 Task: Check the average views per listing of 1 bathroom in the last 1 year.
Action: Mouse moved to (930, 297)
Screenshot: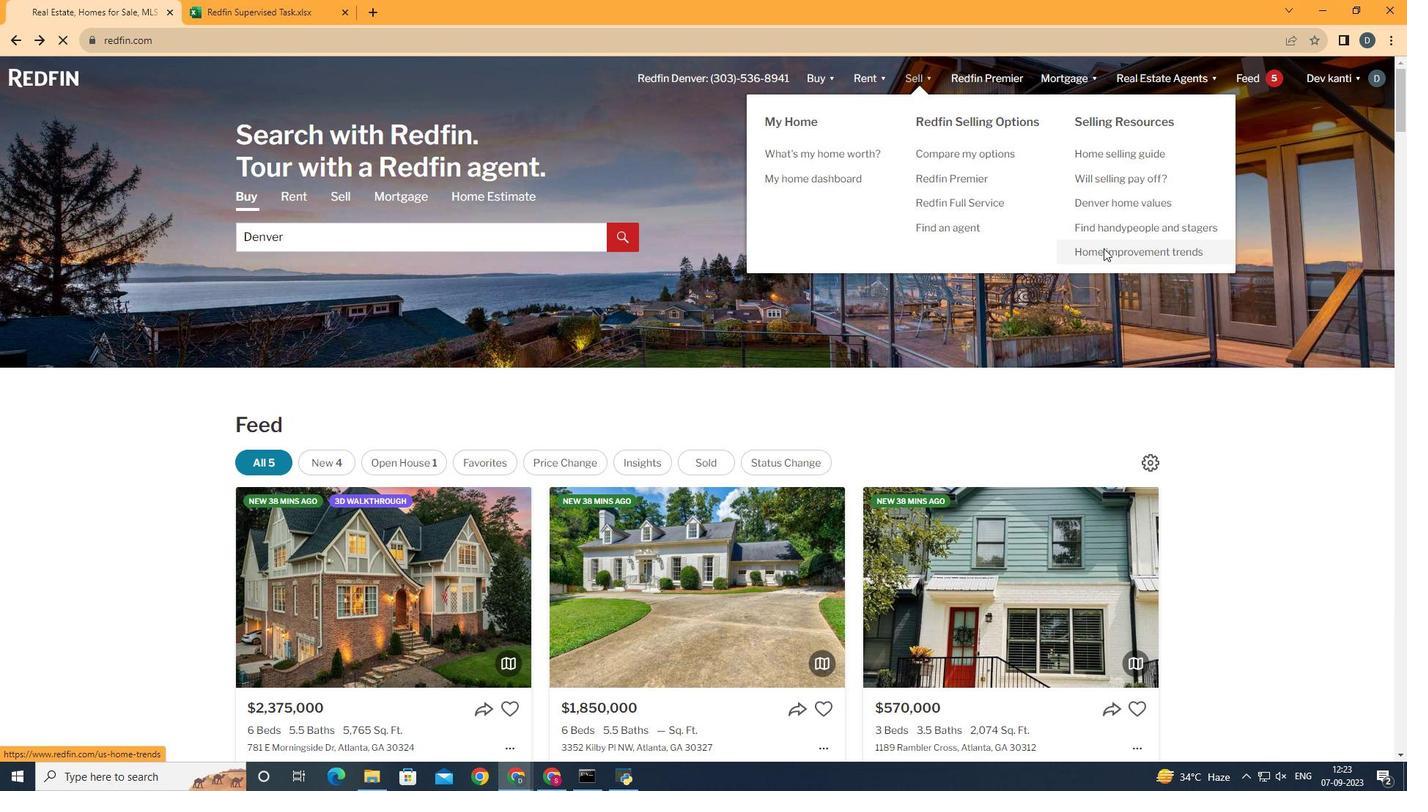 
Action: Mouse pressed left at (930, 297)
Screenshot: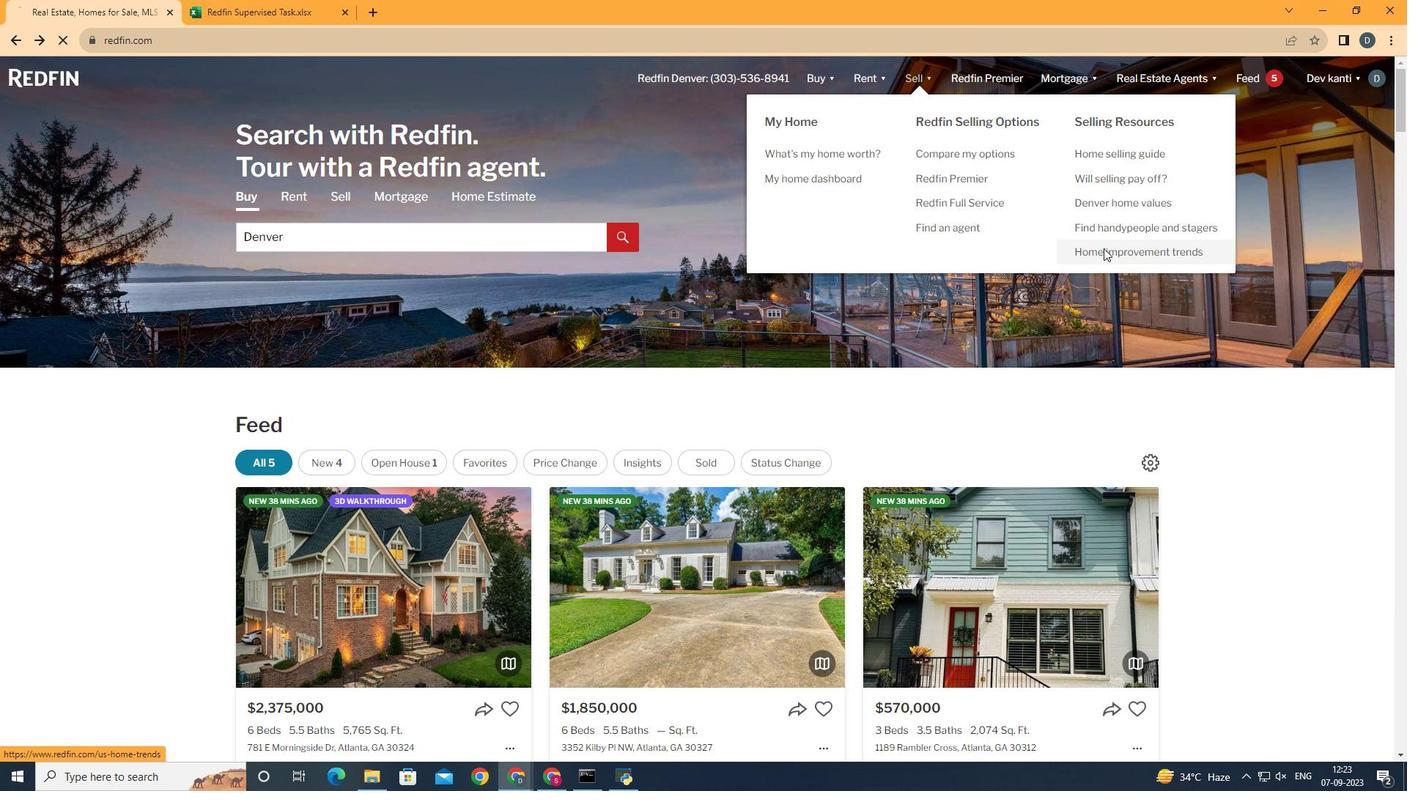 
Action: Mouse moved to (612, 326)
Screenshot: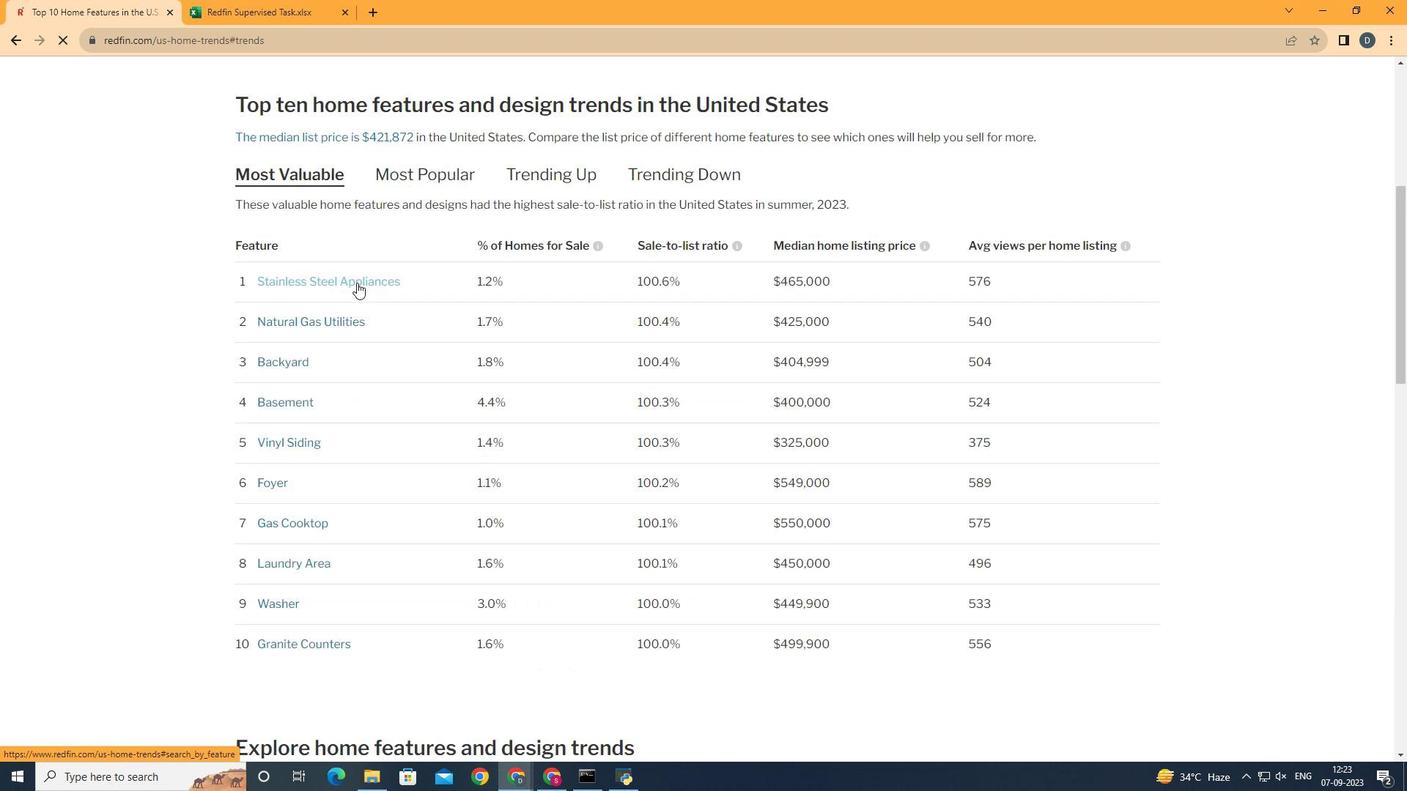 
Action: Mouse pressed left at (612, 326)
Screenshot: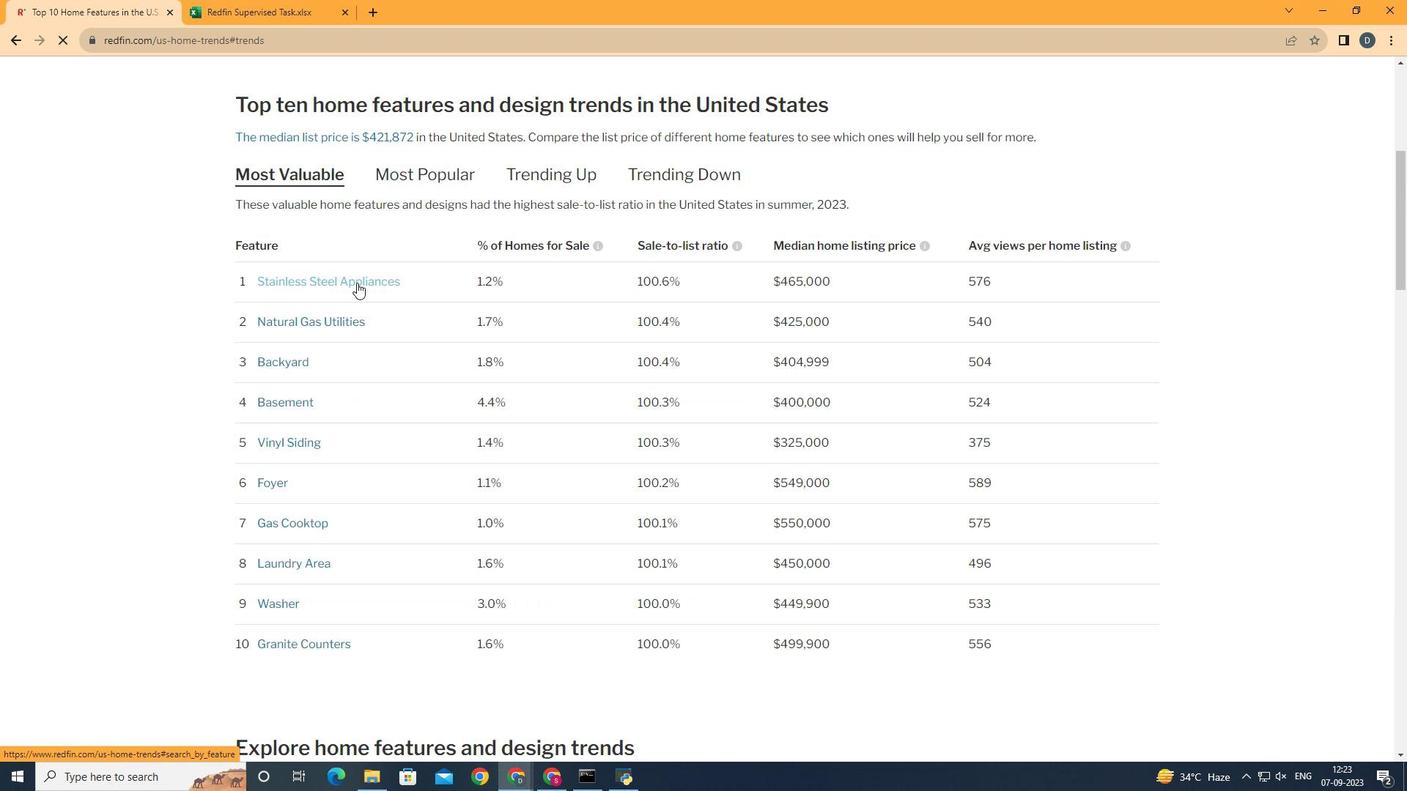 
Action: Mouse moved to (762, 424)
Screenshot: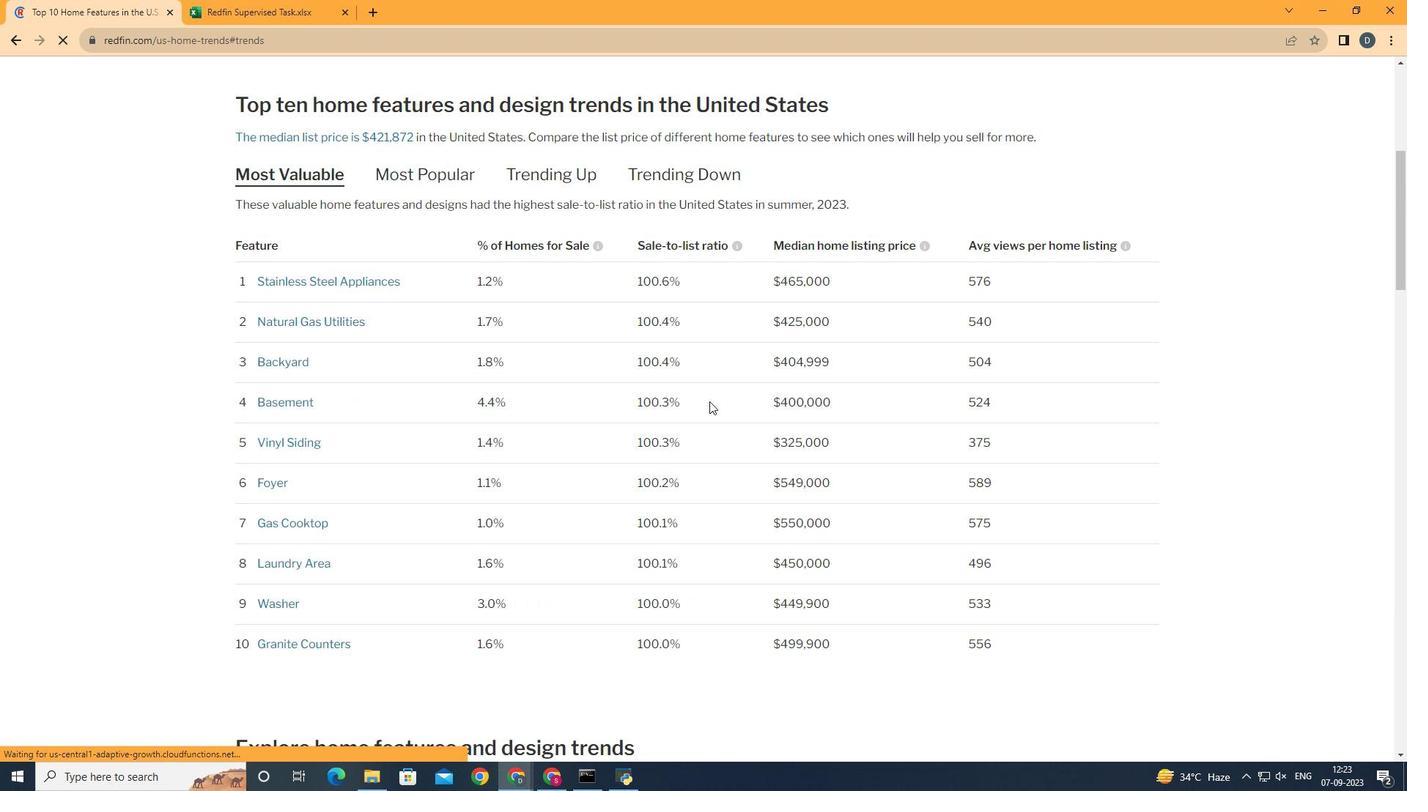 
Action: Mouse scrolled (762, 423) with delta (0, 0)
Screenshot: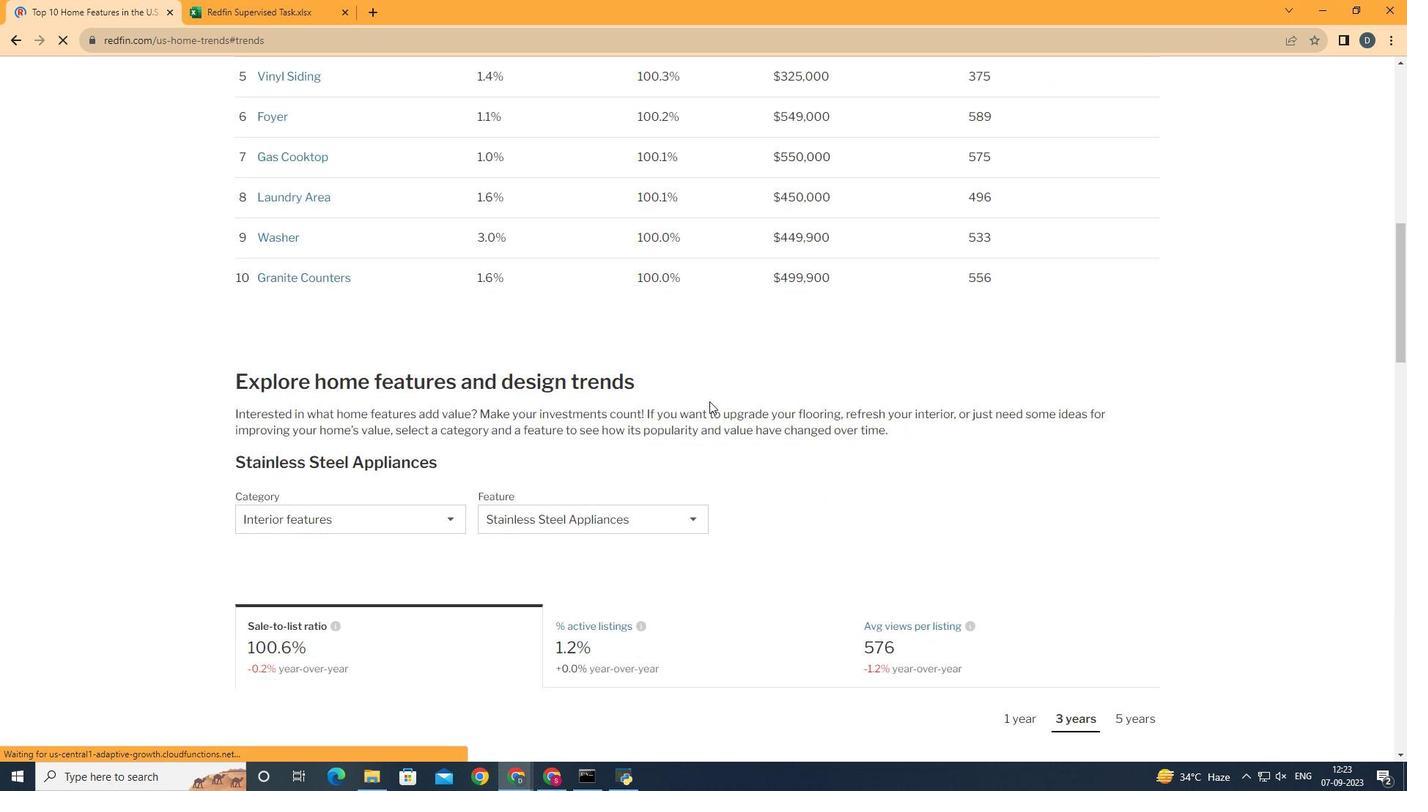 
Action: Mouse scrolled (762, 423) with delta (0, 0)
Screenshot: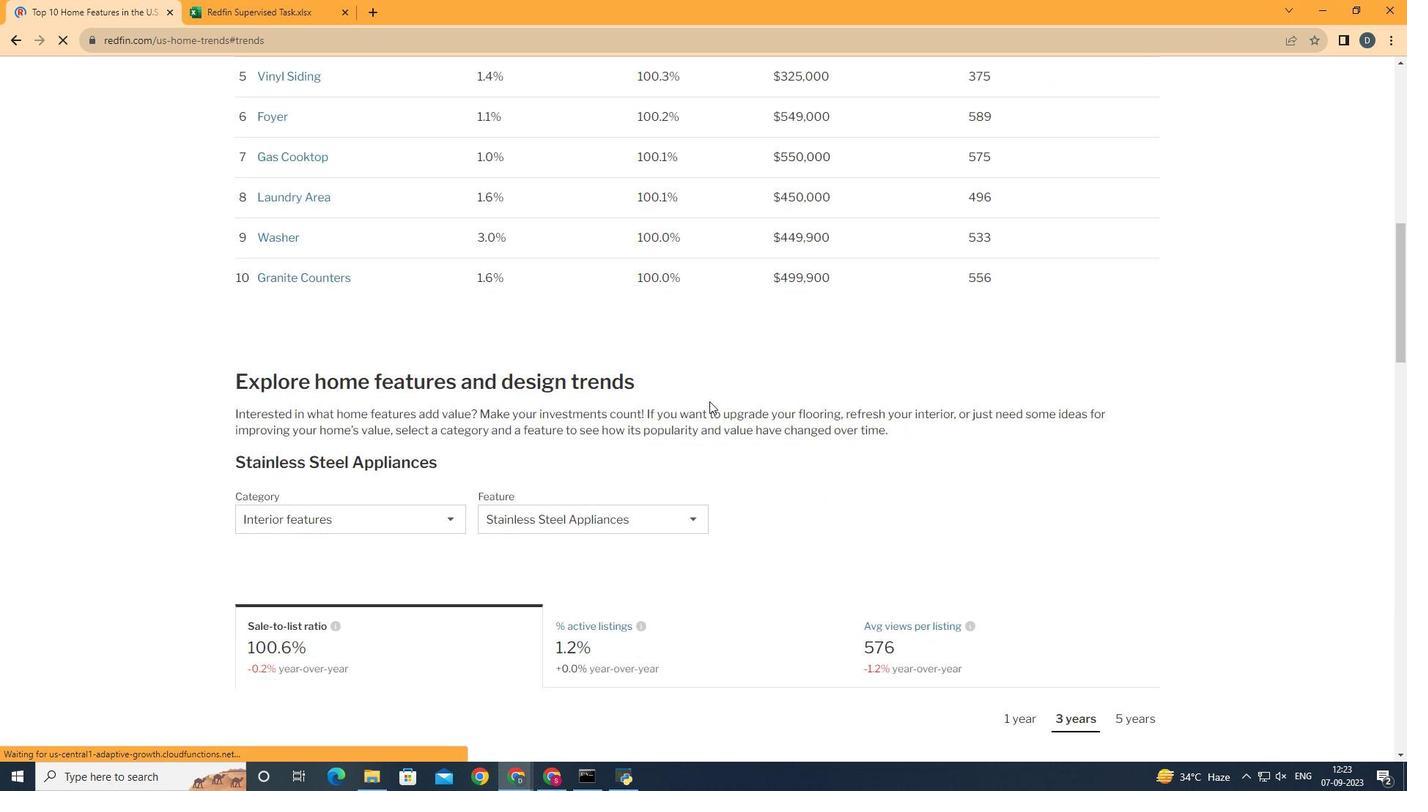 
Action: Mouse scrolled (762, 423) with delta (0, 0)
Screenshot: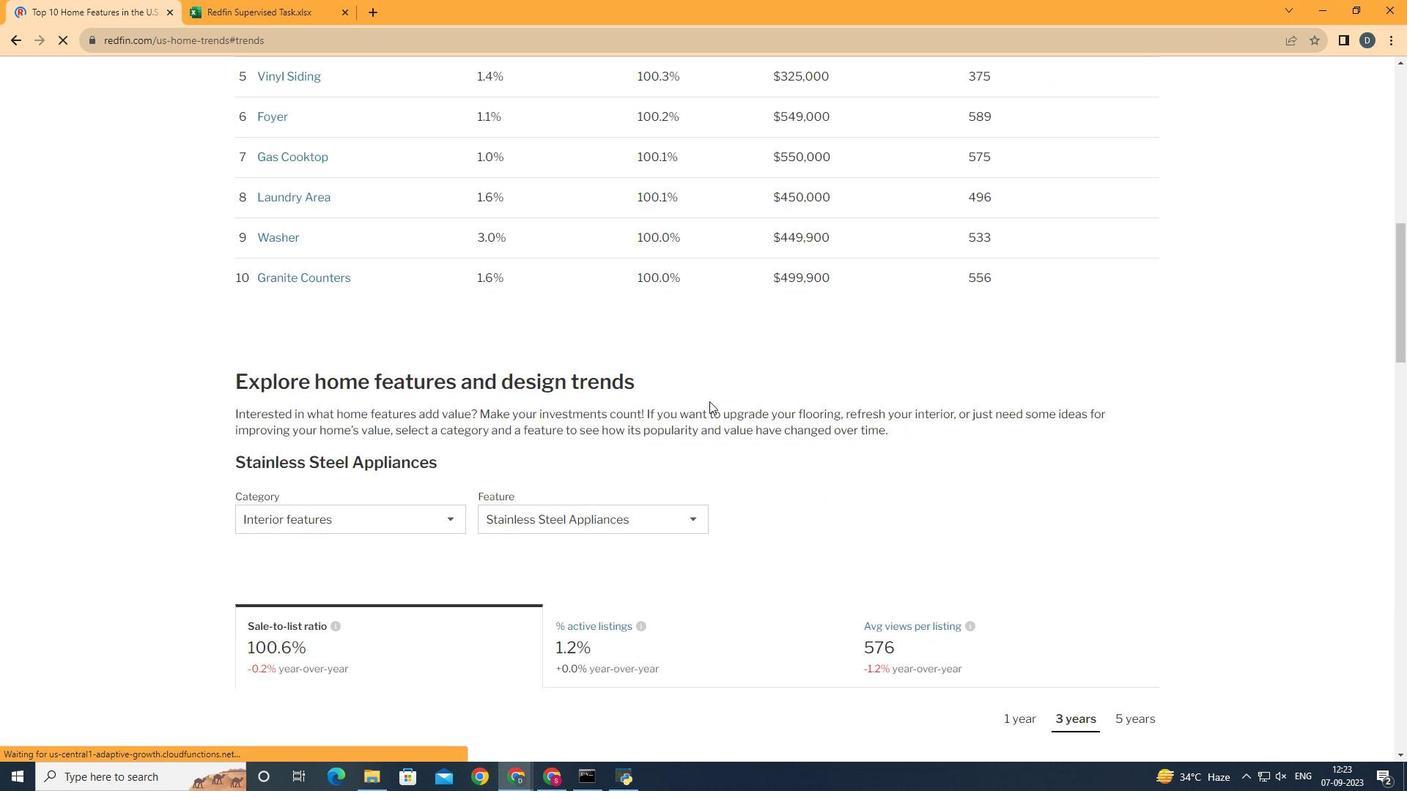 
Action: Mouse scrolled (762, 423) with delta (0, 0)
Screenshot: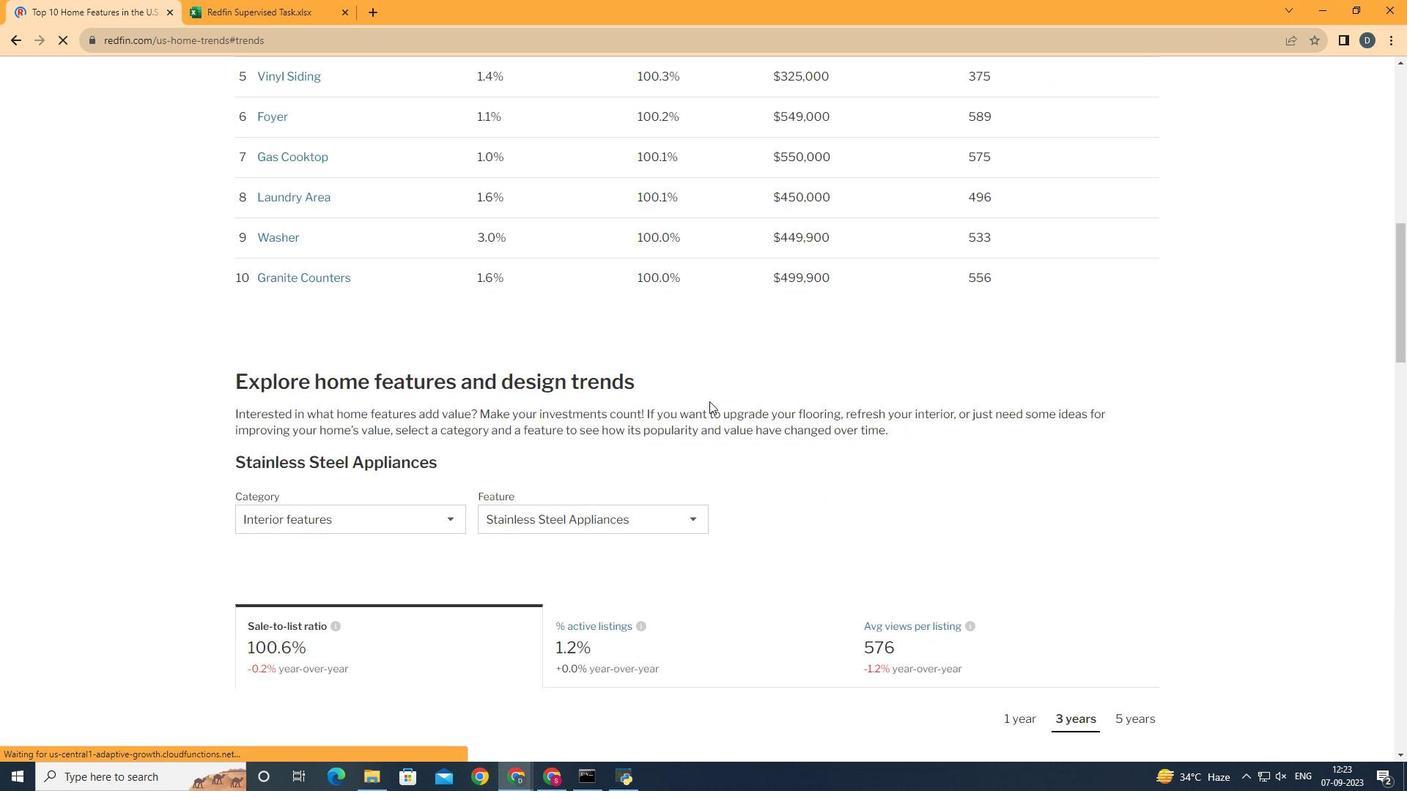 
Action: Mouse scrolled (762, 423) with delta (0, 0)
Screenshot: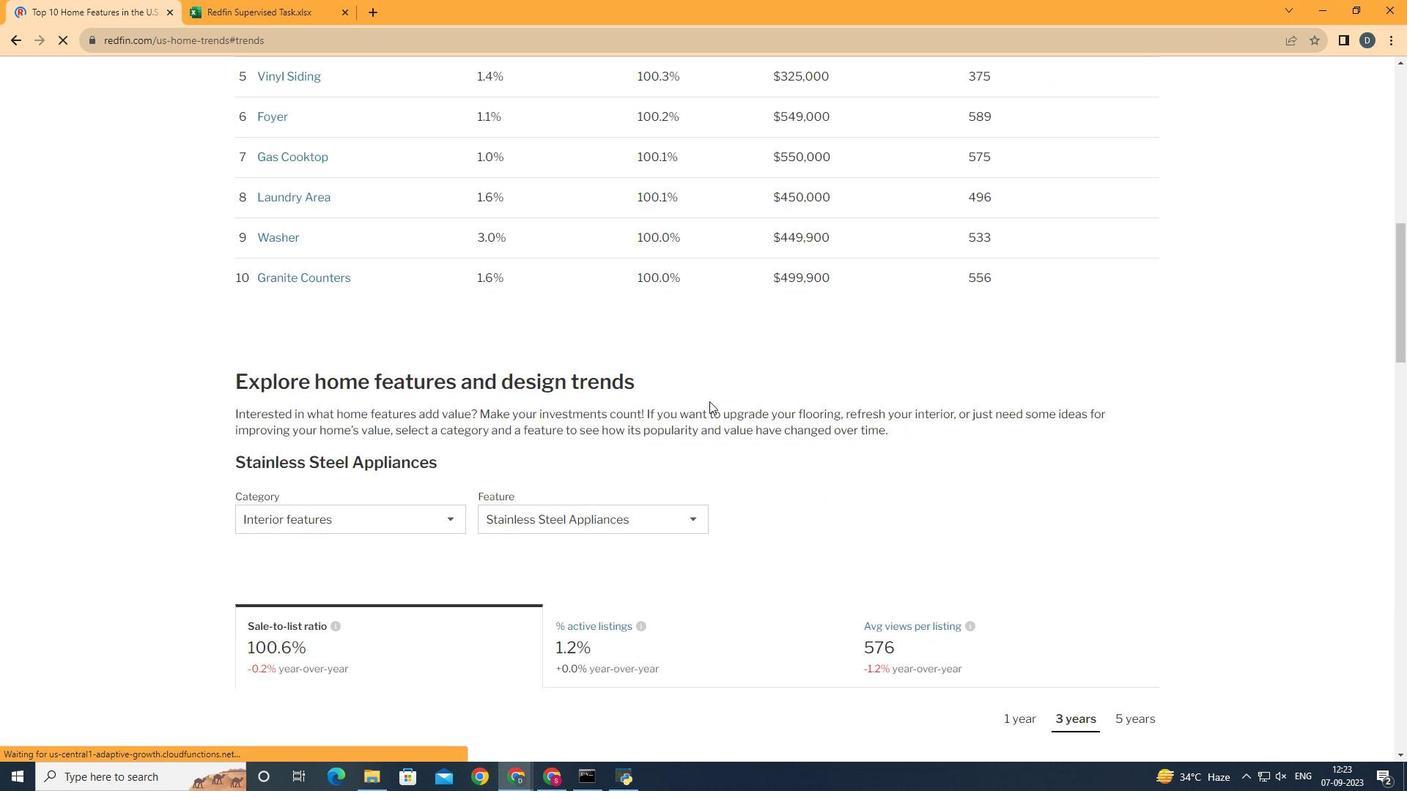 
Action: Mouse moved to (762, 424)
Screenshot: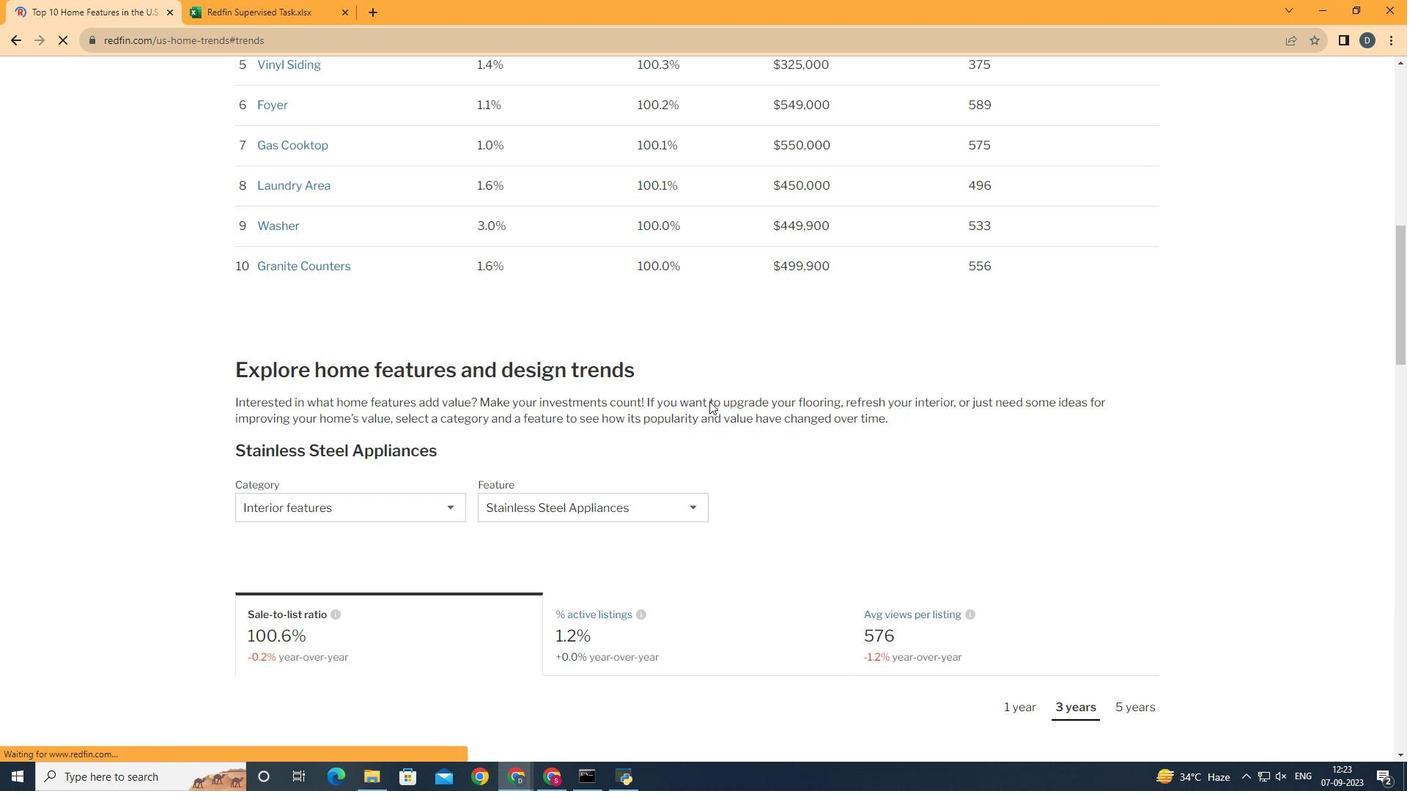 
Action: Mouse scrolled (762, 423) with delta (0, 0)
Screenshot: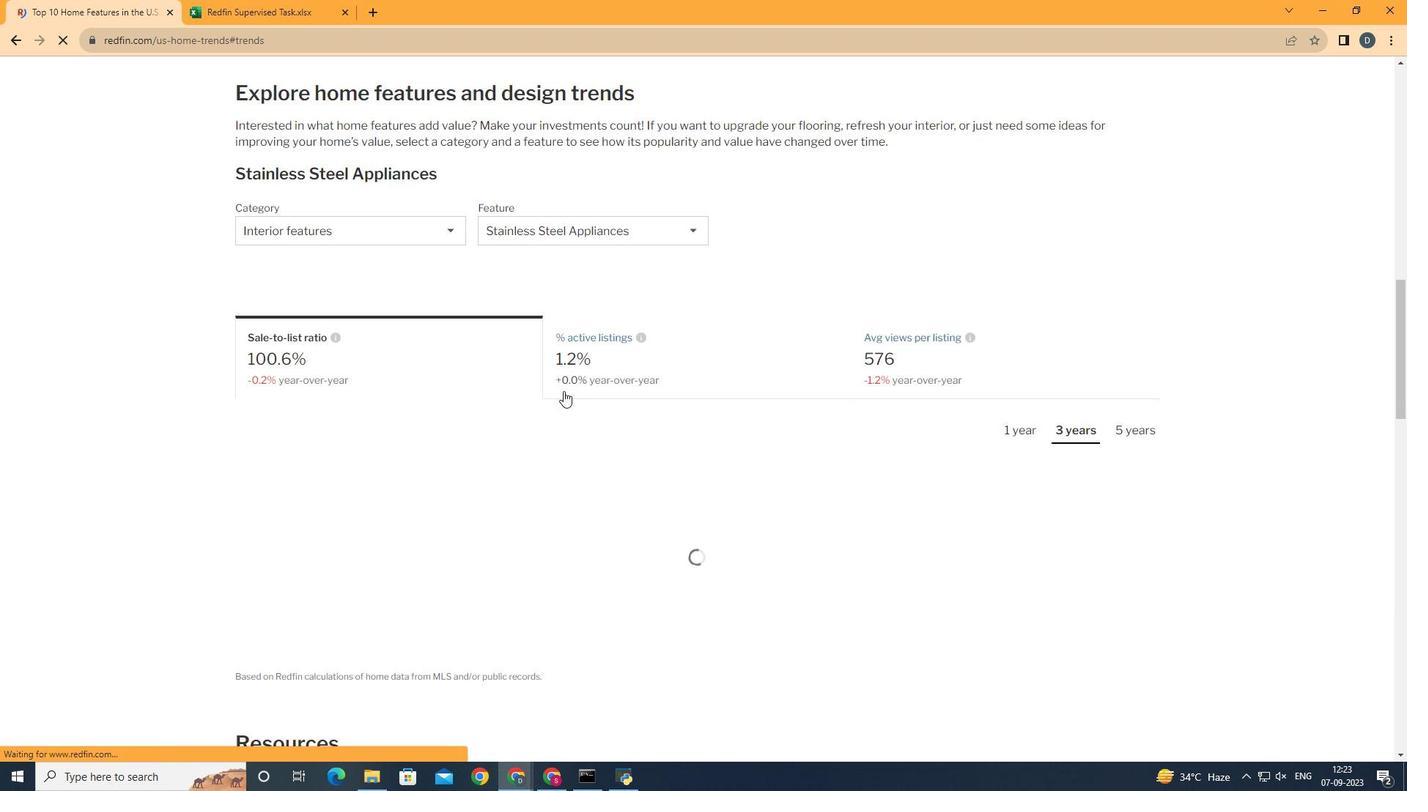 
Action: Mouse scrolled (762, 423) with delta (0, 0)
Screenshot: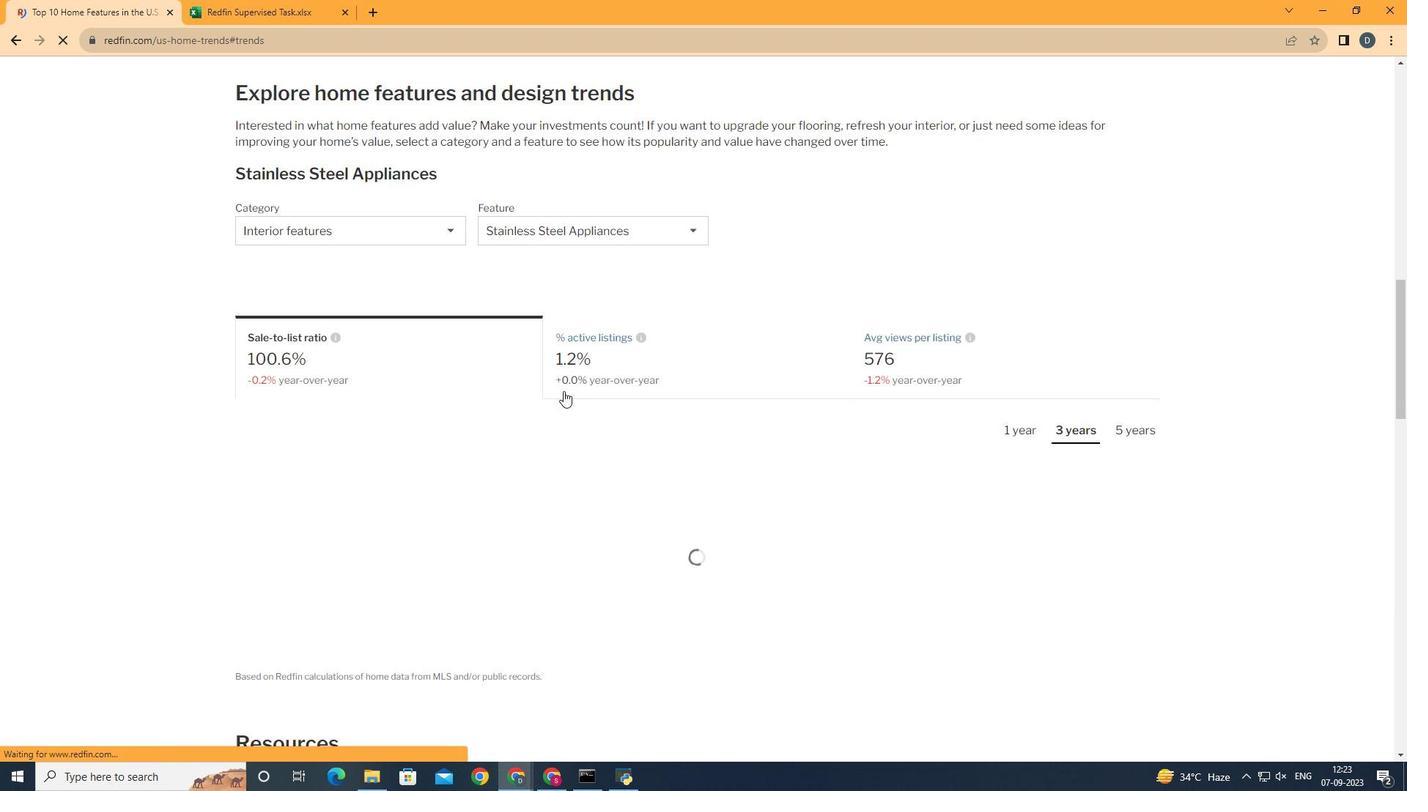 
Action: Mouse scrolled (762, 423) with delta (0, 0)
Screenshot: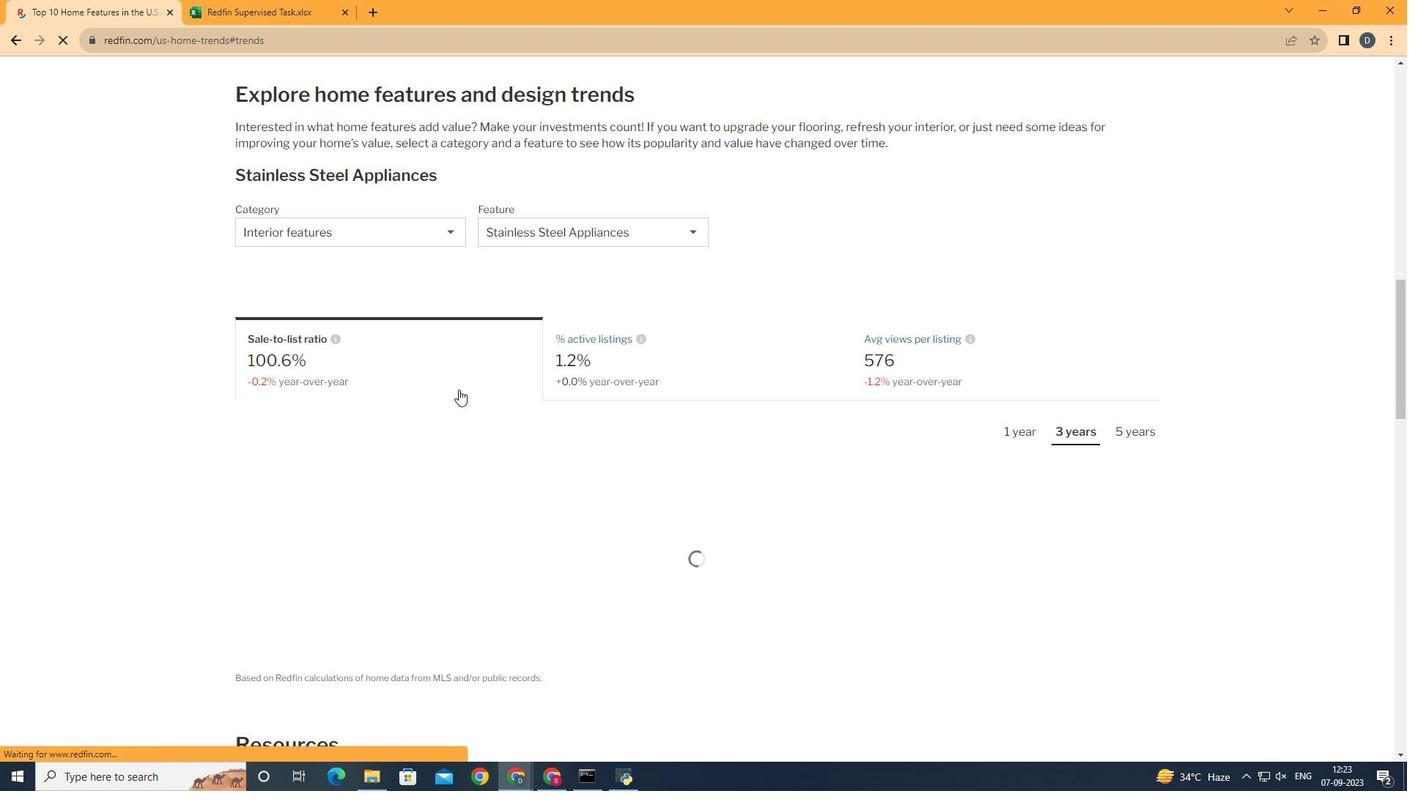 
Action: Mouse scrolled (762, 423) with delta (0, 0)
Screenshot: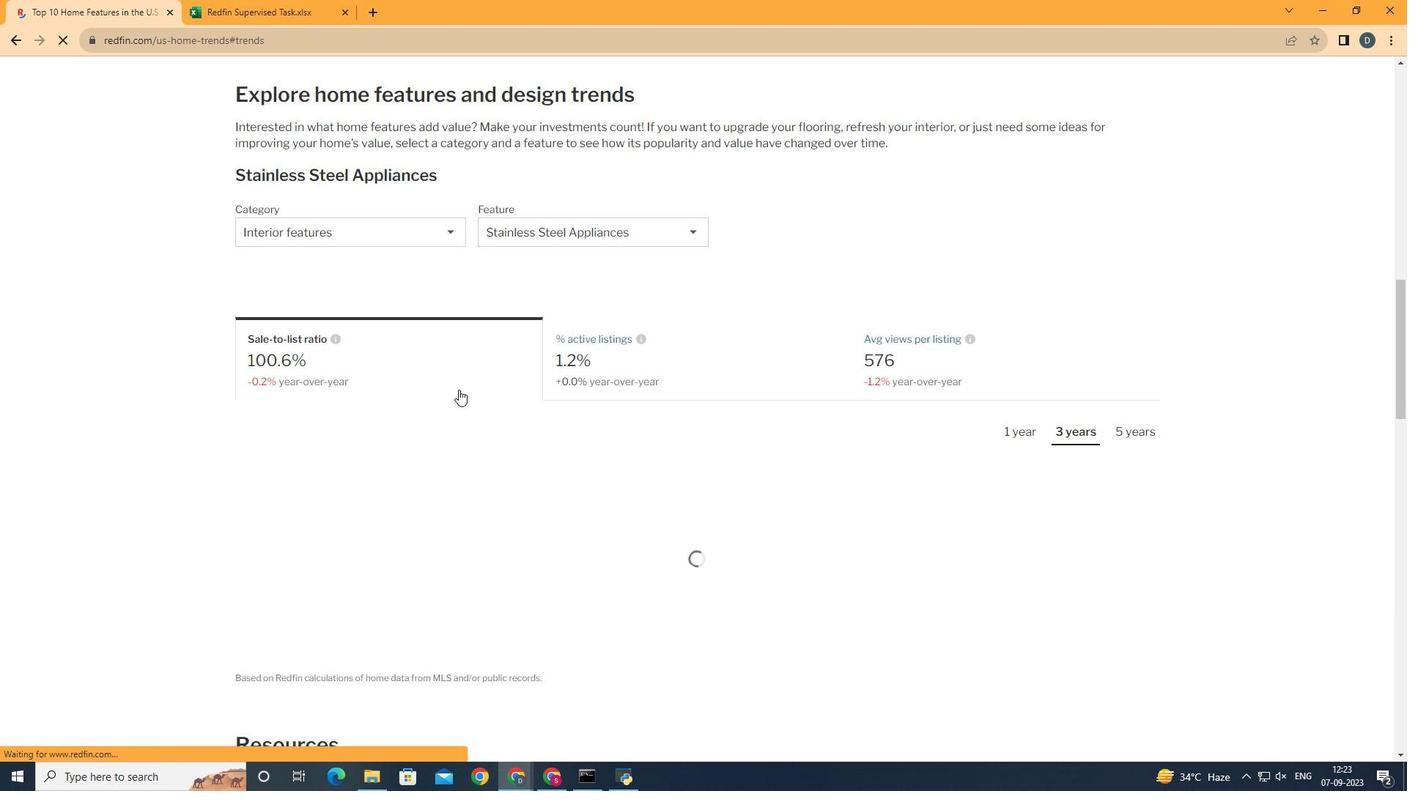 
Action: Mouse moved to (619, 368)
Screenshot: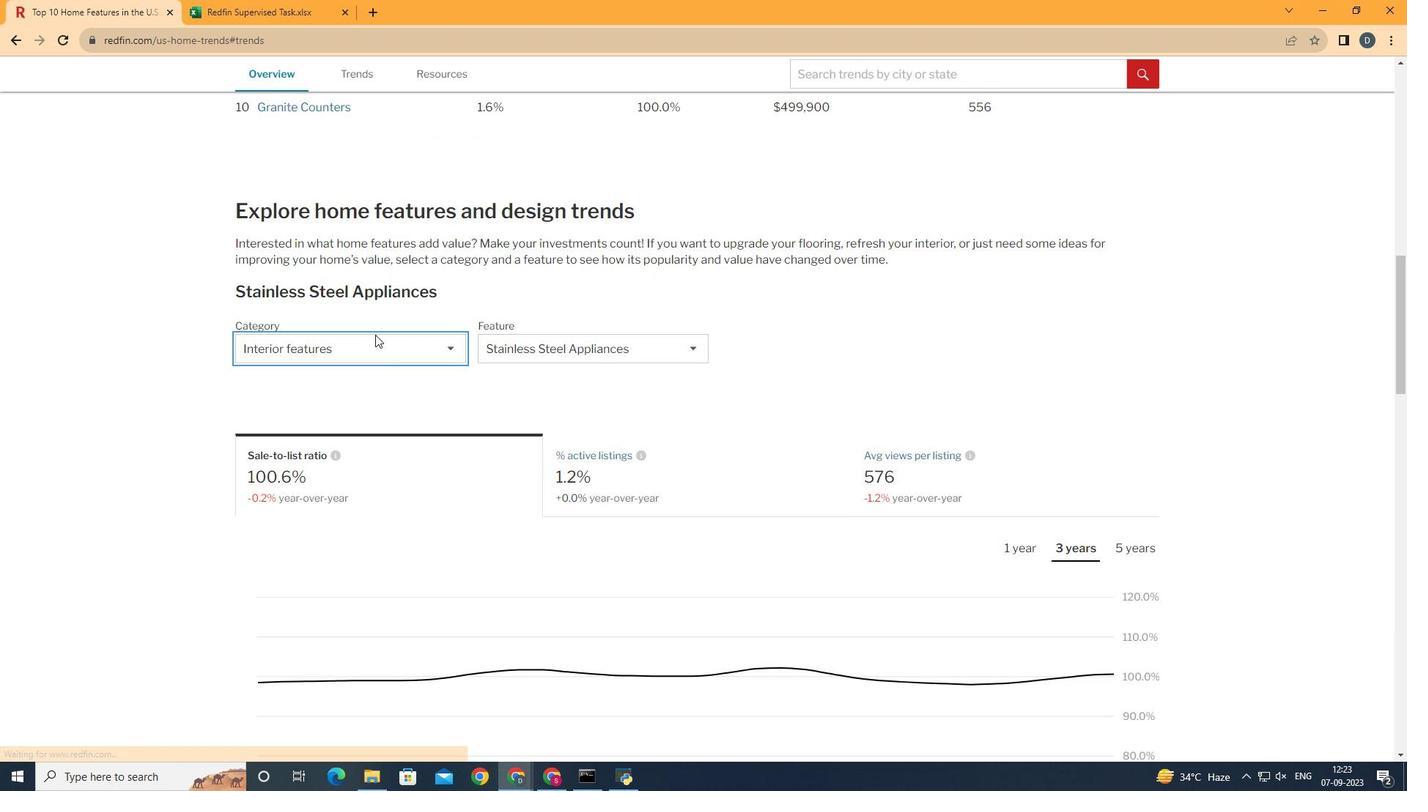
Action: Mouse pressed left at (619, 368)
Screenshot: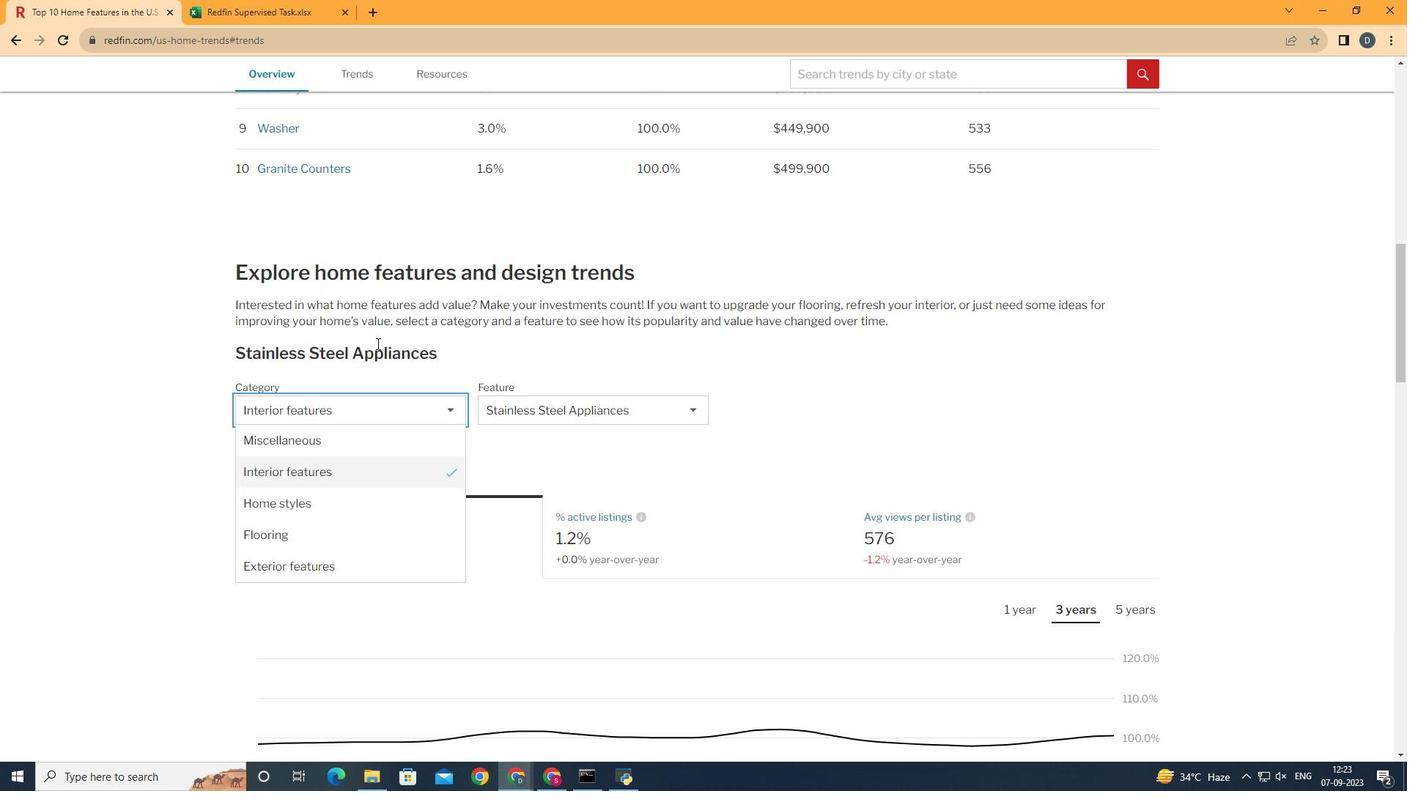 
Action: Mouse moved to (623, 438)
Screenshot: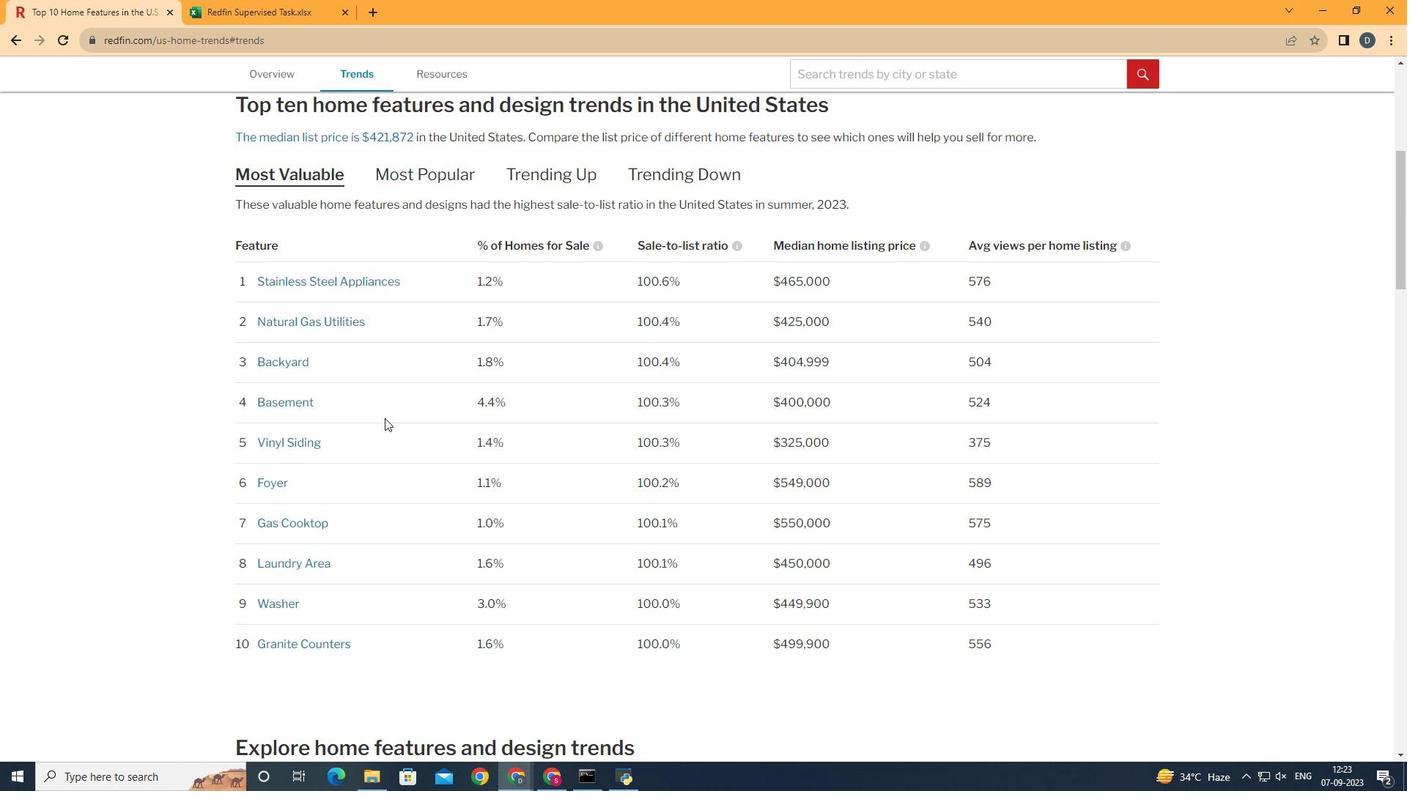 
Action: Mouse scrolled (623, 437) with delta (0, 0)
Screenshot: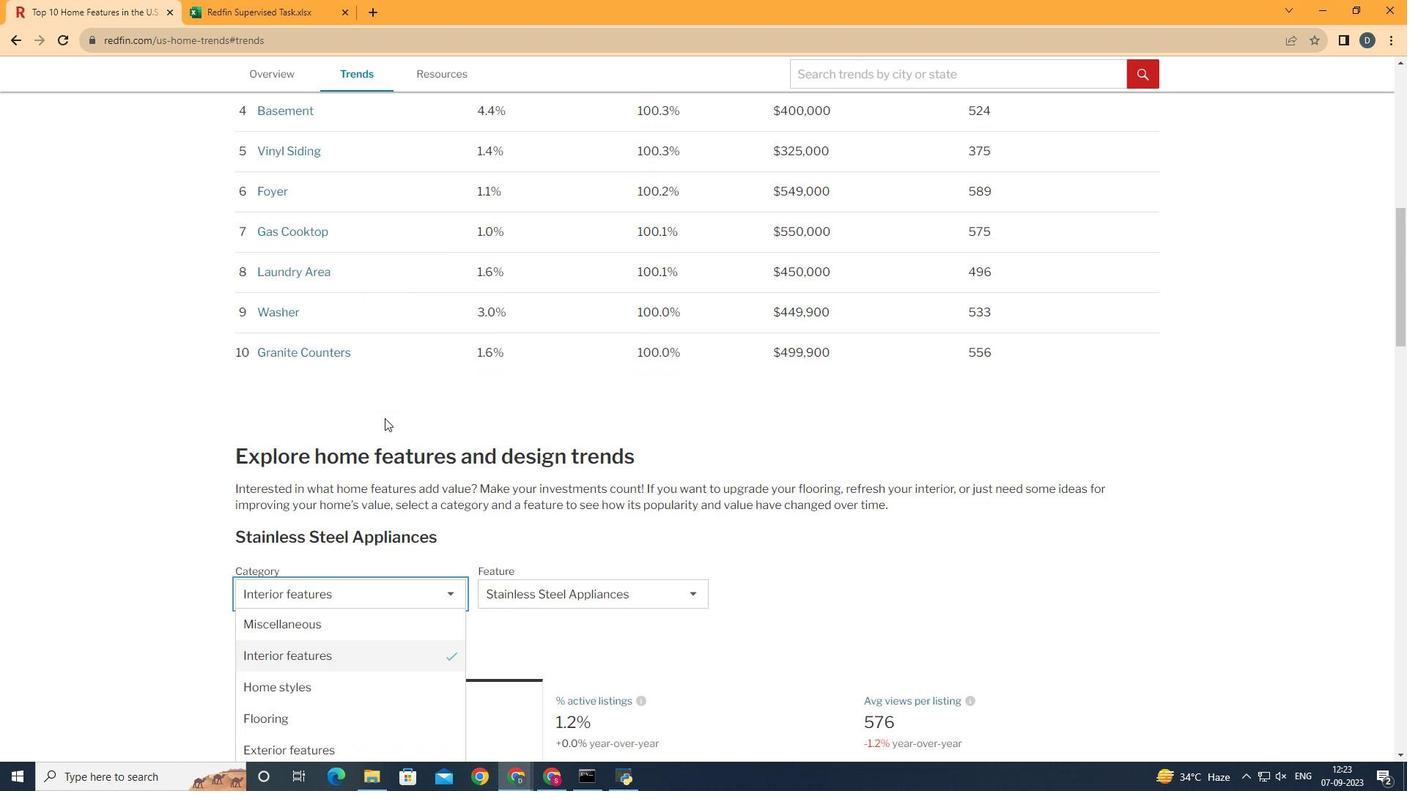 
Action: Mouse scrolled (623, 437) with delta (0, 0)
Screenshot: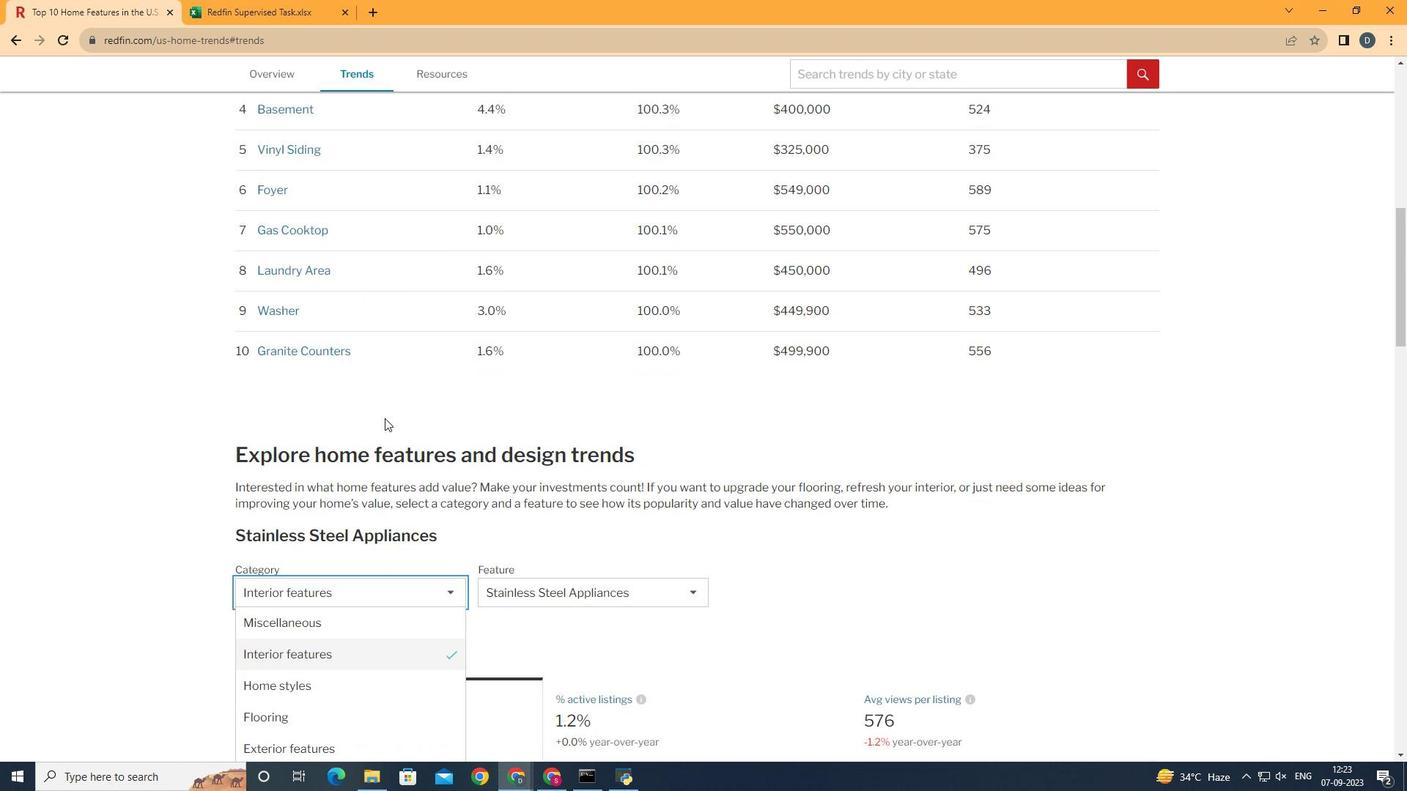 
Action: Mouse scrolled (623, 437) with delta (0, 0)
Screenshot: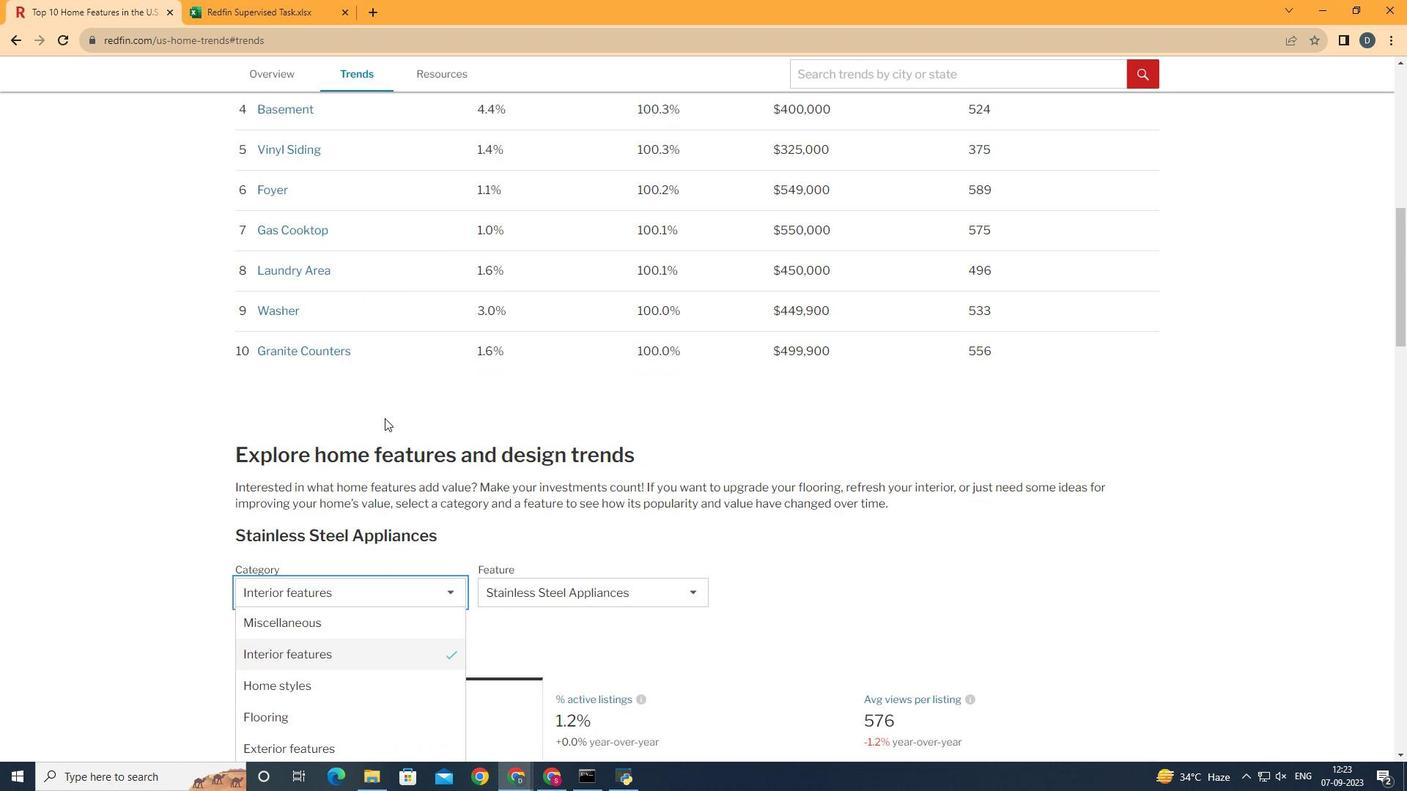 
Action: Mouse scrolled (623, 437) with delta (0, 0)
Screenshot: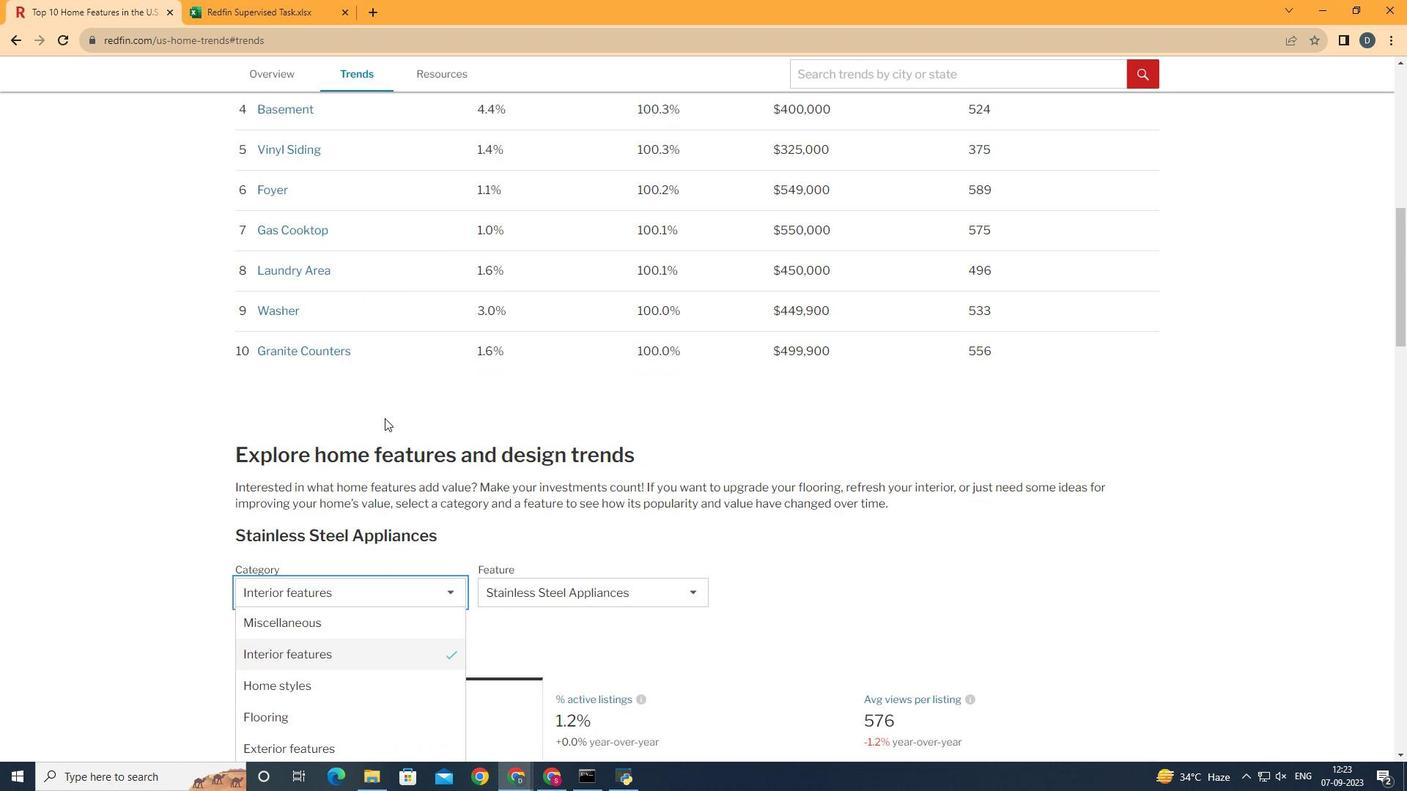 
Action: Mouse moved to (623, 494)
Screenshot: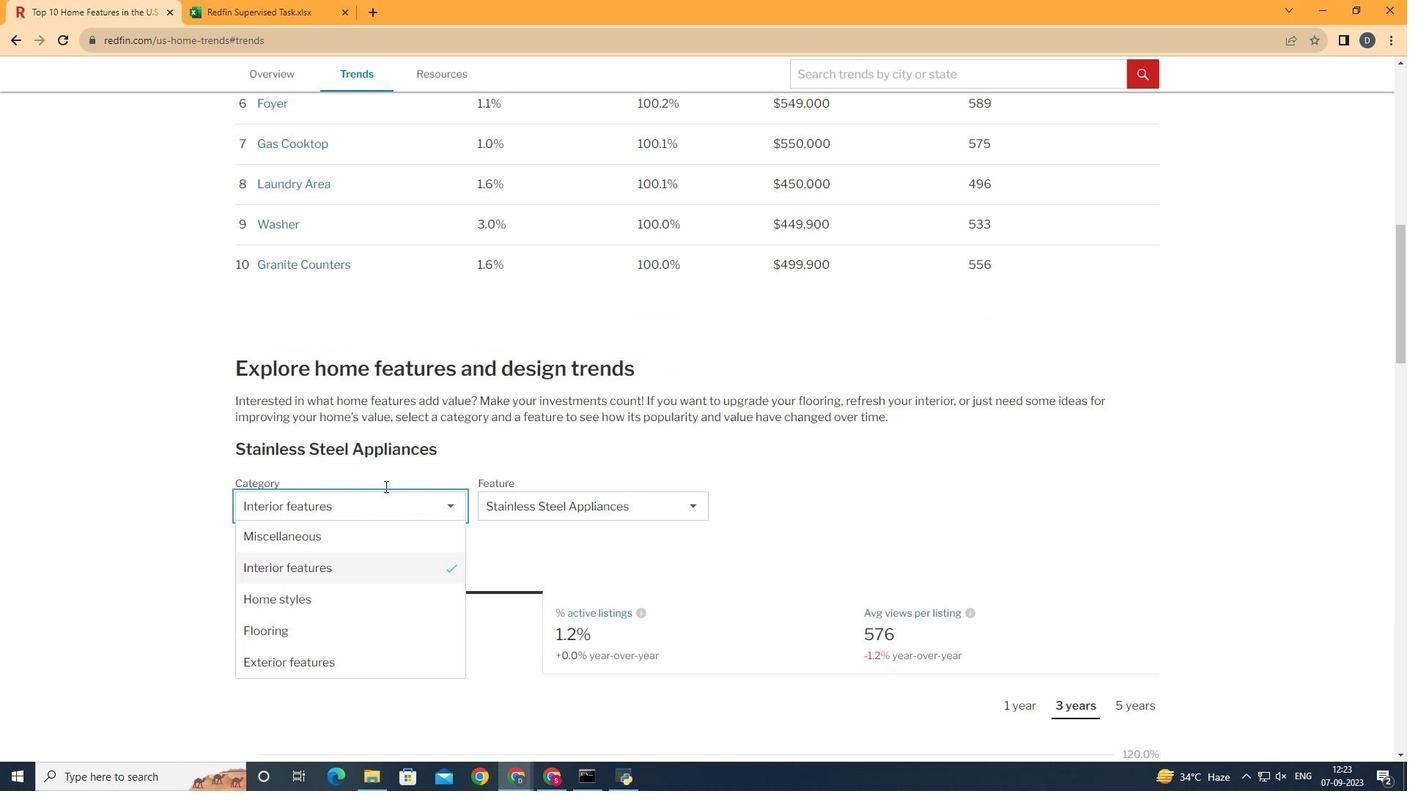 
Action: Mouse scrolled (623, 493) with delta (0, 0)
Screenshot: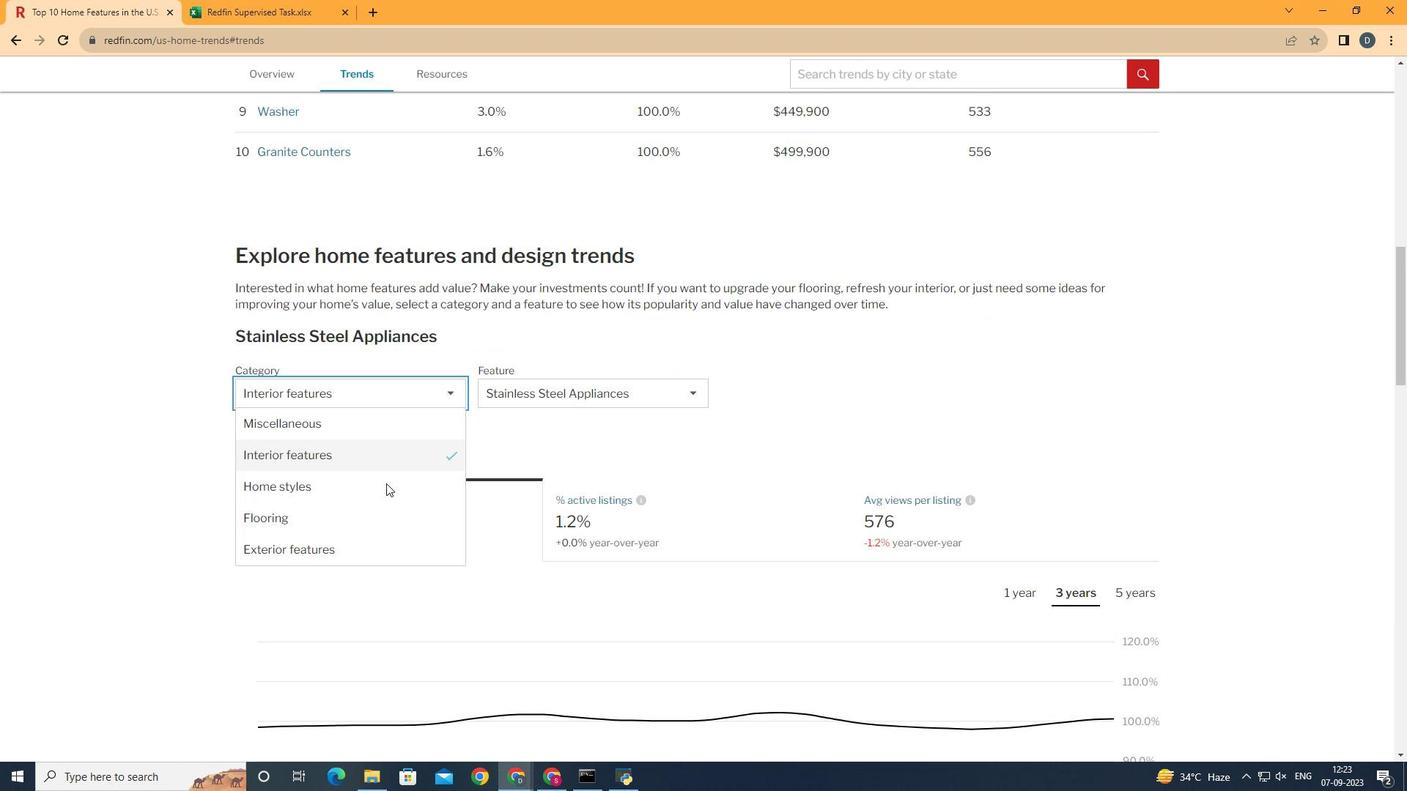
Action: Mouse scrolled (623, 493) with delta (0, 0)
Screenshot: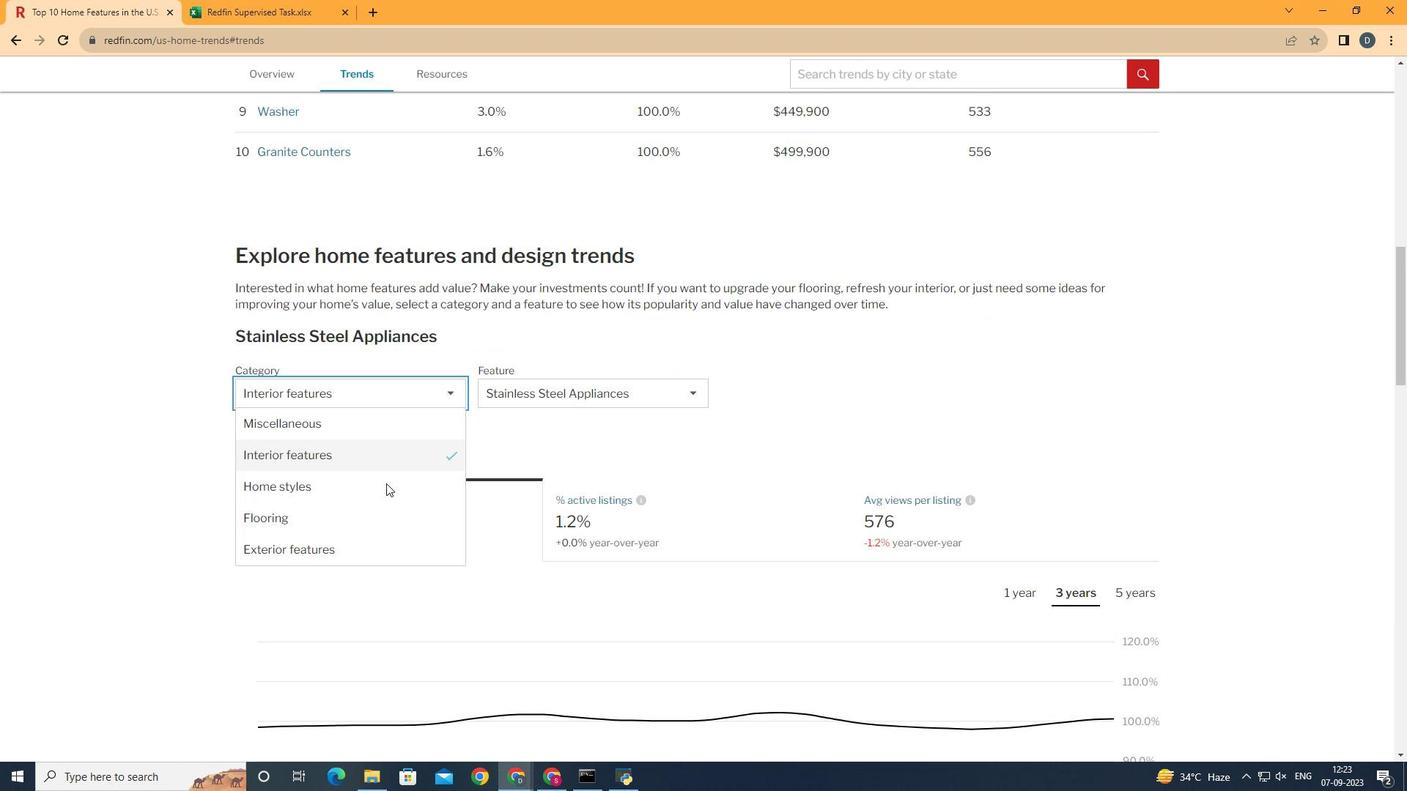 
Action: Mouse moved to (623, 494)
Screenshot: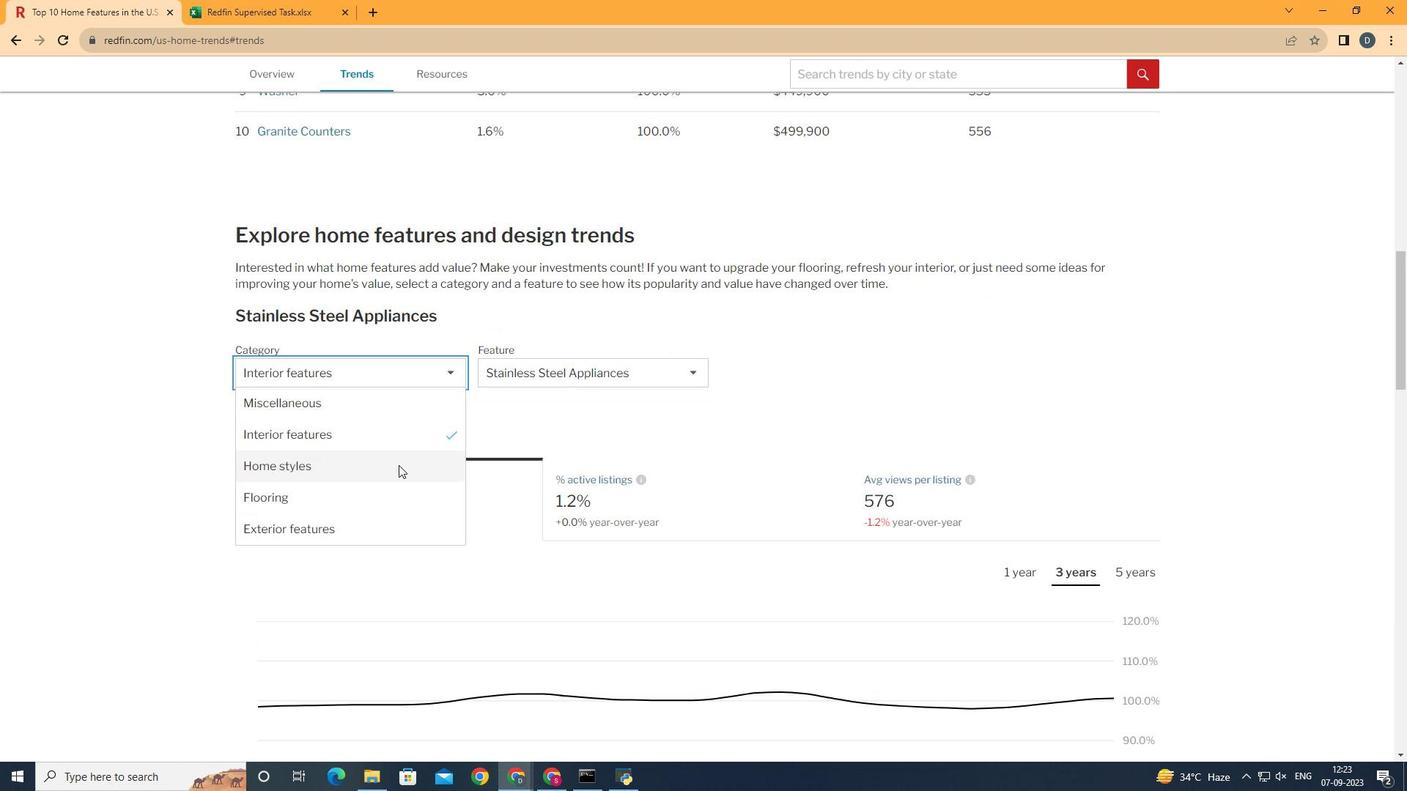 
Action: Mouse scrolled (623, 493) with delta (0, 0)
Screenshot: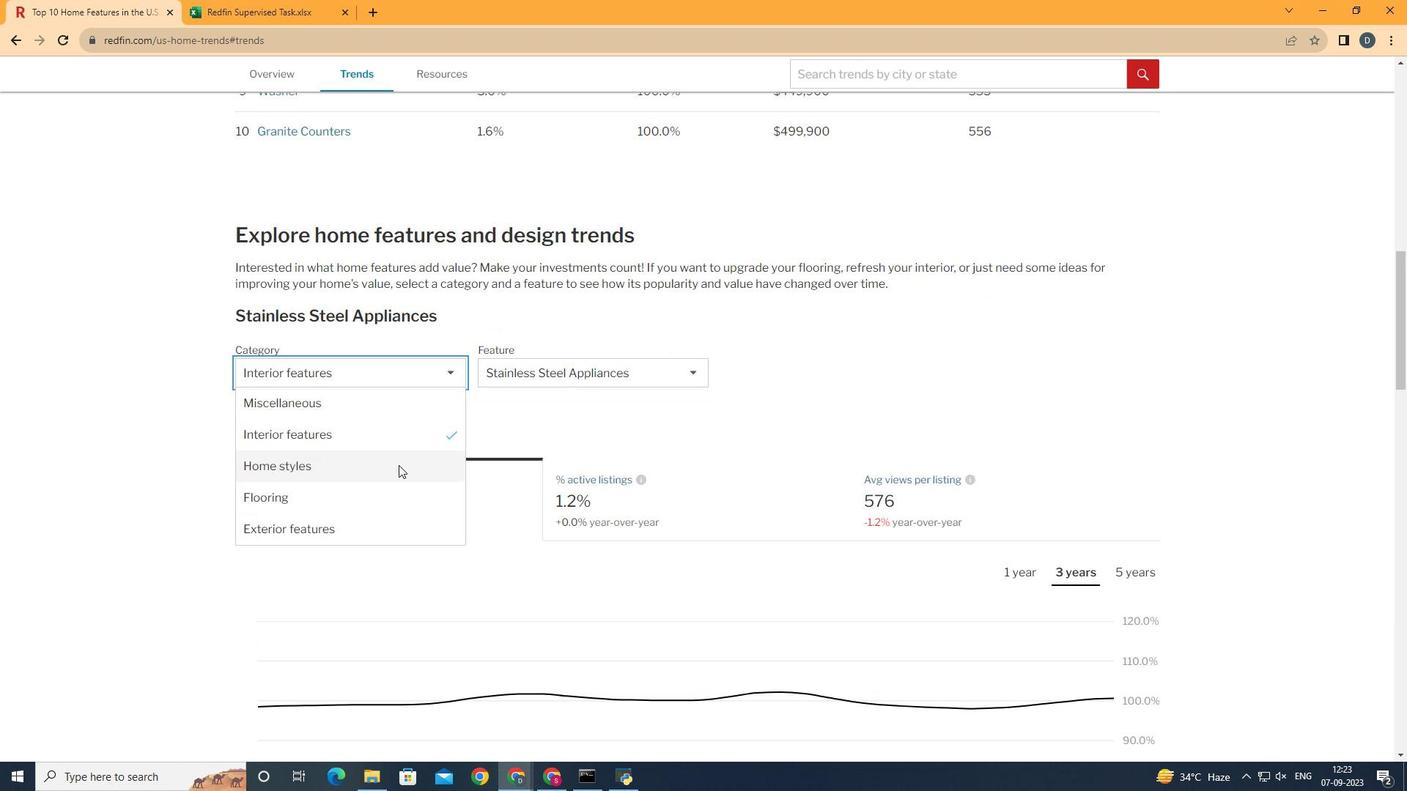 
Action: Mouse moved to (632, 456)
Screenshot: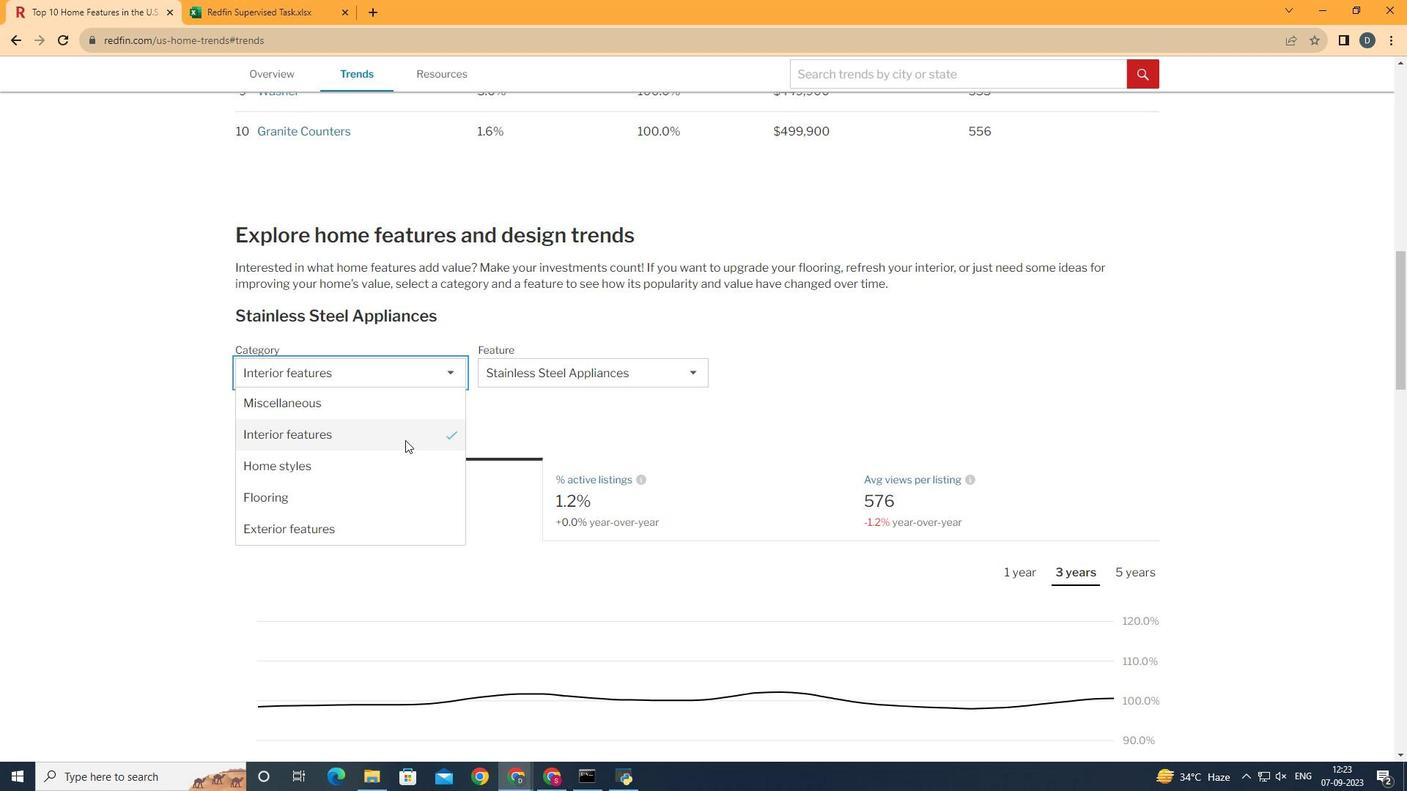 
Action: Mouse pressed left at (632, 456)
Screenshot: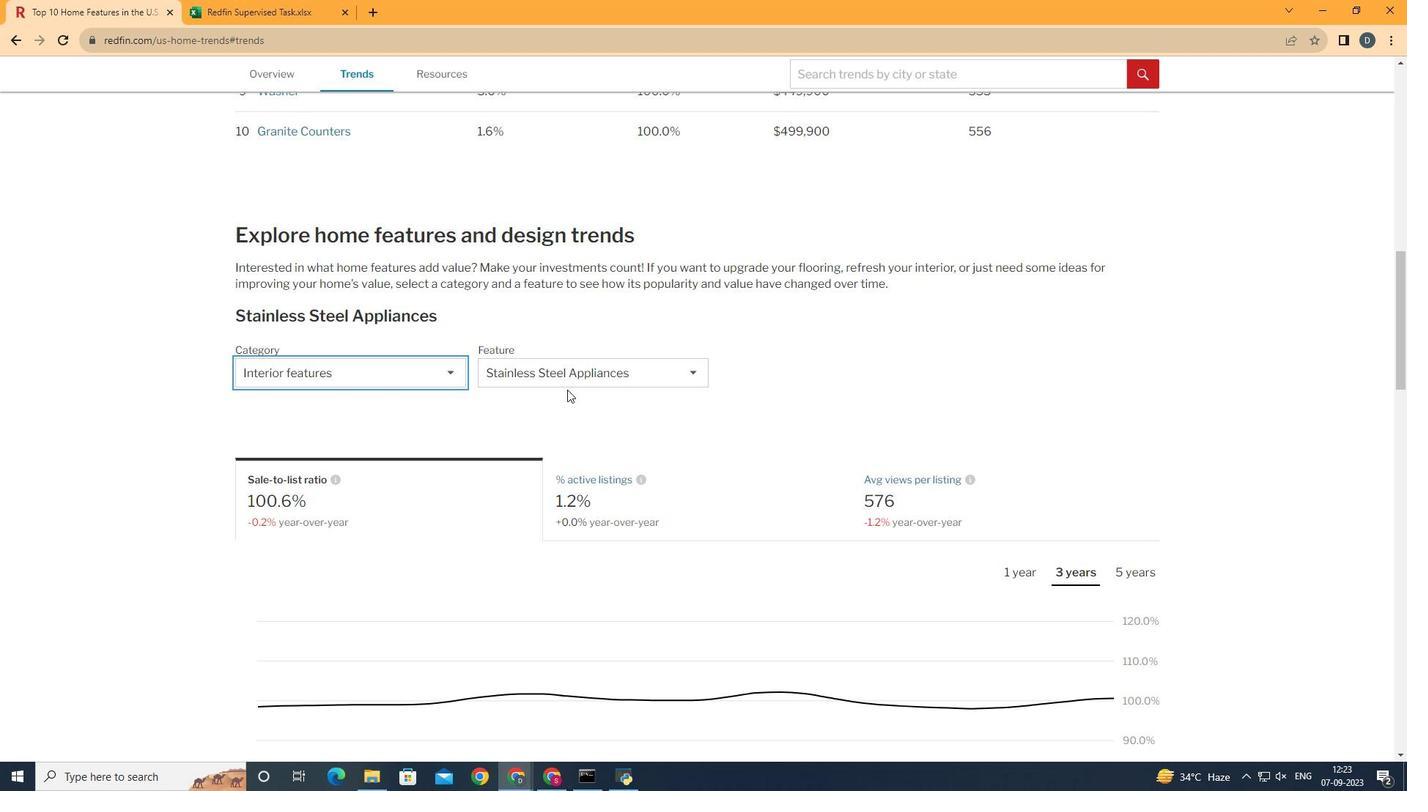 
Action: Mouse moved to (708, 407)
Screenshot: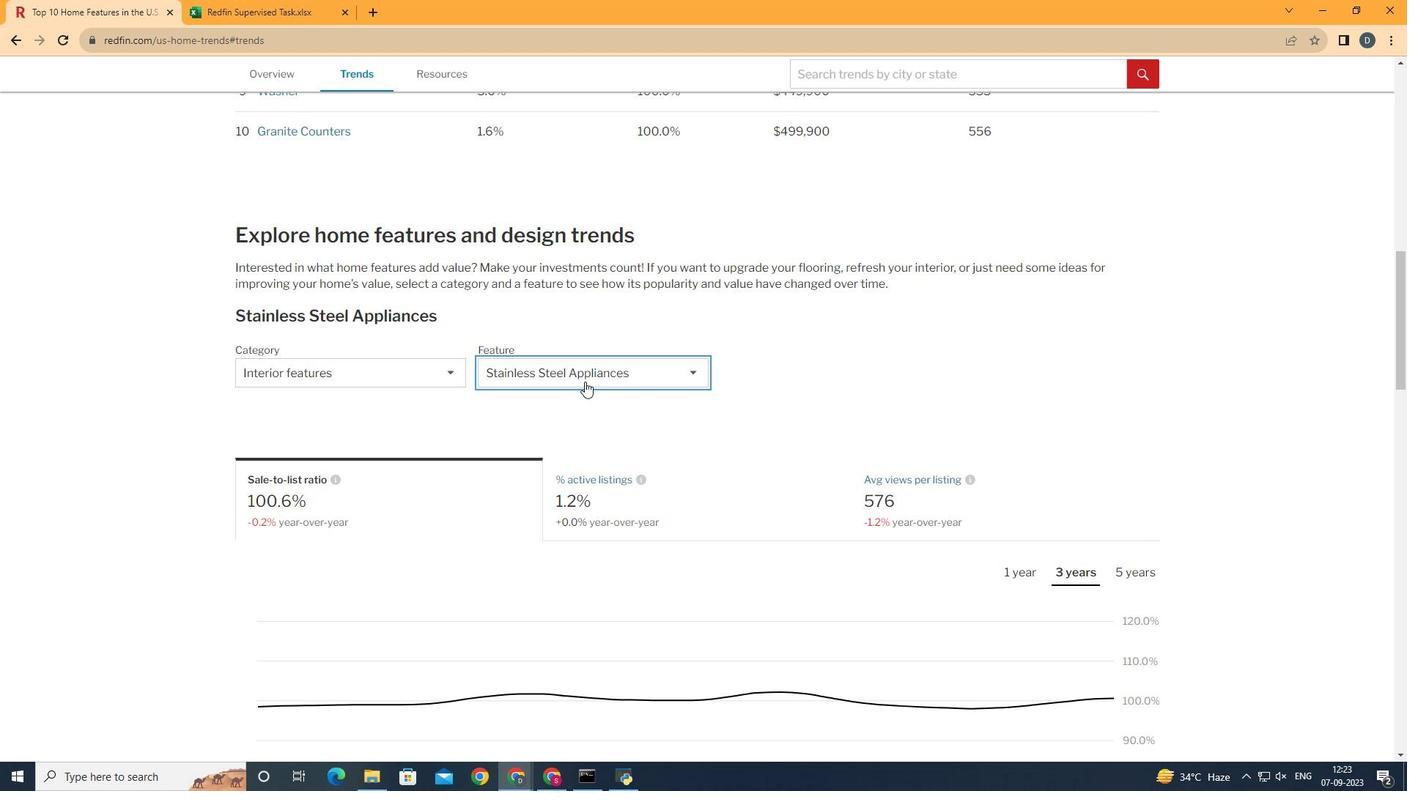 
Action: Mouse pressed left at (708, 407)
Screenshot: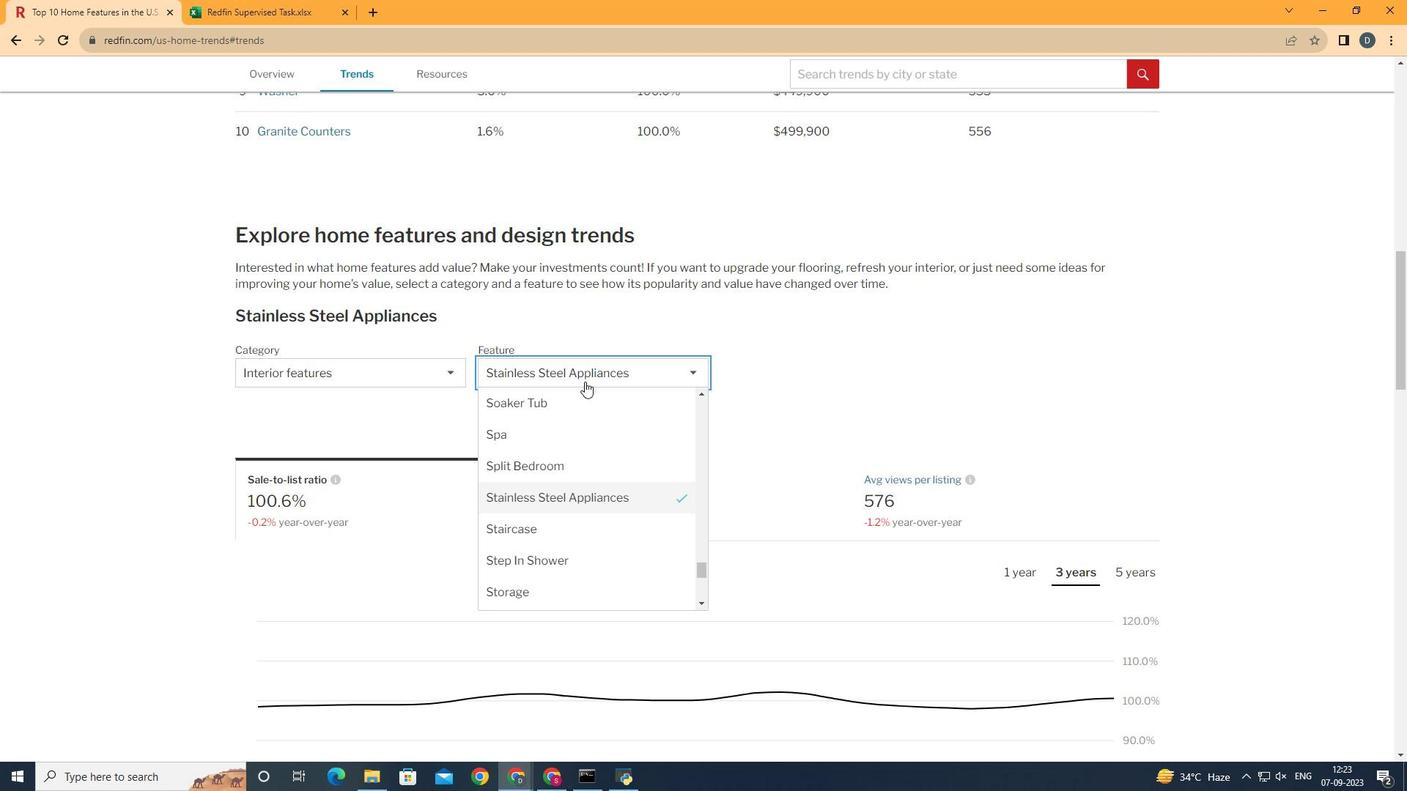 
Action: Mouse moved to (736, 461)
Screenshot: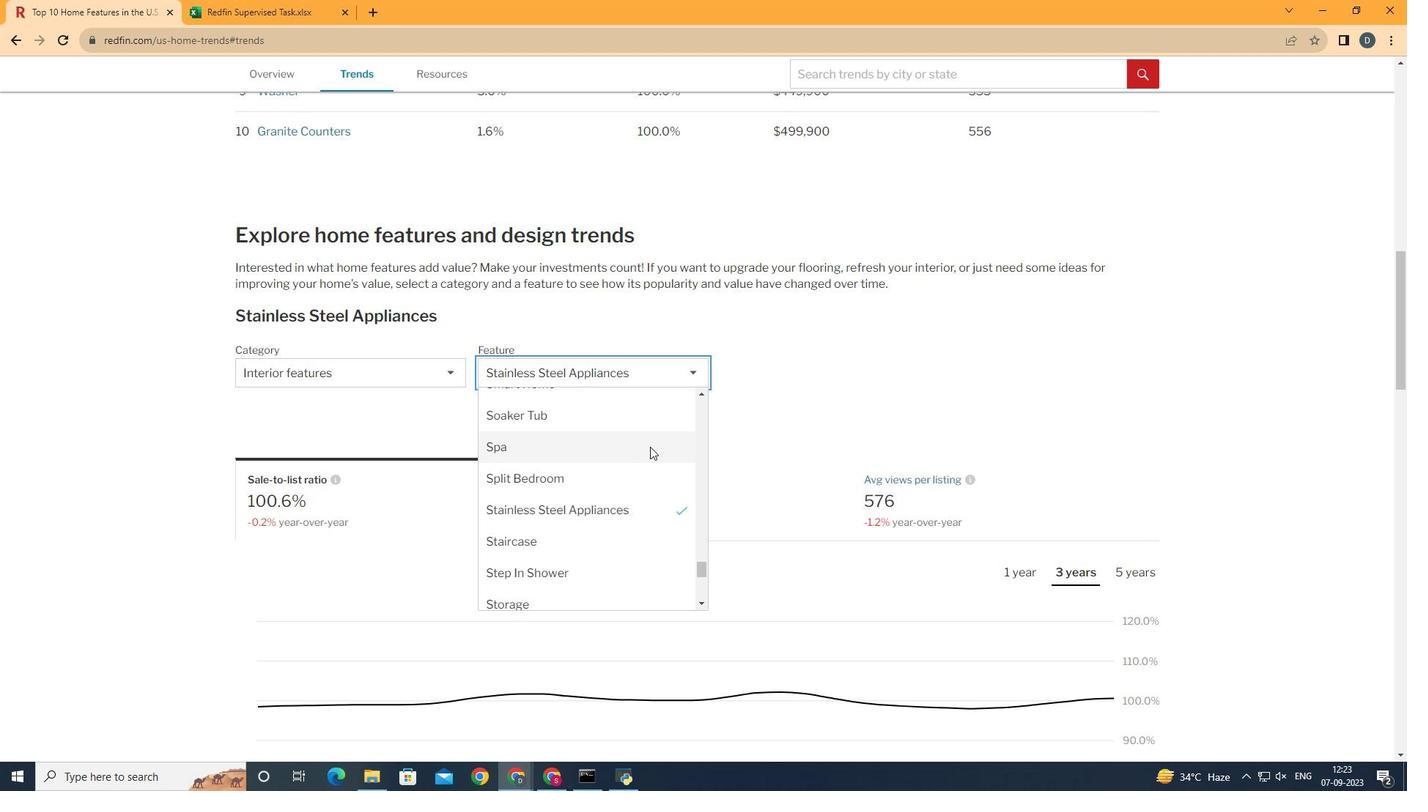 
Action: Mouse scrolled (736, 462) with delta (0, 0)
Screenshot: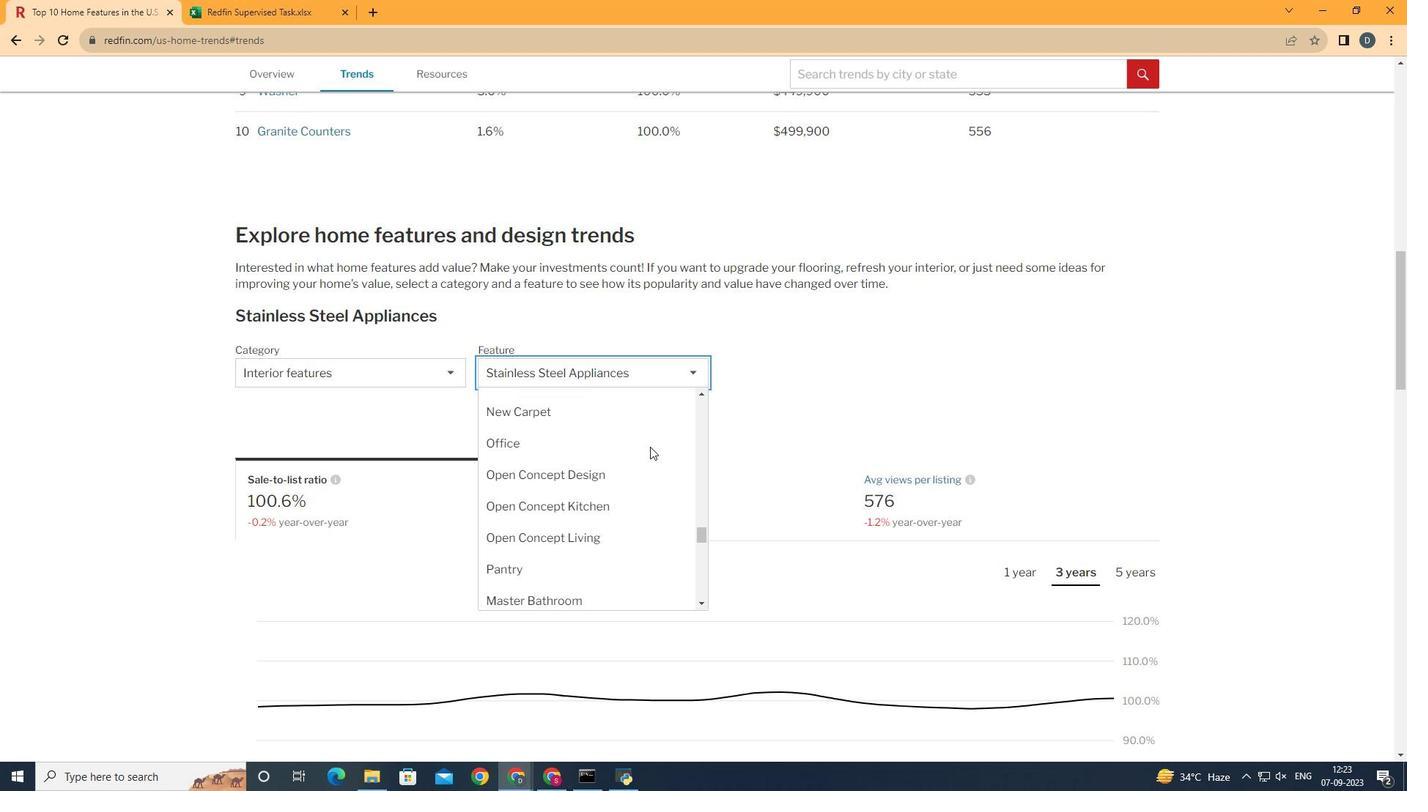 
Action: Mouse scrolled (736, 462) with delta (0, 0)
Screenshot: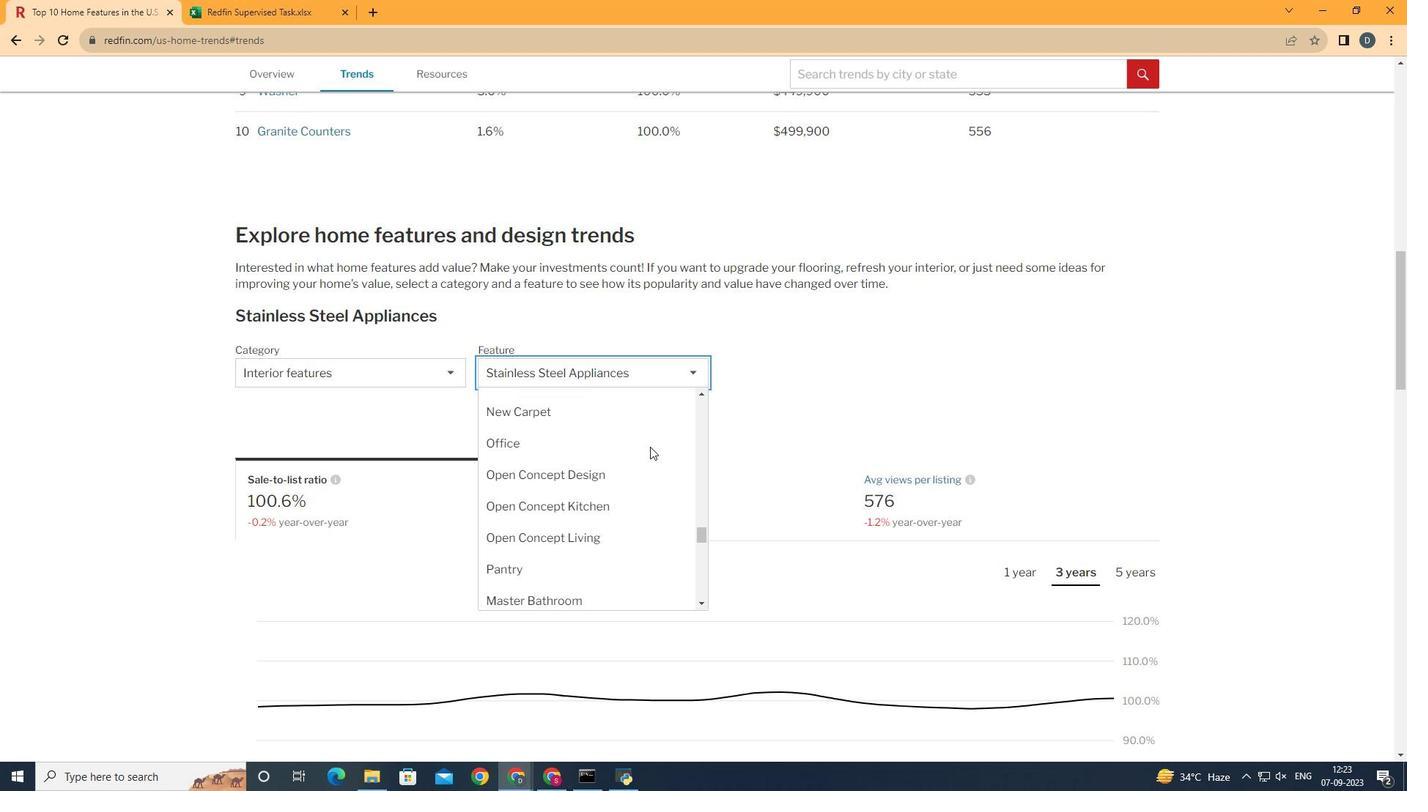 
Action: Mouse scrolled (736, 462) with delta (0, 0)
Screenshot: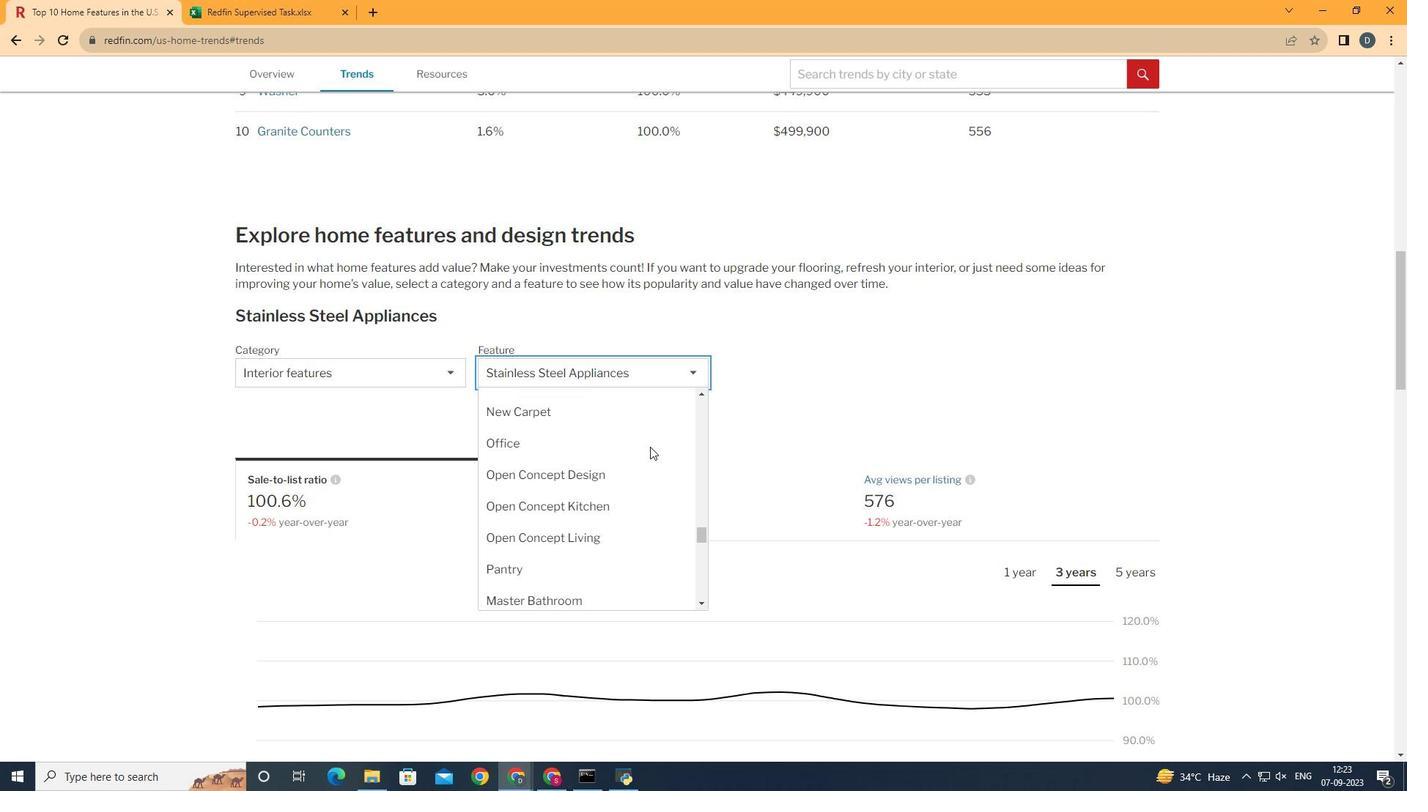 
Action: Mouse scrolled (736, 462) with delta (0, 0)
Screenshot: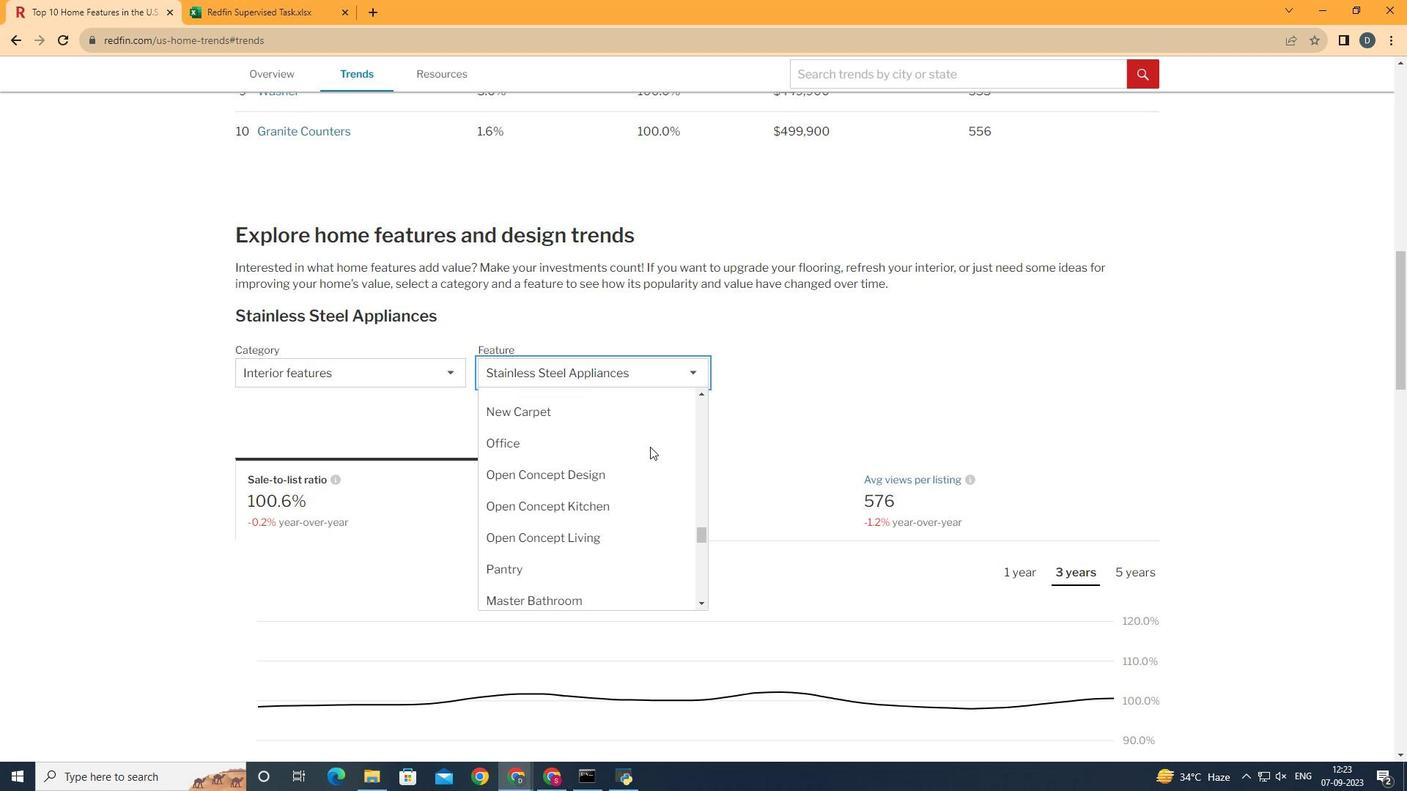 
Action: Mouse scrolled (736, 462) with delta (0, 0)
Screenshot: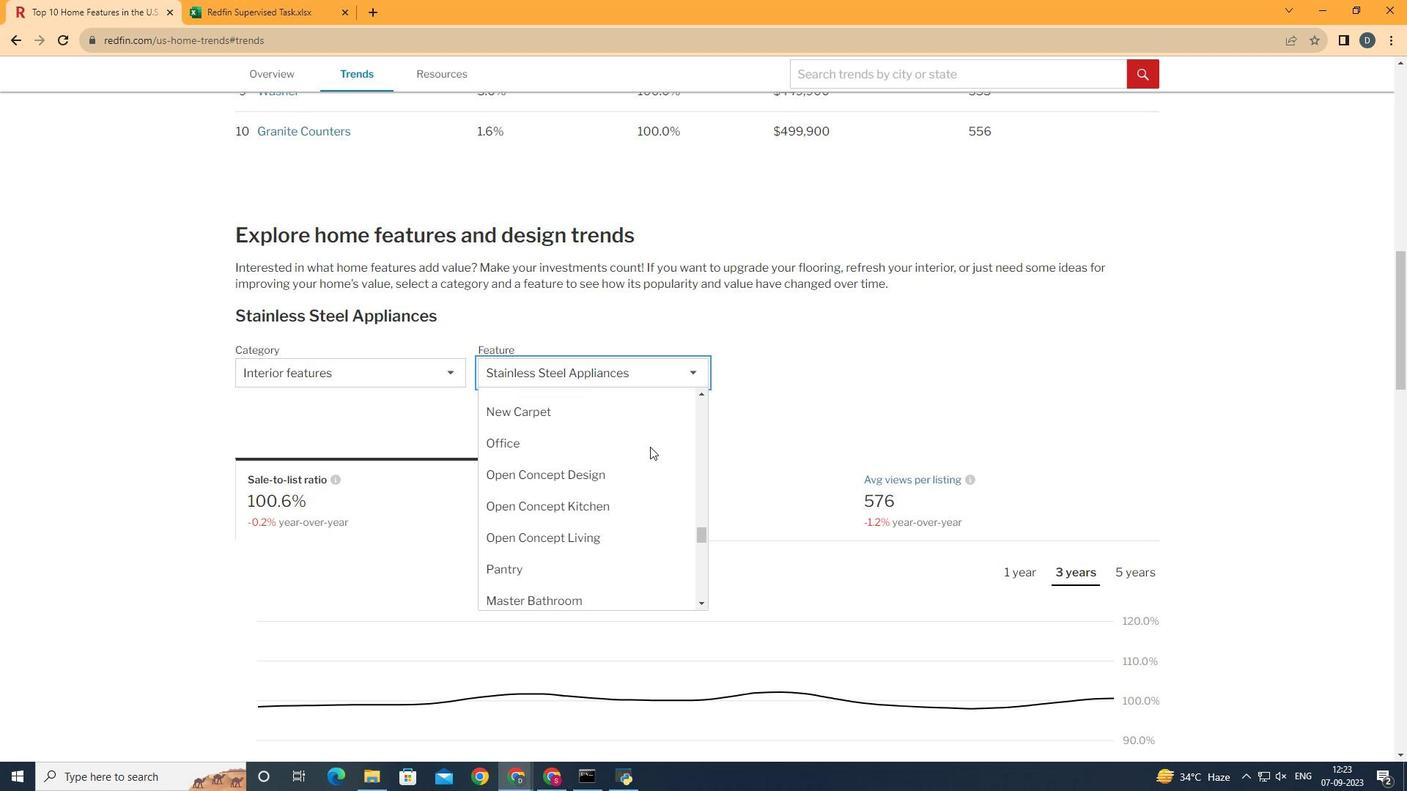
Action: Mouse scrolled (736, 462) with delta (0, 0)
Screenshot: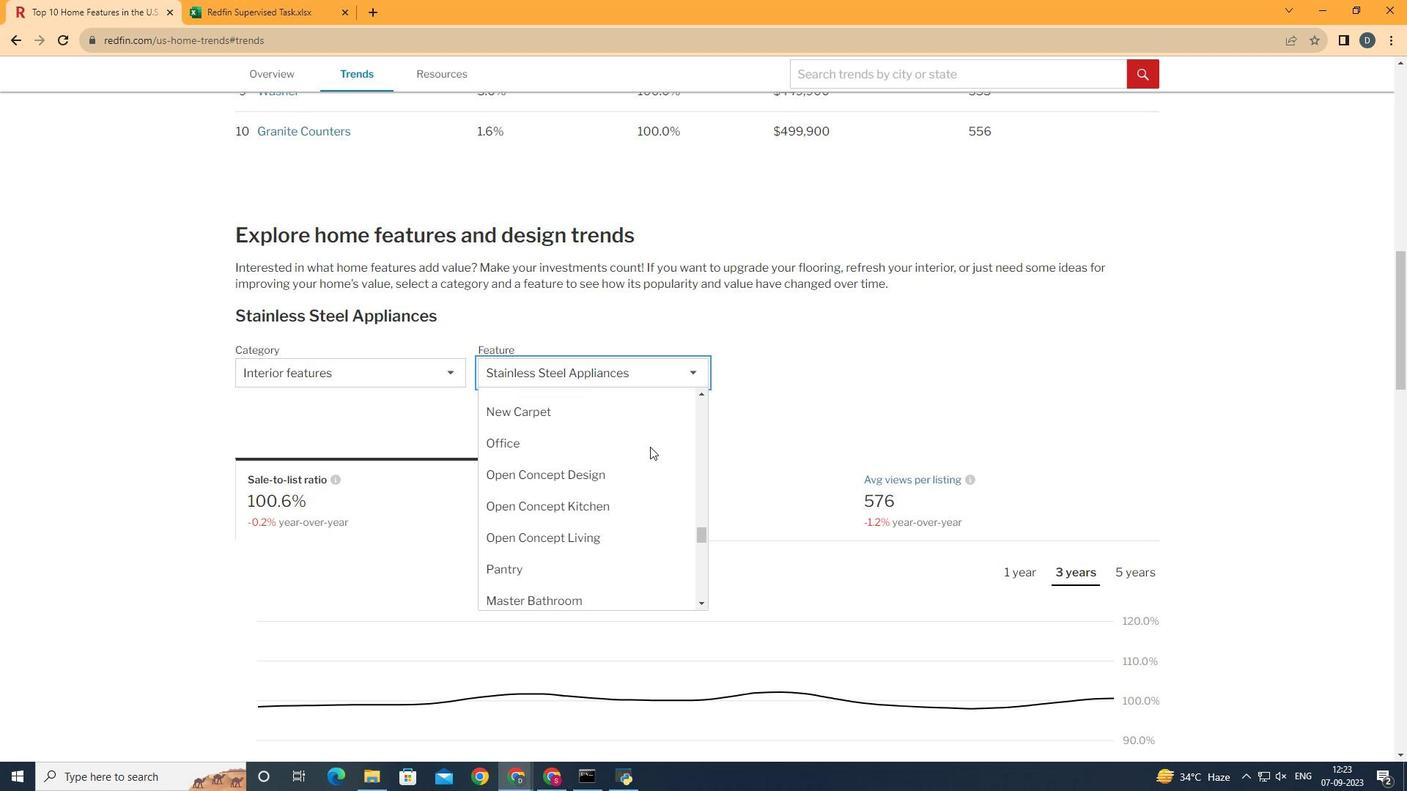 
Action: Mouse scrolled (736, 462) with delta (0, 0)
Screenshot: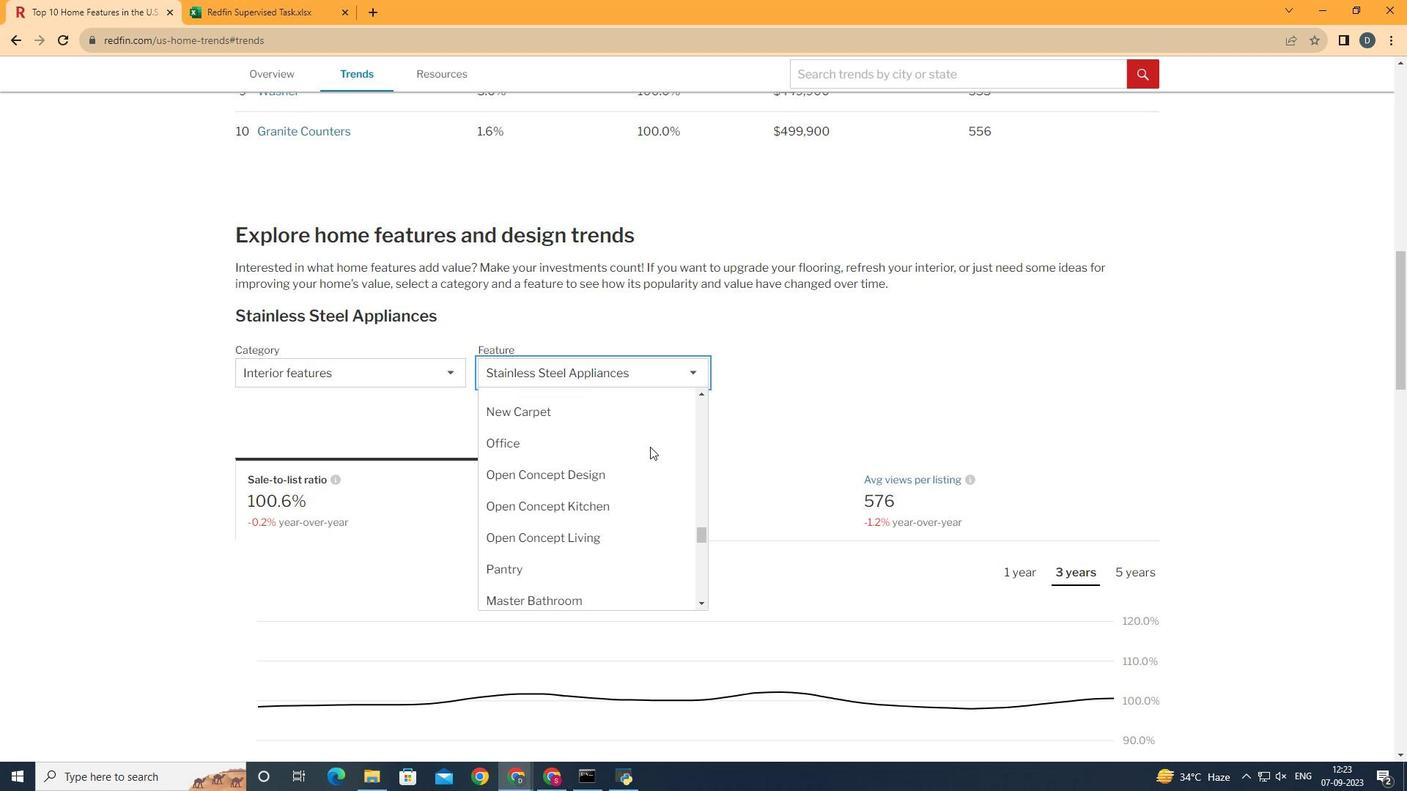 
Action: Mouse scrolled (736, 462) with delta (0, 0)
Screenshot: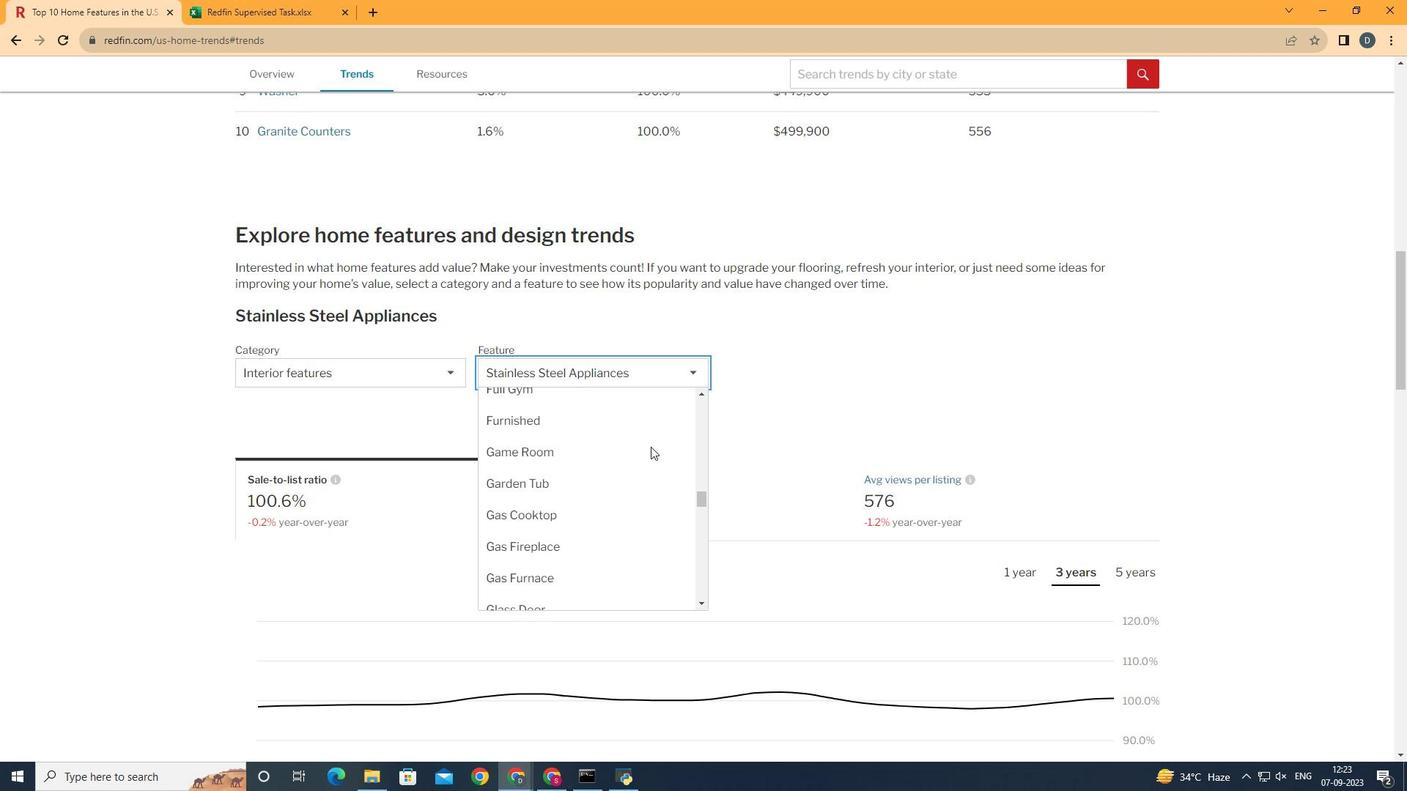 
Action: Mouse scrolled (736, 462) with delta (0, 0)
Screenshot: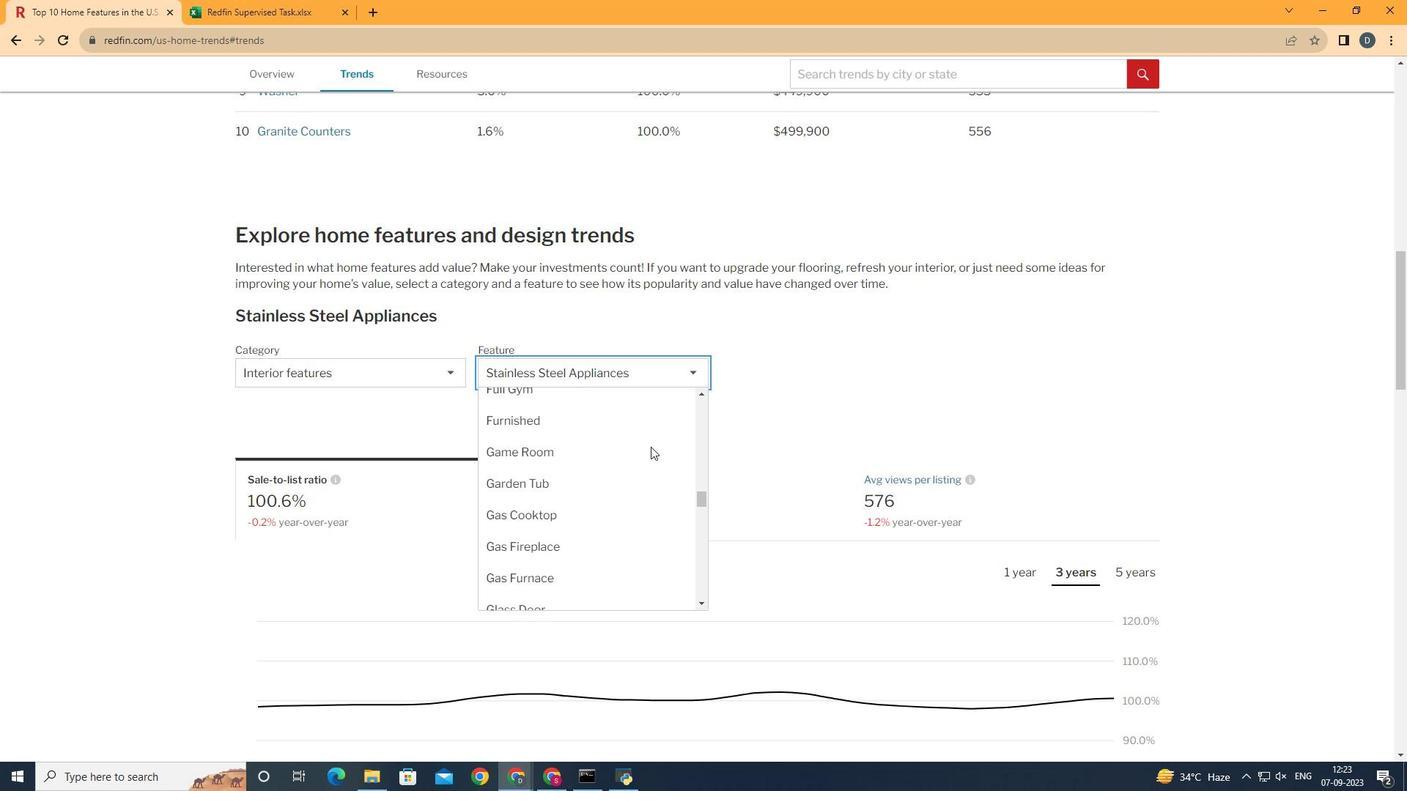 
Action: Mouse moved to (737, 461)
Screenshot: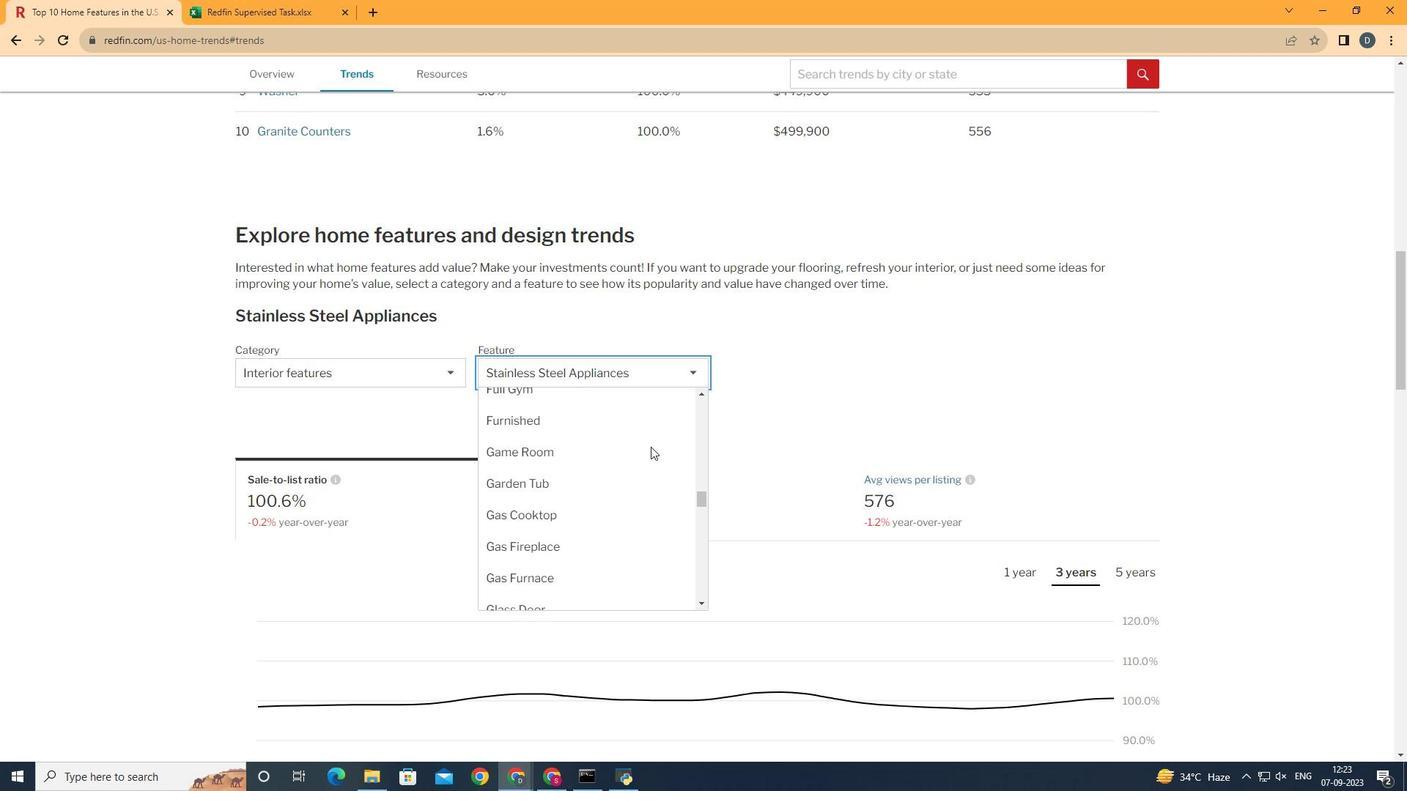 
Action: Mouse scrolled (737, 462) with delta (0, 0)
Screenshot: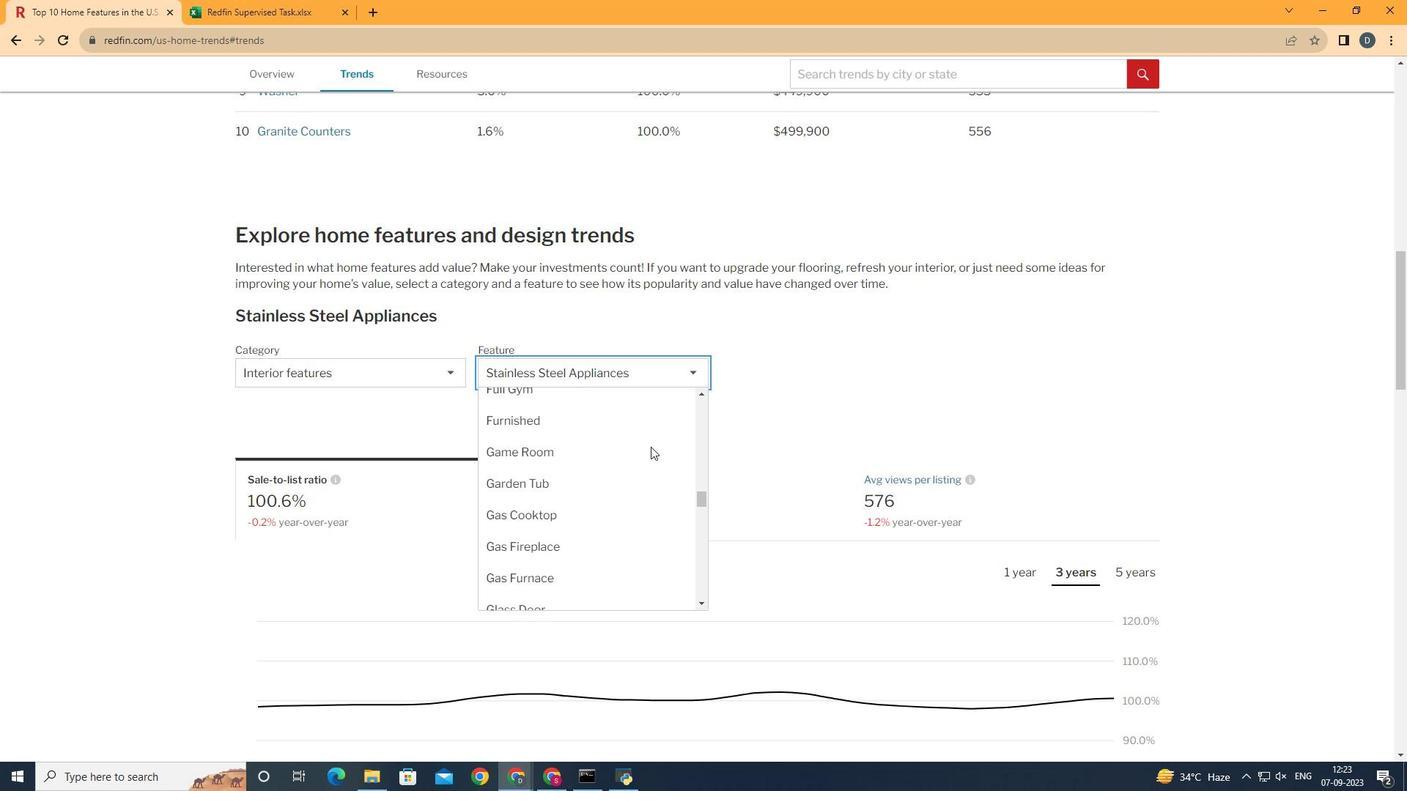 
Action: Mouse scrolled (737, 462) with delta (0, 0)
Screenshot: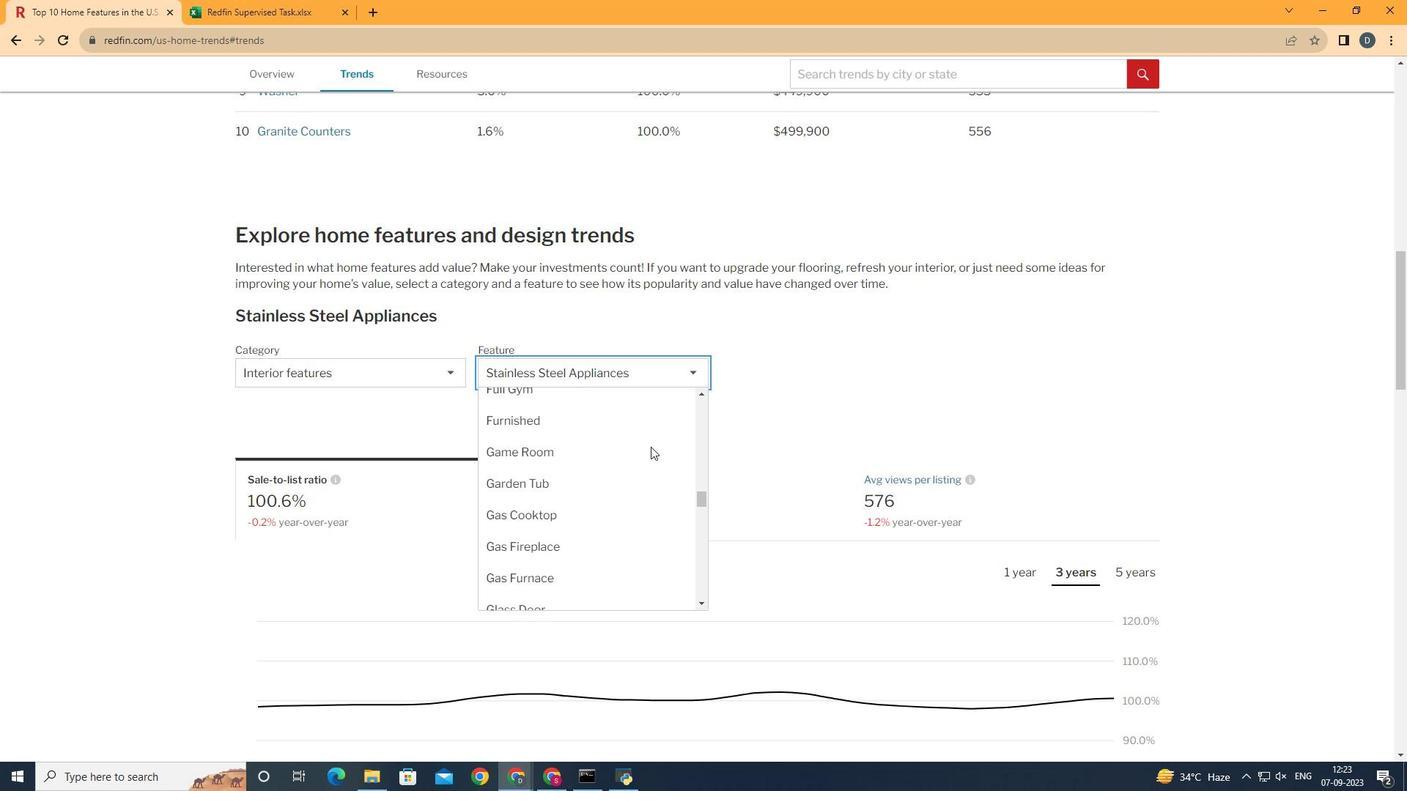 
Action: Mouse scrolled (737, 462) with delta (0, 0)
Screenshot: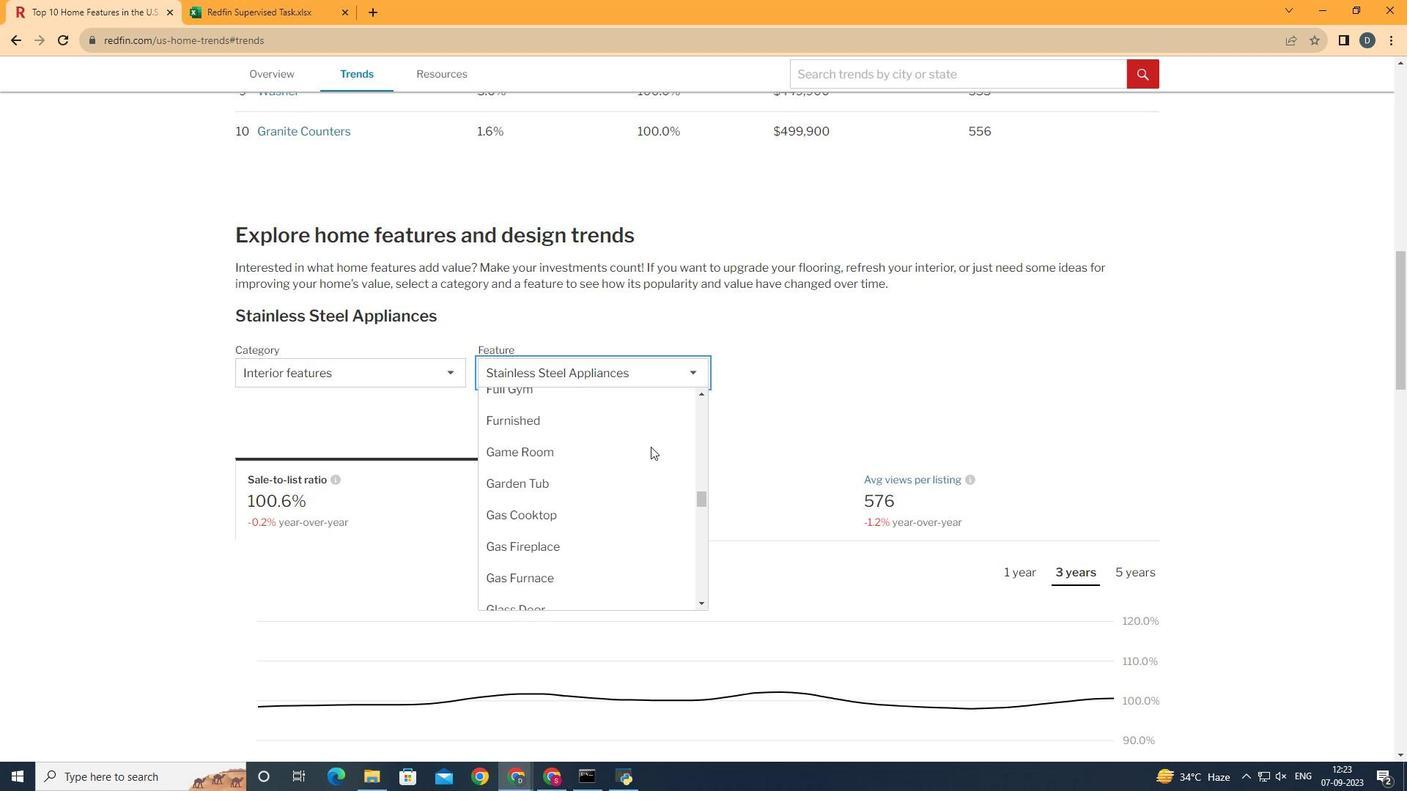 
Action: Mouse scrolled (737, 462) with delta (0, 0)
Screenshot: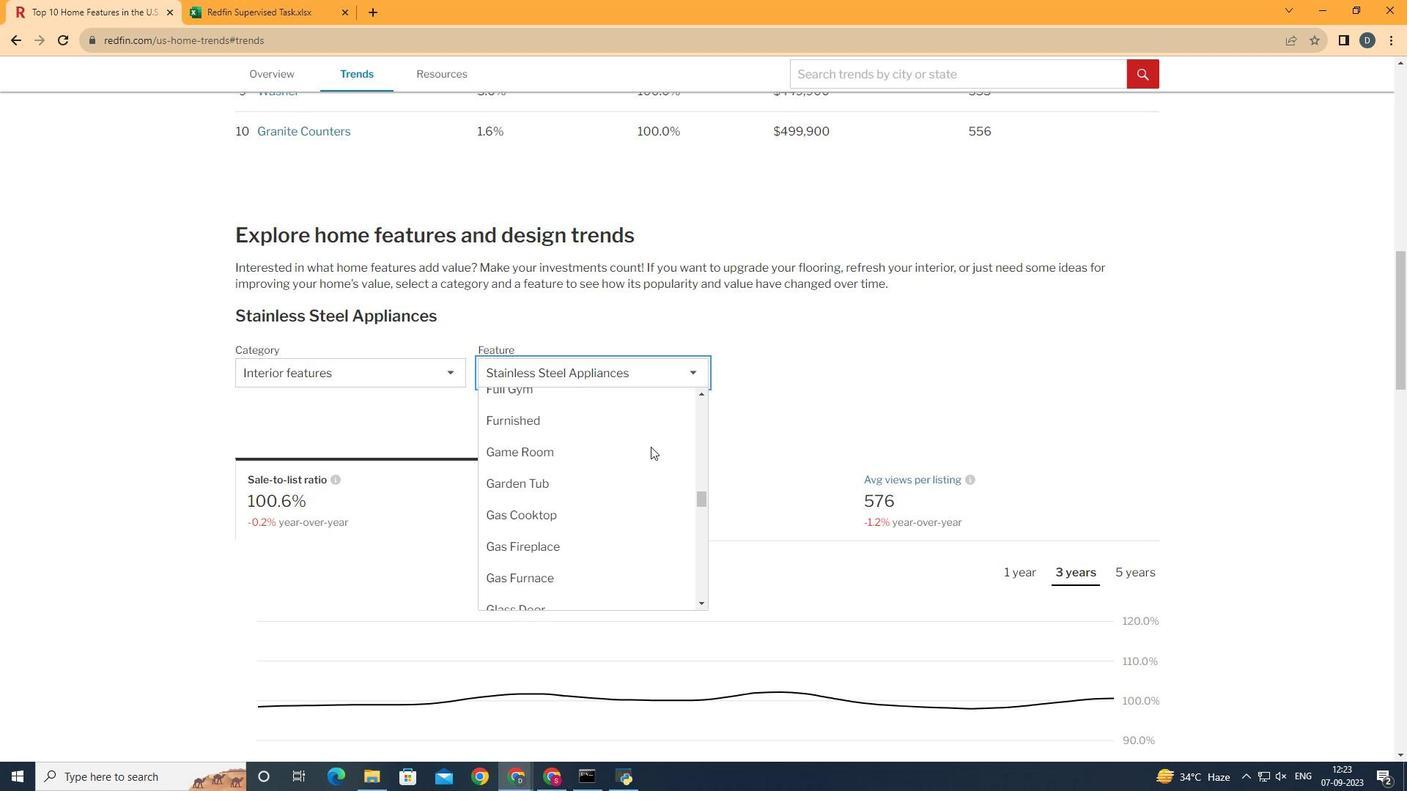 
Action: Mouse scrolled (737, 462) with delta (0, 0)
Screenshot: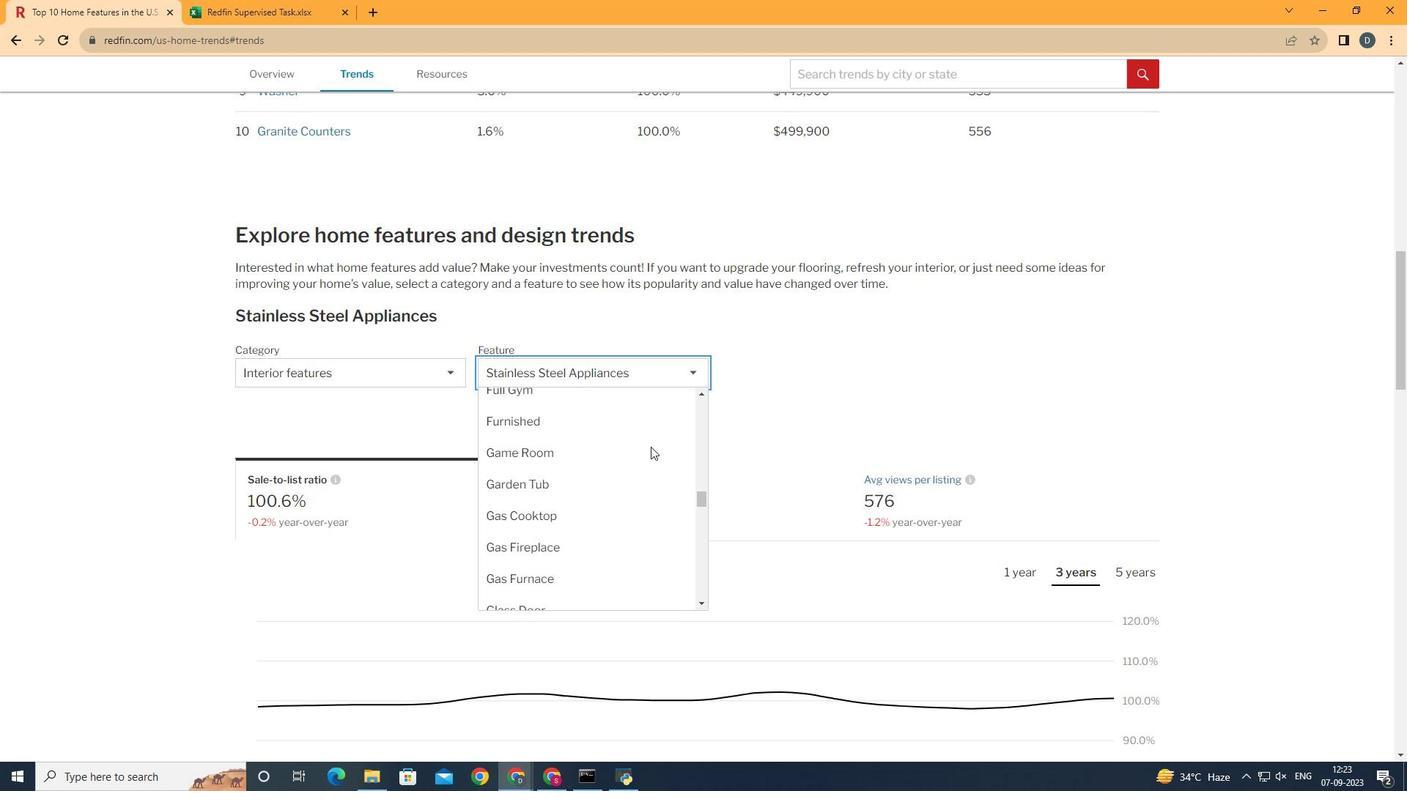 
Action: Mouse scrolled (737, 462) with delta (0, 0)
Screenshot: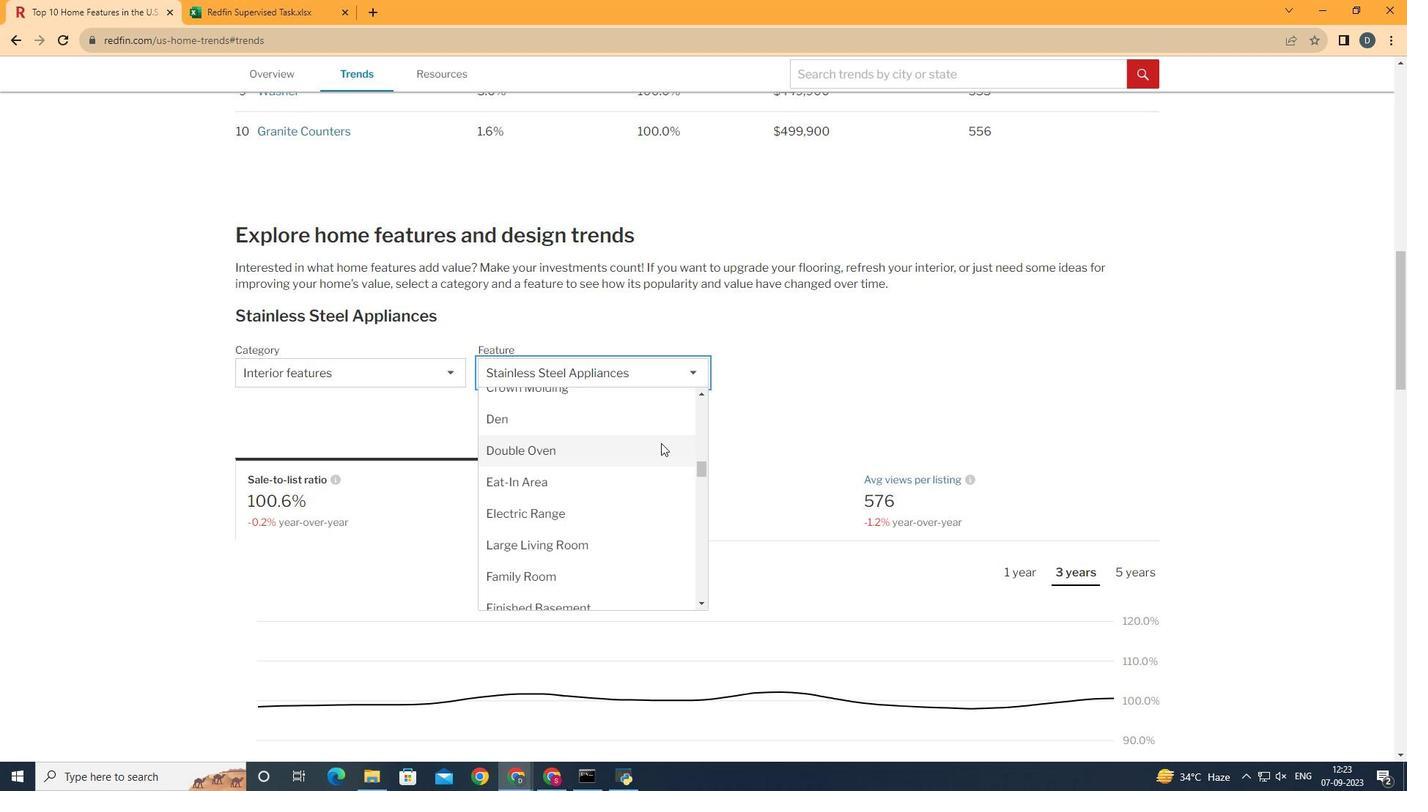 
Action: Mouse scrolled (737, 462) with delta (0, 0)
Screenshot: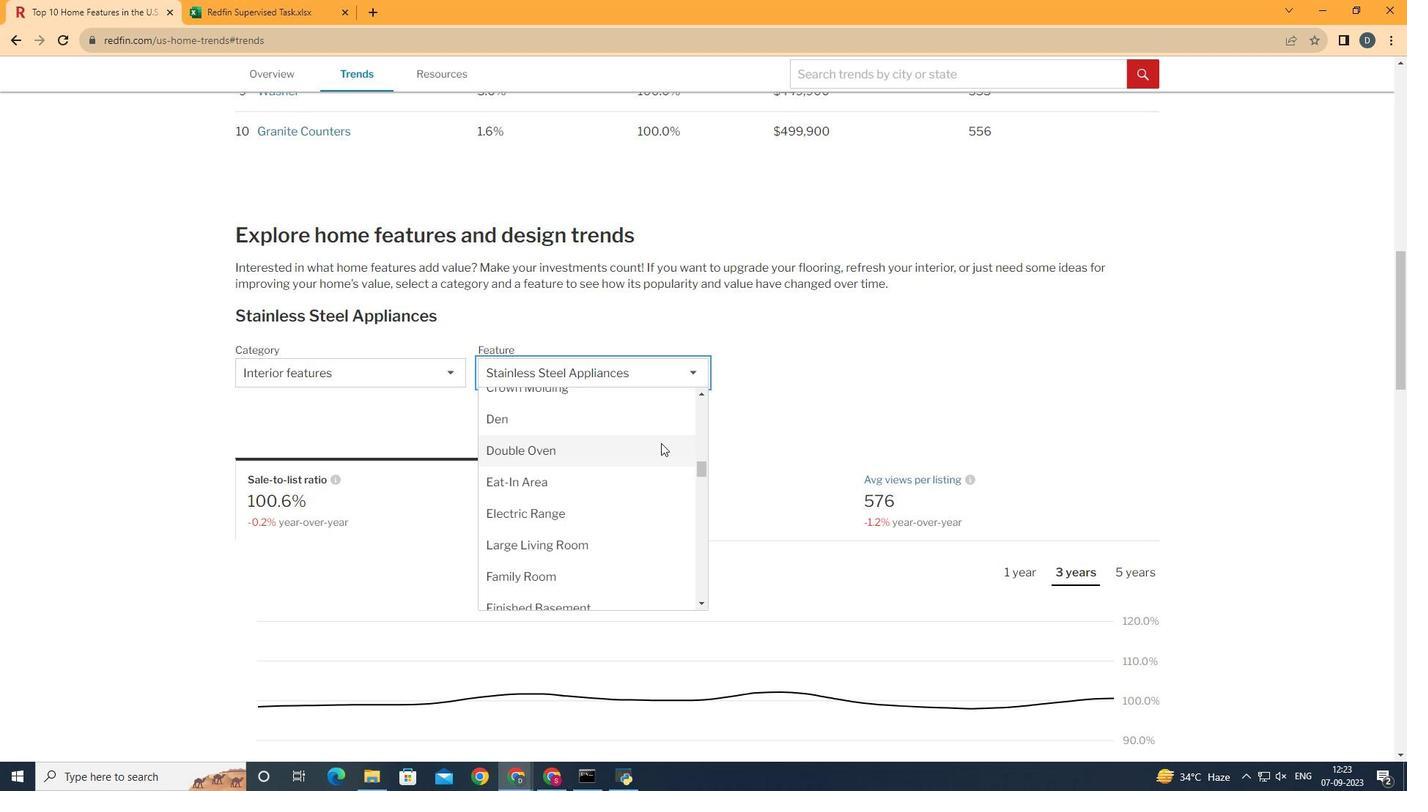 
Action: Mouse scrolled (737, 462) with delta (0, 0)
Screenshot: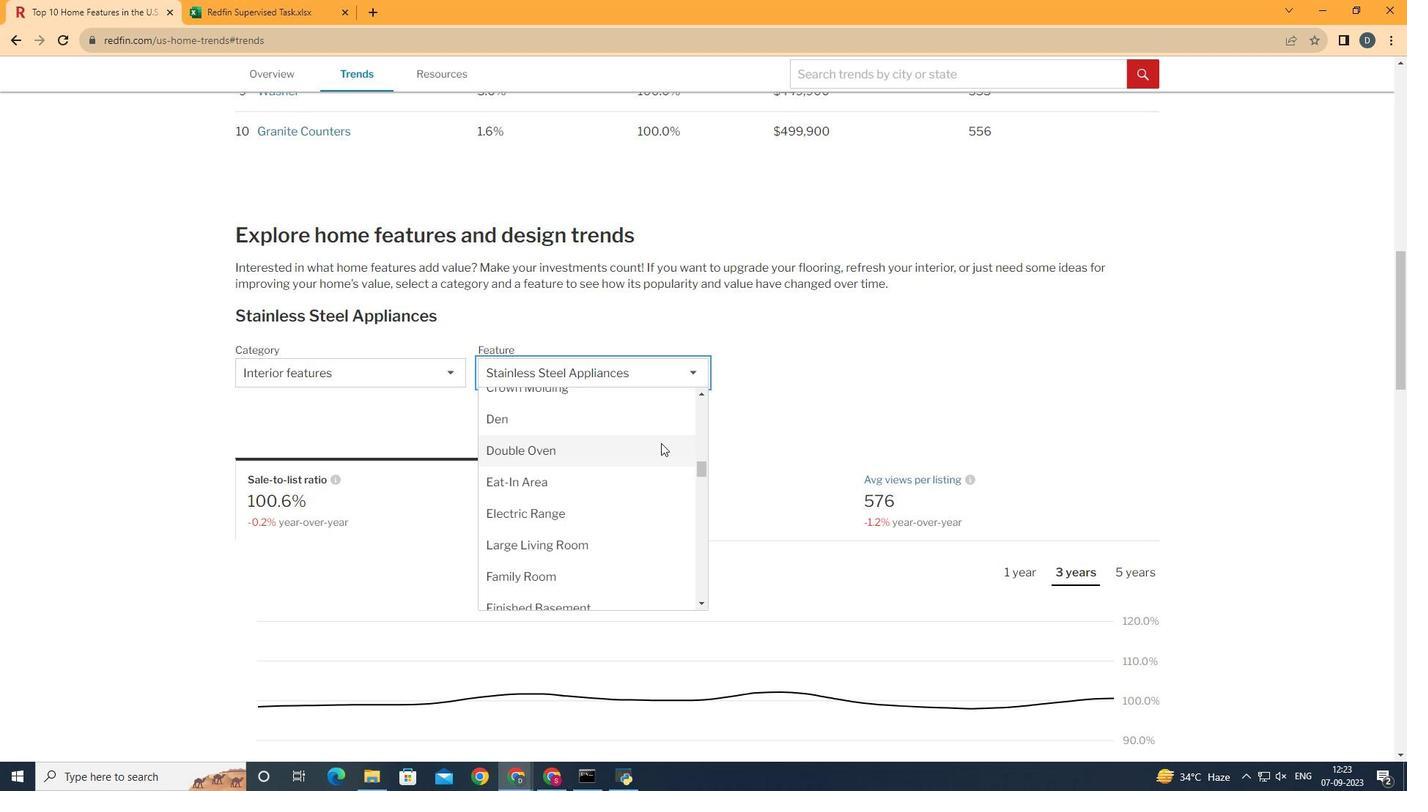 
Action: Mouse scrolled (737, 462) with delta (0, 0)
Screenshot: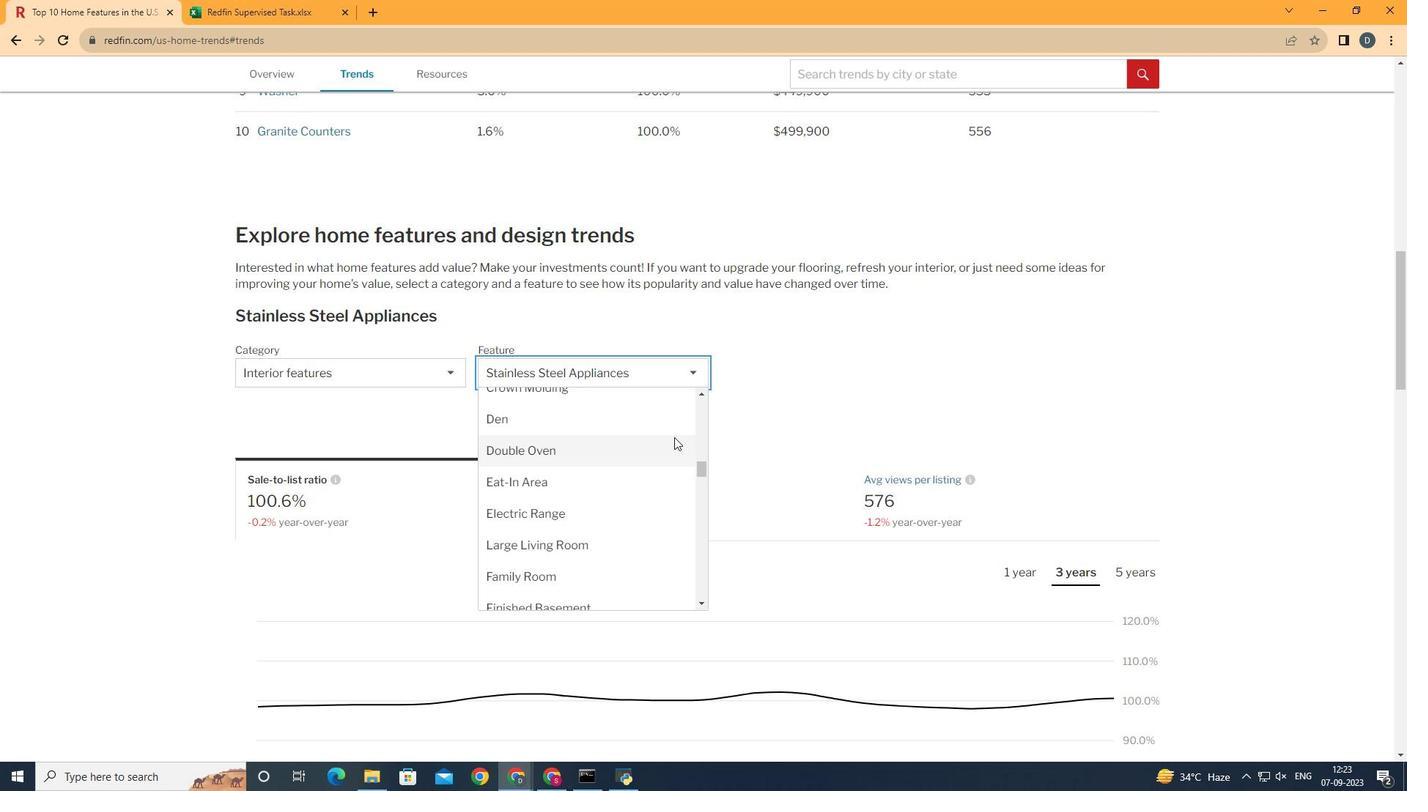 
Action: Mouse scrolled (737, 462) with delta (0, 0)
Screenshot: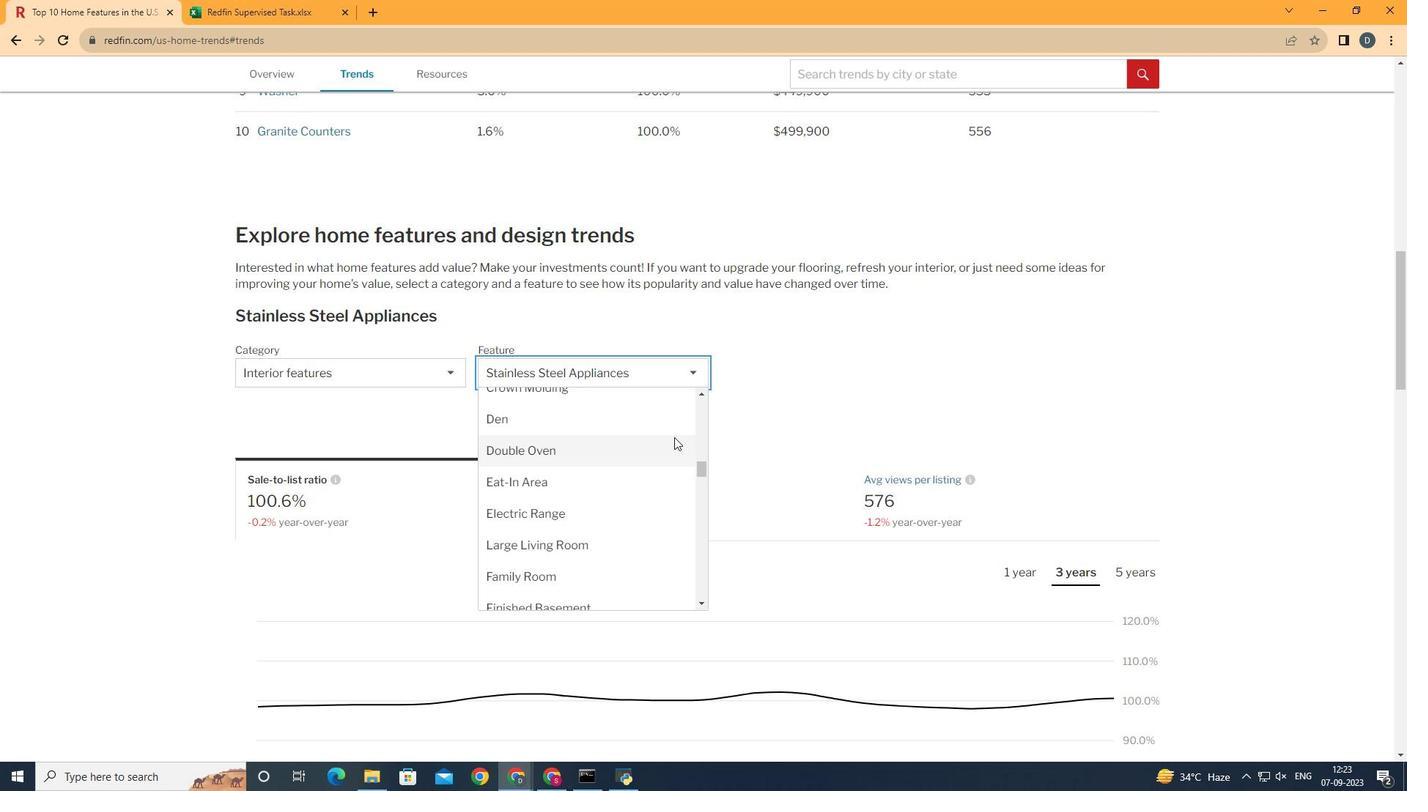 
Action: Mouse scrolled (737, 462) with delta (0, 0)
Screenshot: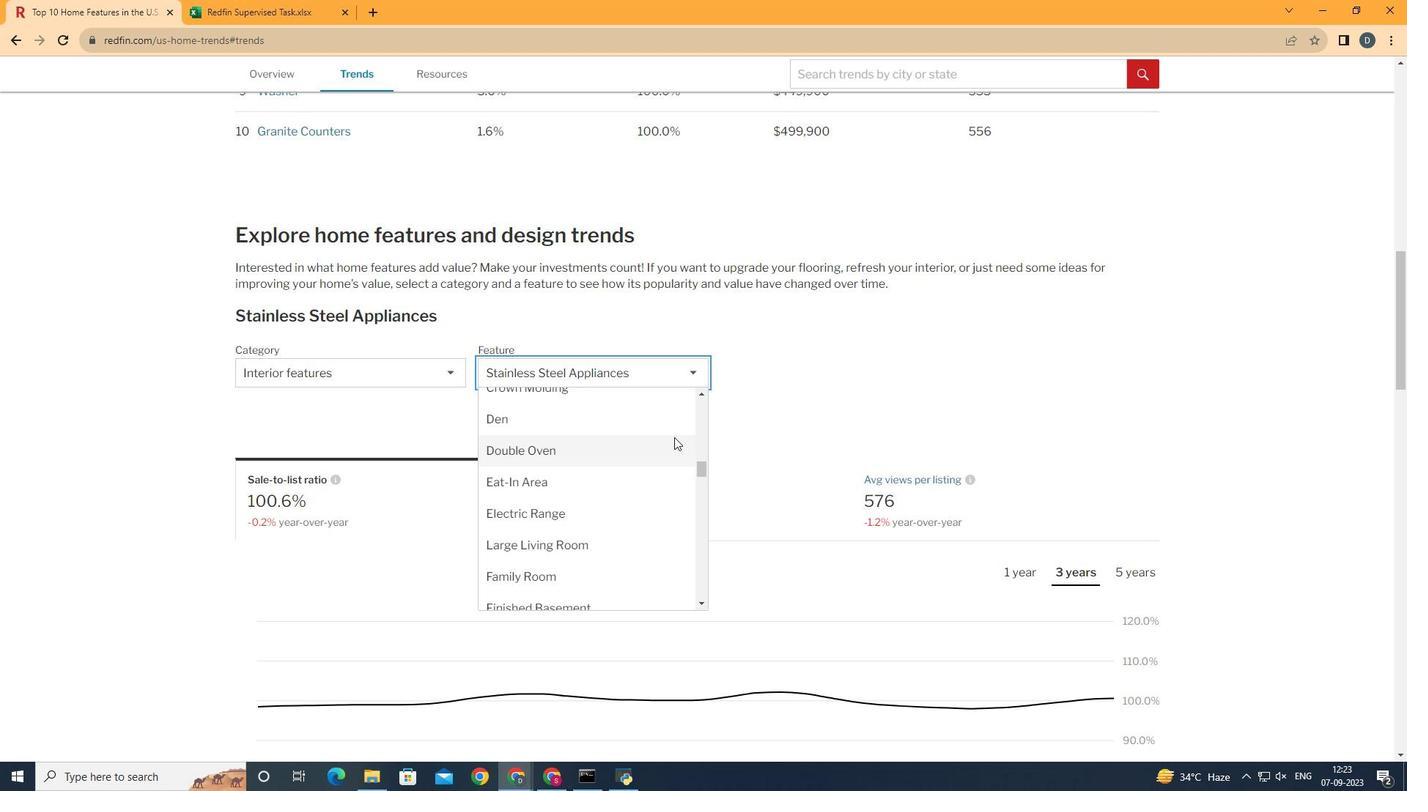 
Action: Mouse moved to (760, 442)
Screenshot: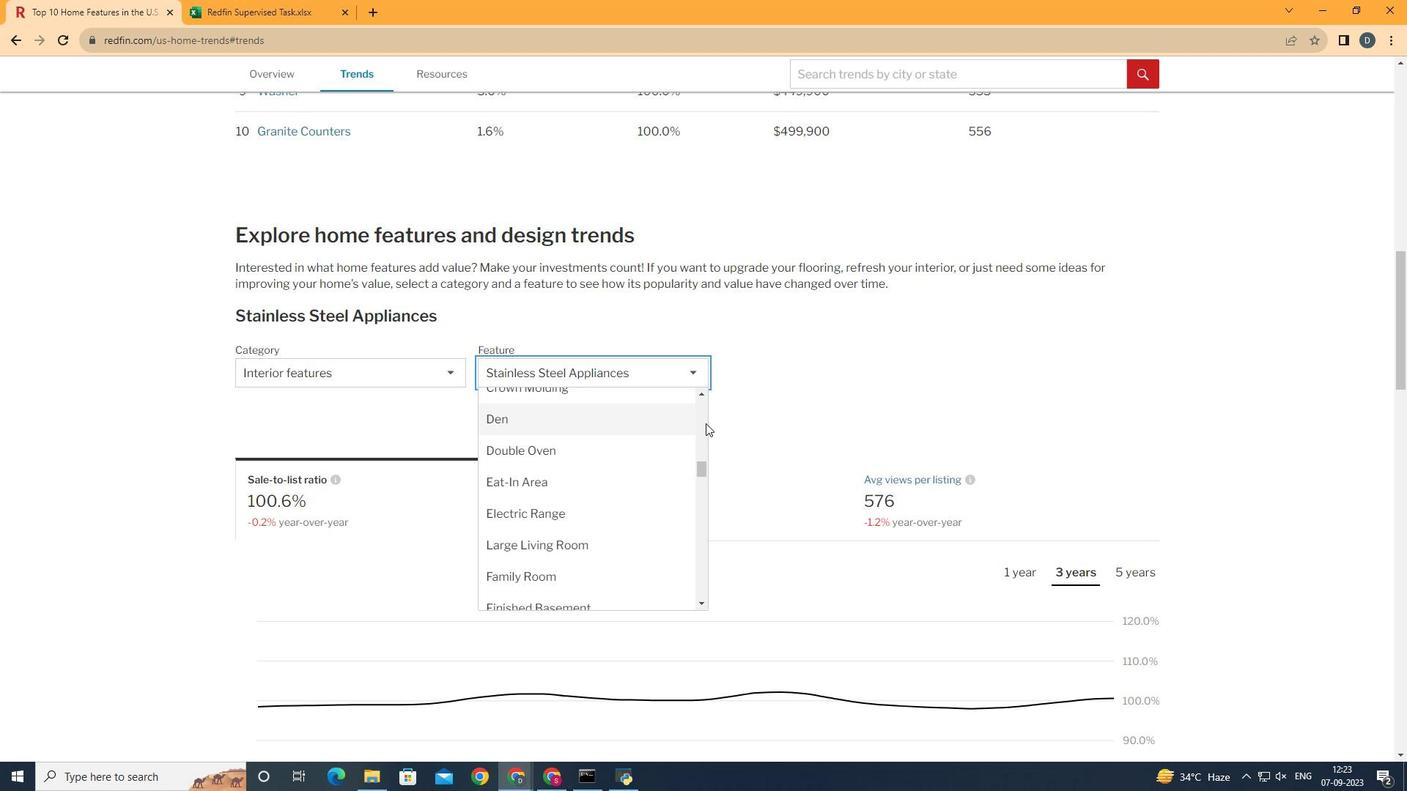 
Action: Mouse pressed left at (760, 442)
Screenshot: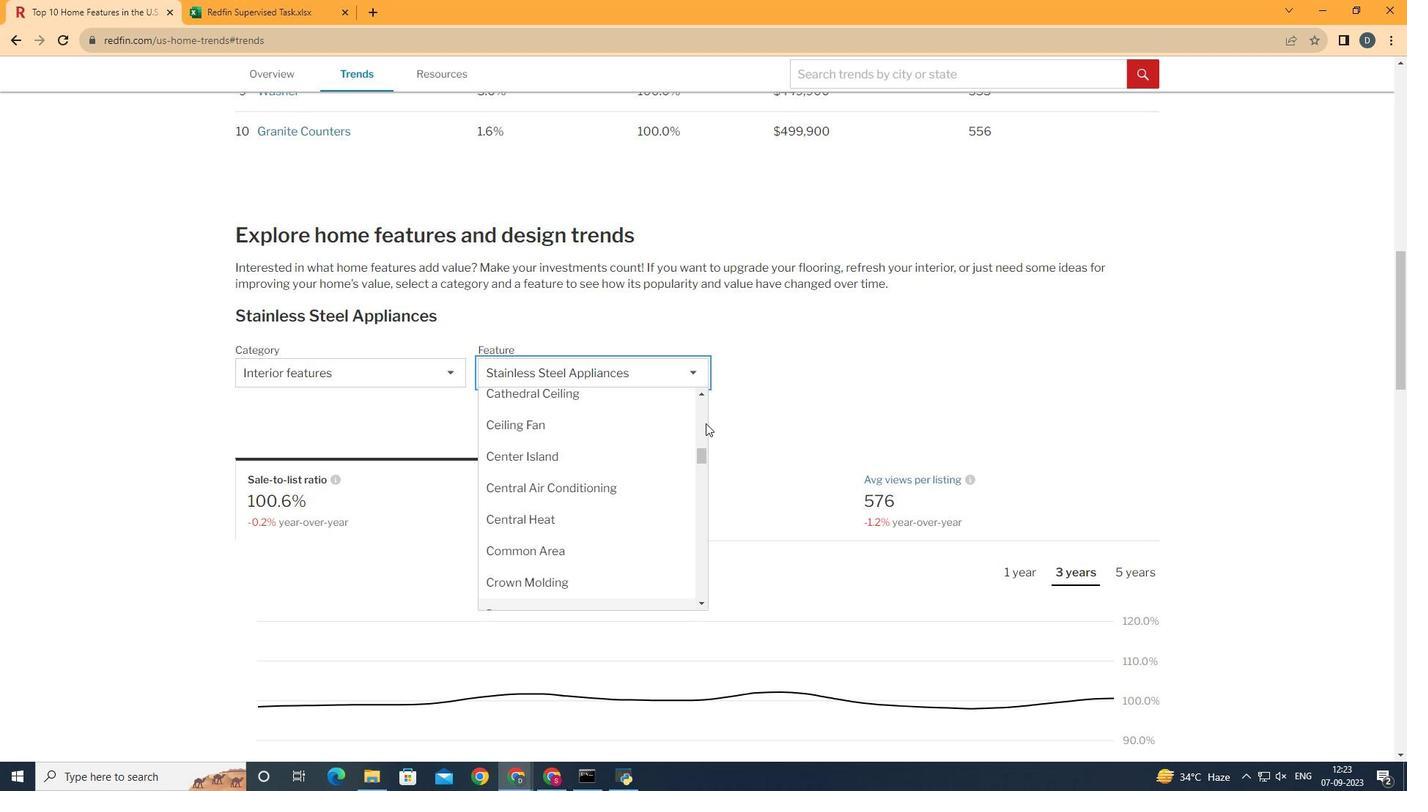 
Action: Mouse moved to (759, 435)
Screenshot: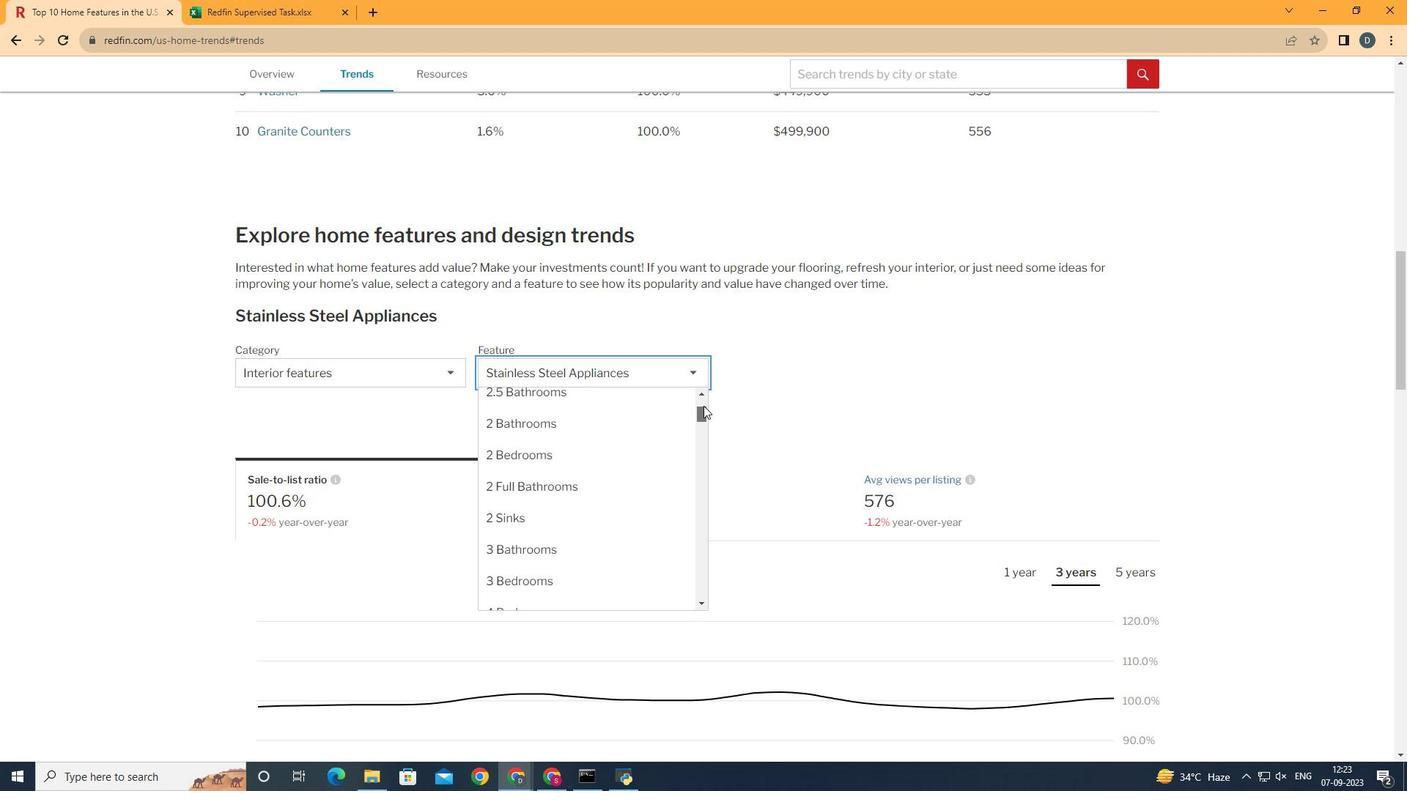 
Action: Mouse pressed left at (759, 435)
Screenshot: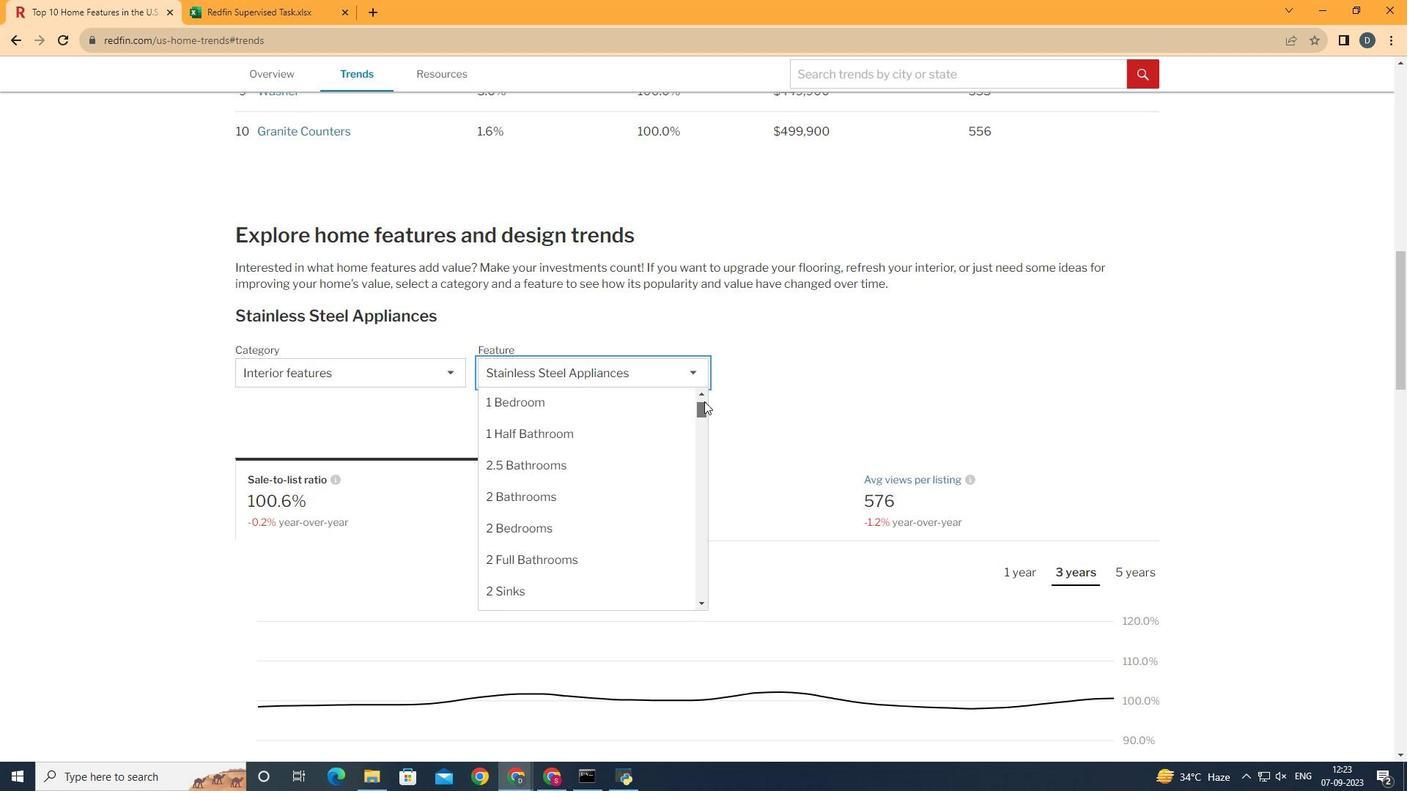
Action: Mouse moved to (744, 422)
Screenshot: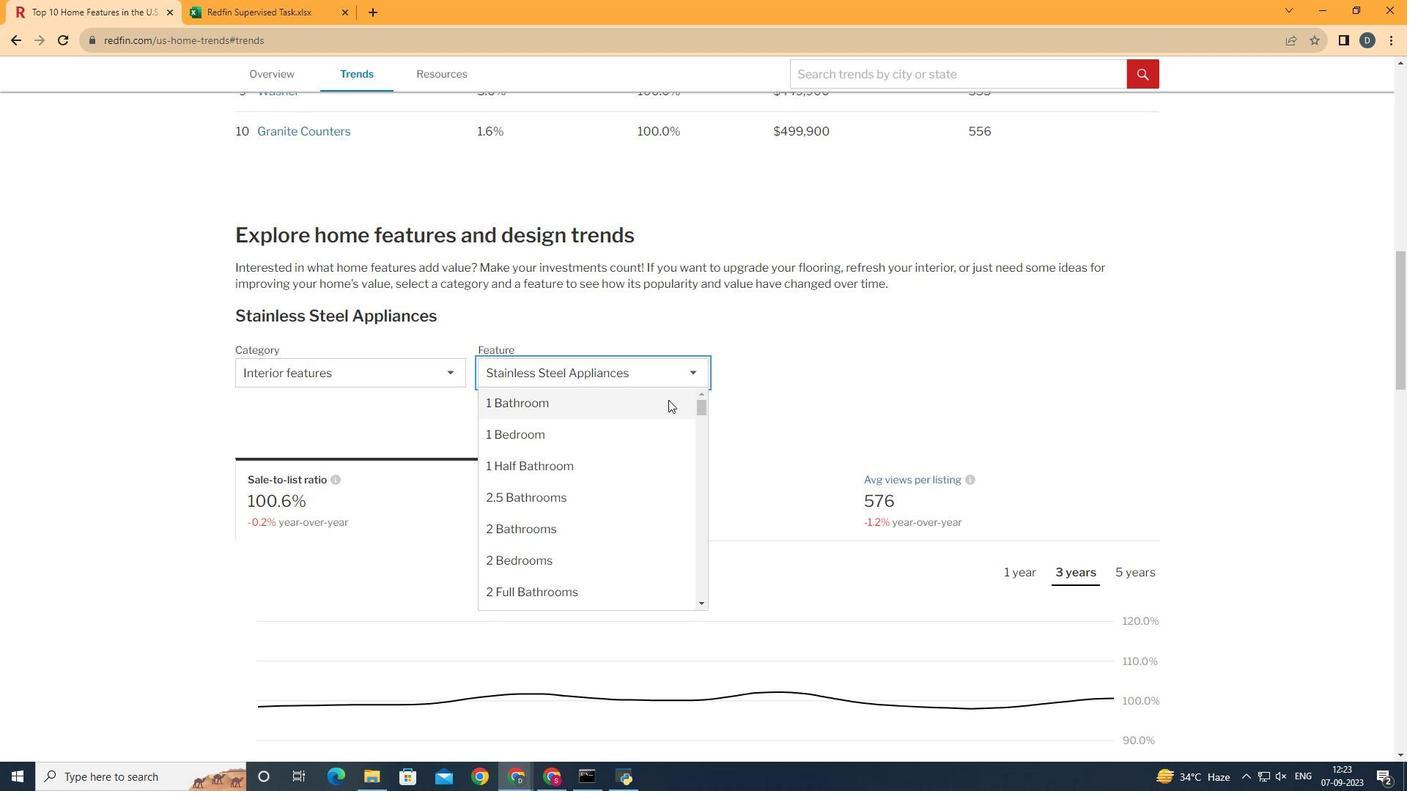 
Action: Mouse pressed left at (744, 422)
Screenshot: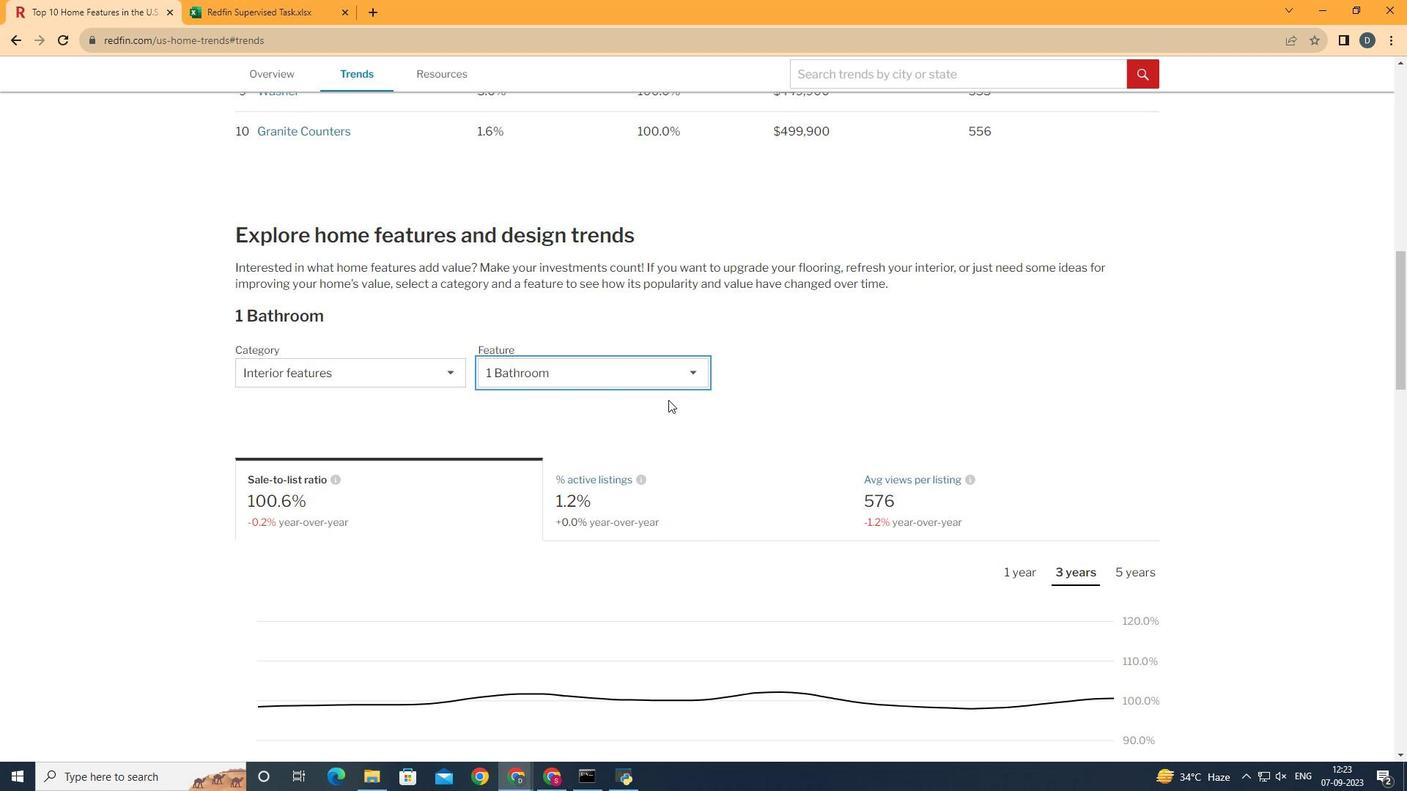 
Action: Mouse moved to (782, 516)
Screenshot: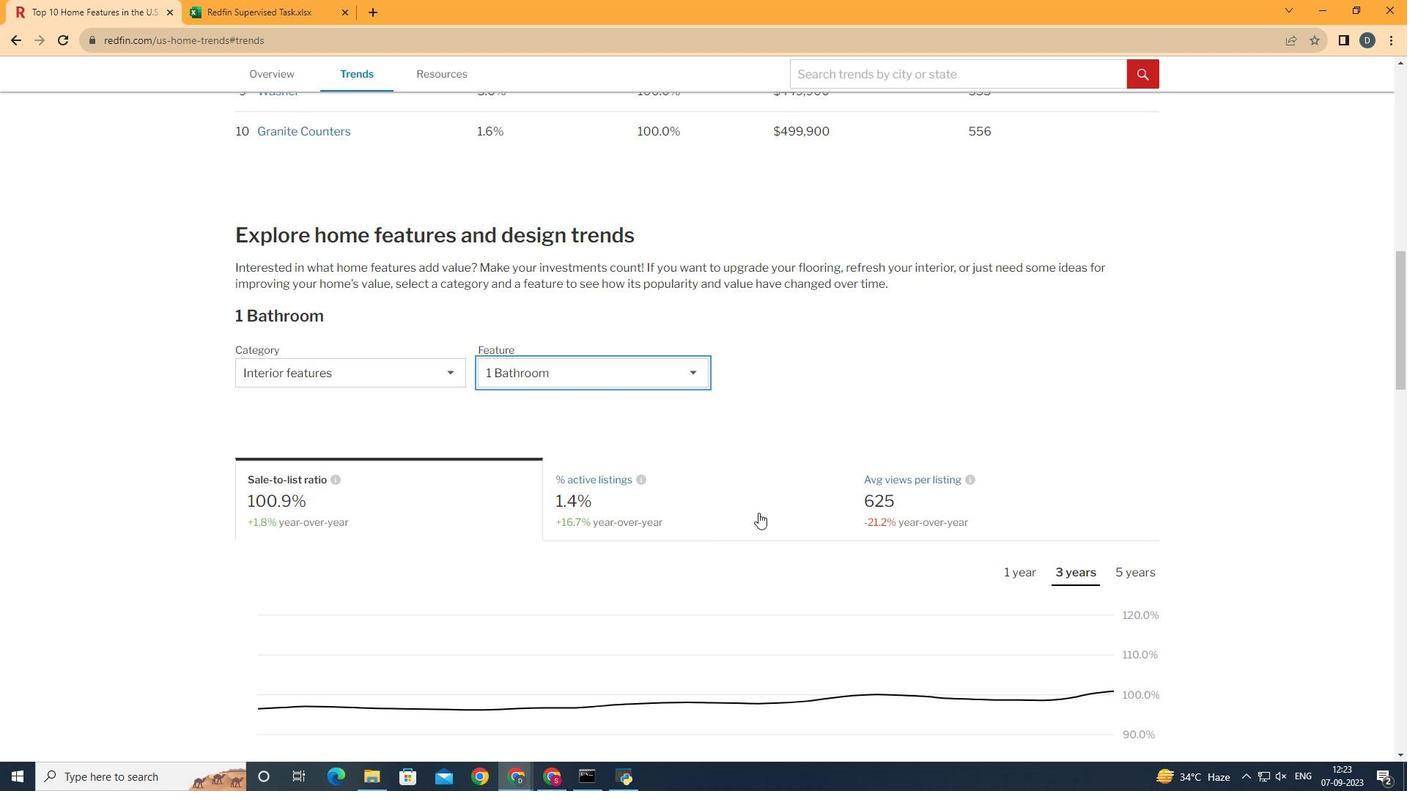 
Action: Mouse scrolled (782, 515) with delta (0, 0)
Screenshot: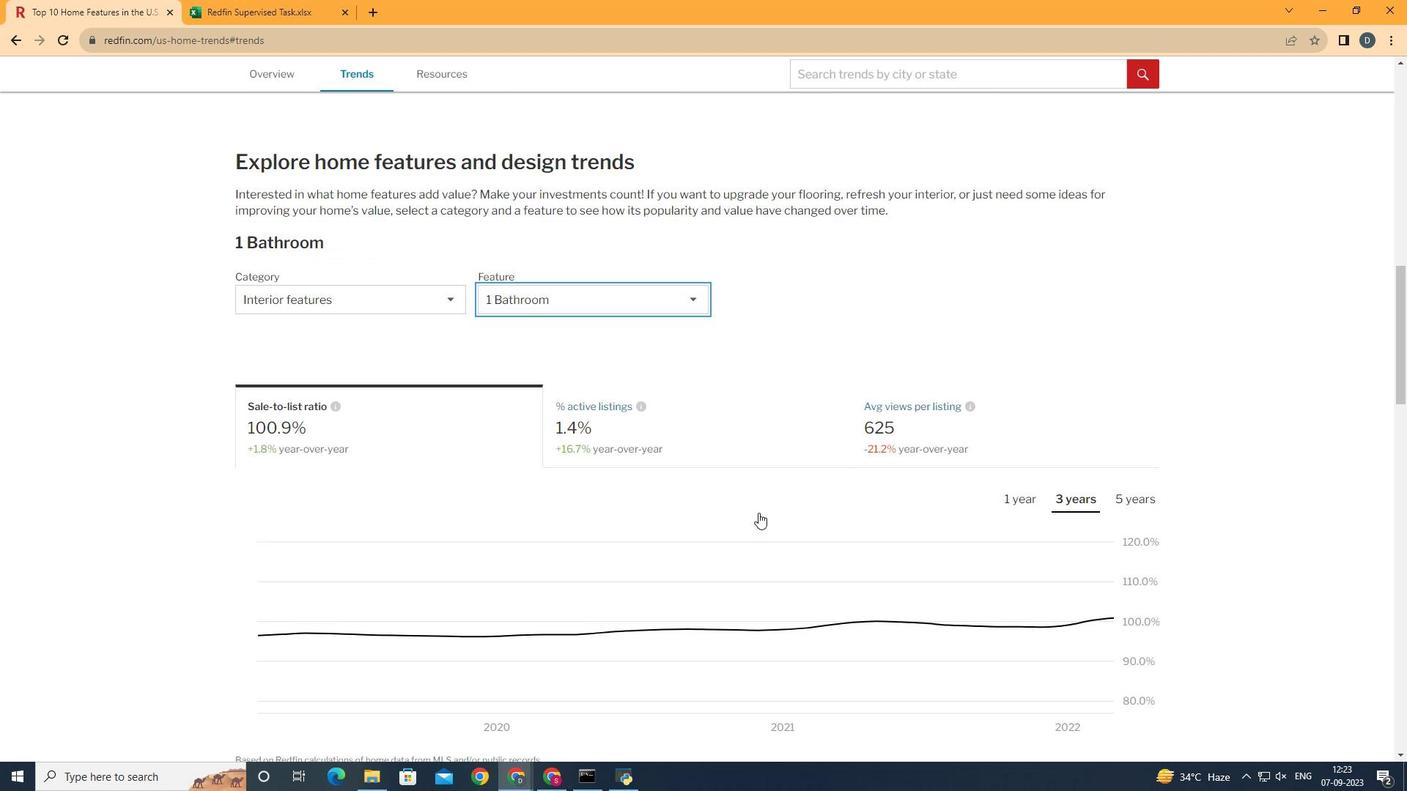 
Action: Mouse scrolled (782, 515) with delta (0, 0)
Screenshot: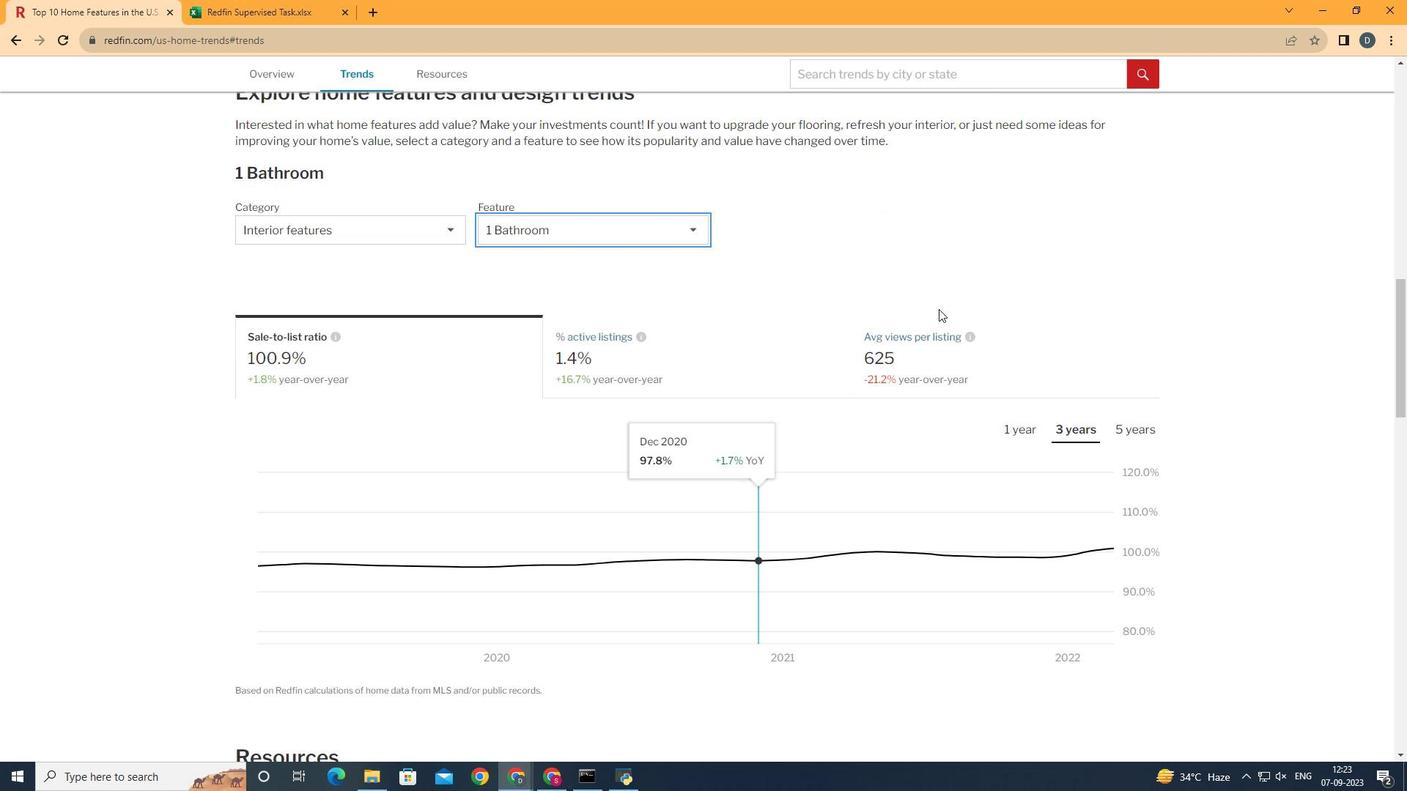 
Action: Mouse moved to (908, 379)
Screenshot: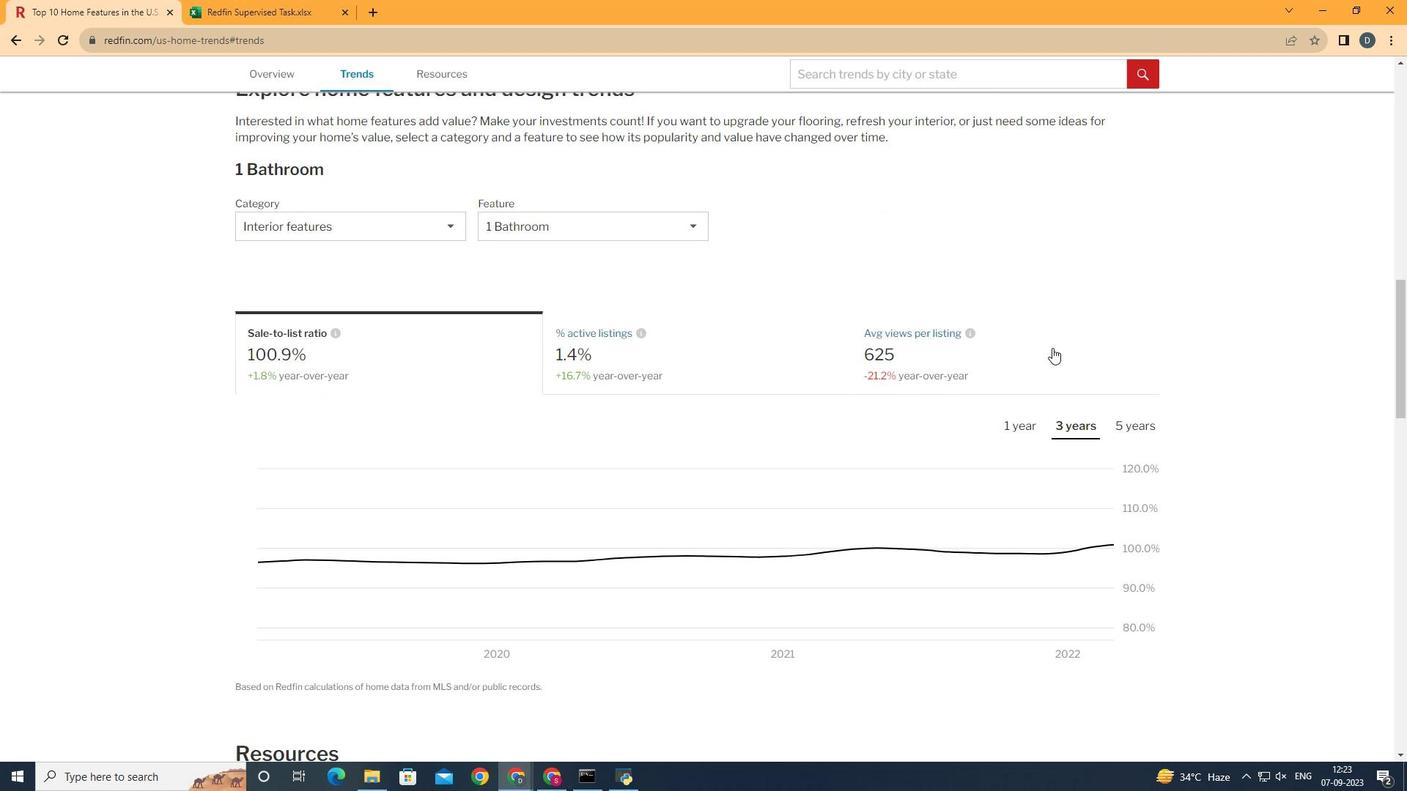 
Action: Mouse pressed left at (908, 379)
Screenshot: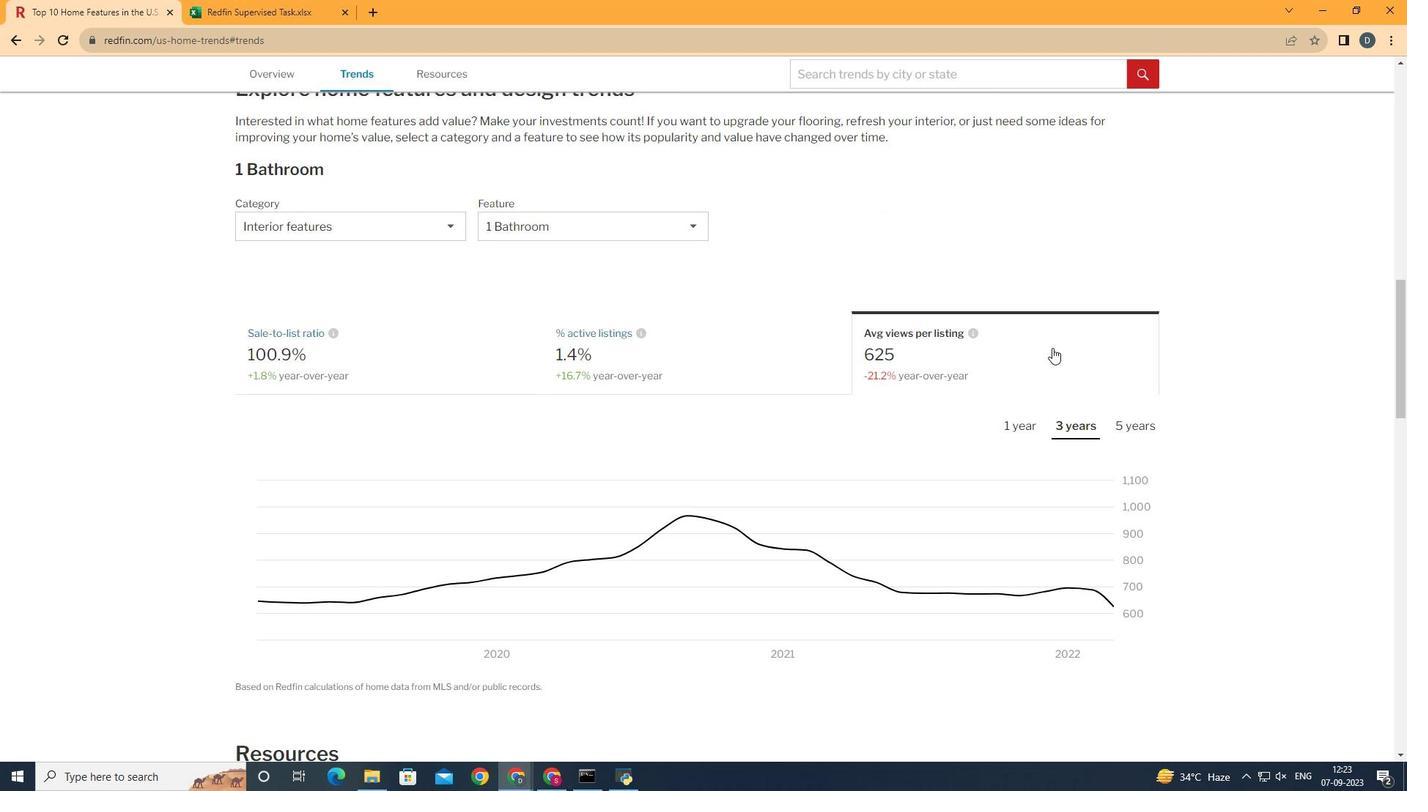 
Action: Mouse moved to (892, 444)
Screenshot: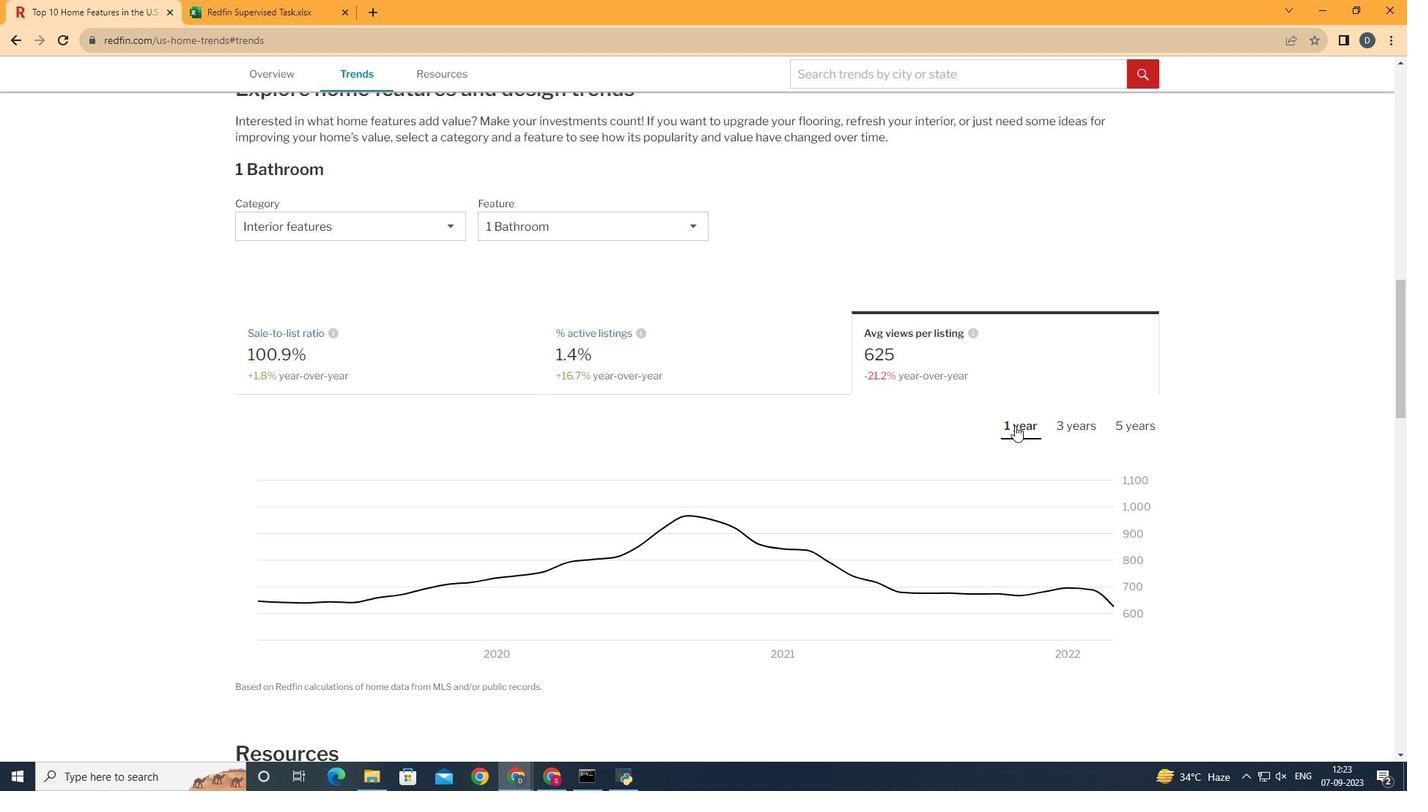 
Action: Mouse pressed left at (892, 444)
Screenshot: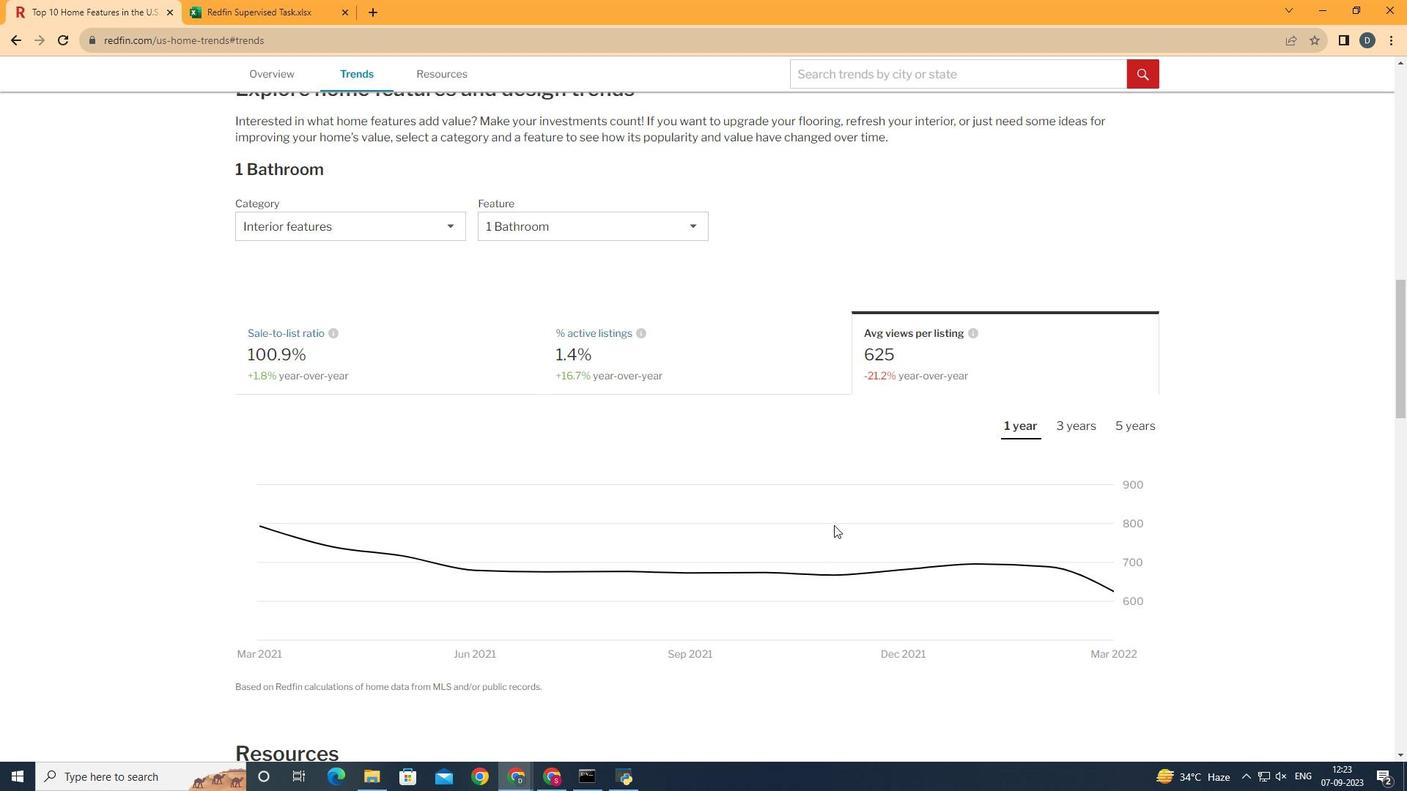 
Action: Mouse moved to (749, 421)
Screenshot: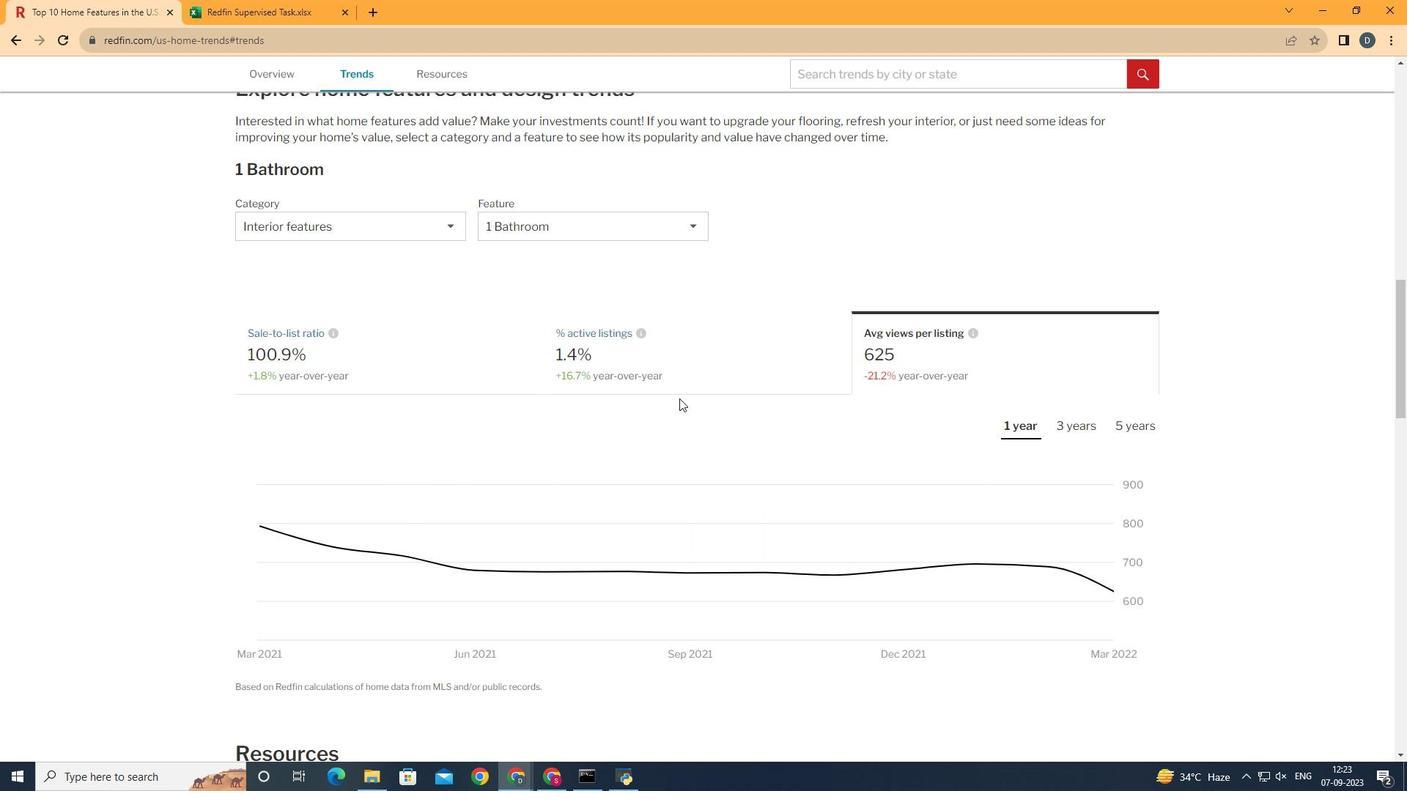 
